 Task: Create a relationship between customer and passport.
Action: Mouse moved to (224, 109)
Screenshot: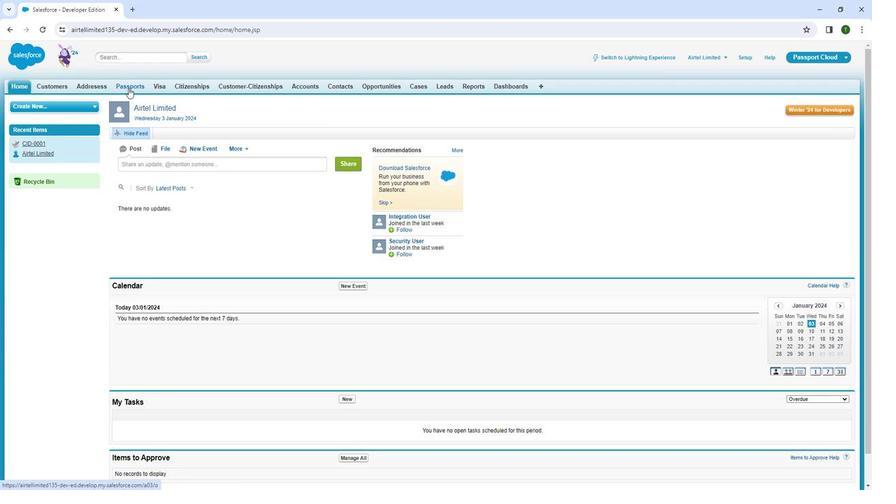 
Action: Mouse pressed left at (224, 109)
Screenshot: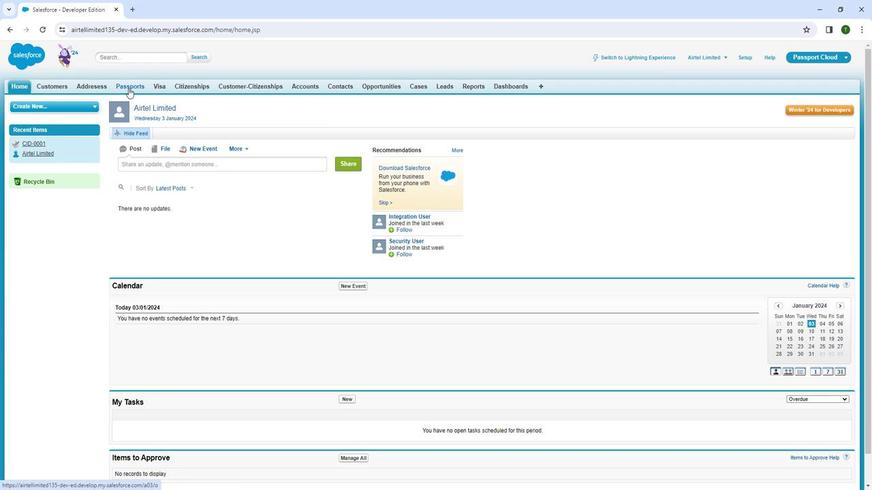 
Action: Mouse pressed left at (224, 109)
Screenshot: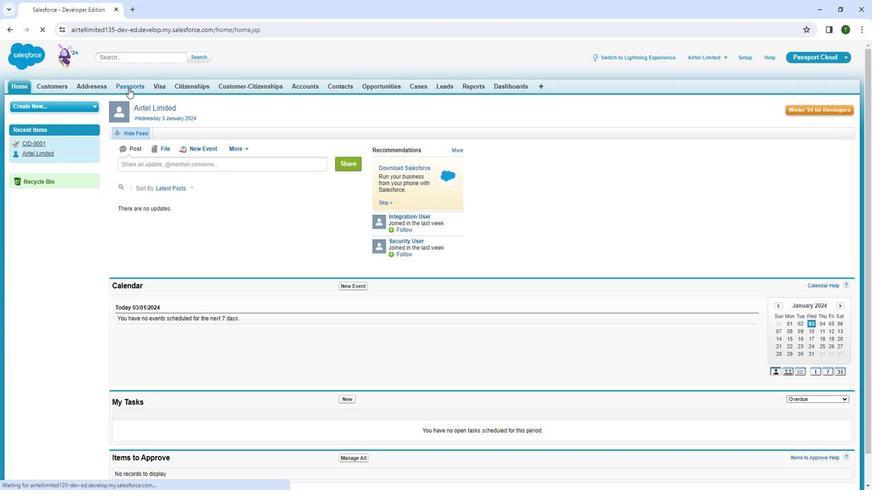 
Action: Mouse moved to (807, 139)
Screenshot: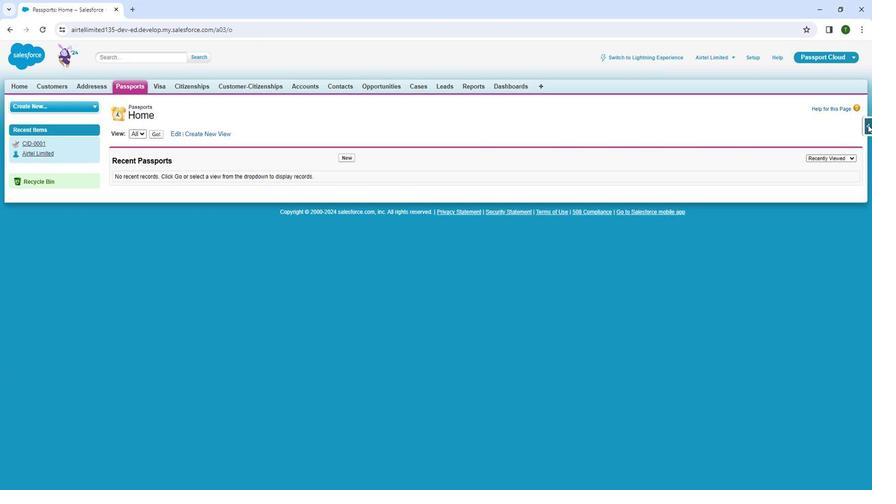 
Action: Mouse pressed left at (807, 139)
Screenshot: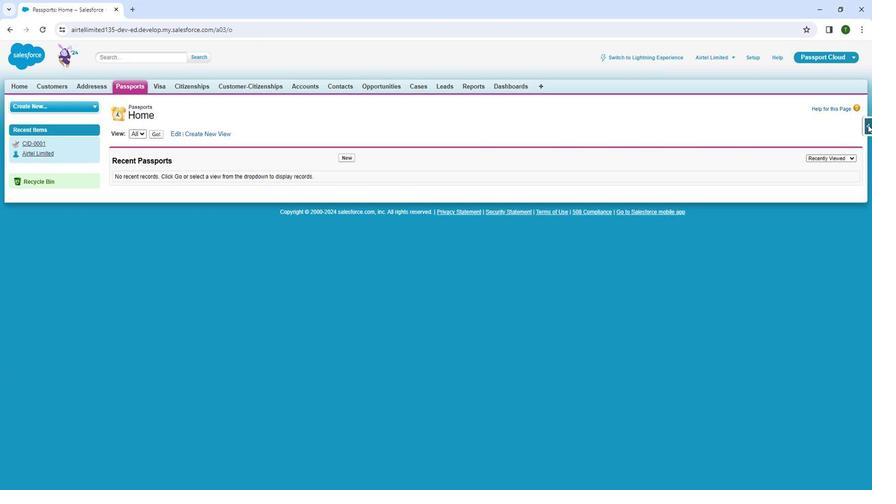 
Action: Mouse moved to (747, 154)
Screenshot: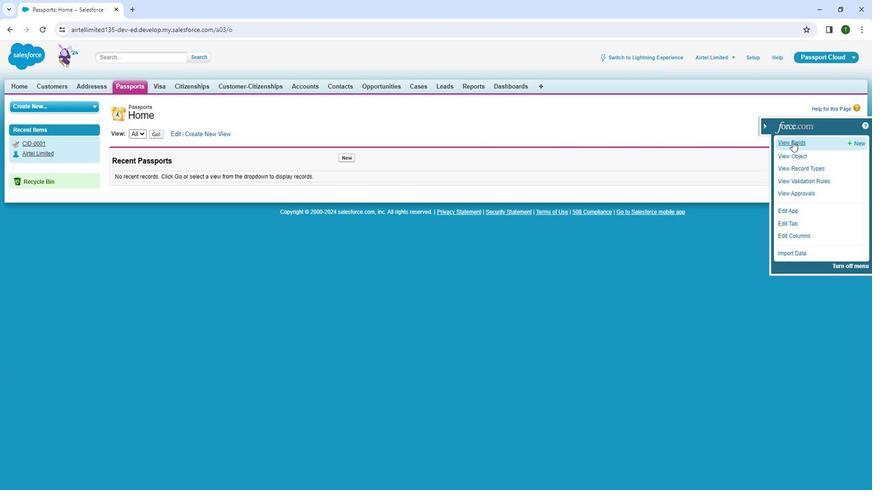 
Action: Mouse pressed left at (747, 154)
Screenshot: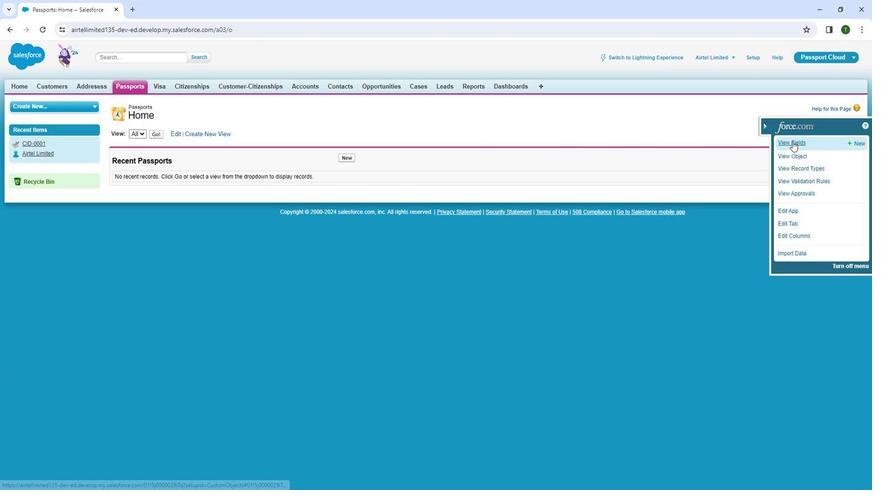 
Action: Mouse moved to (344, 126)
Screenshot: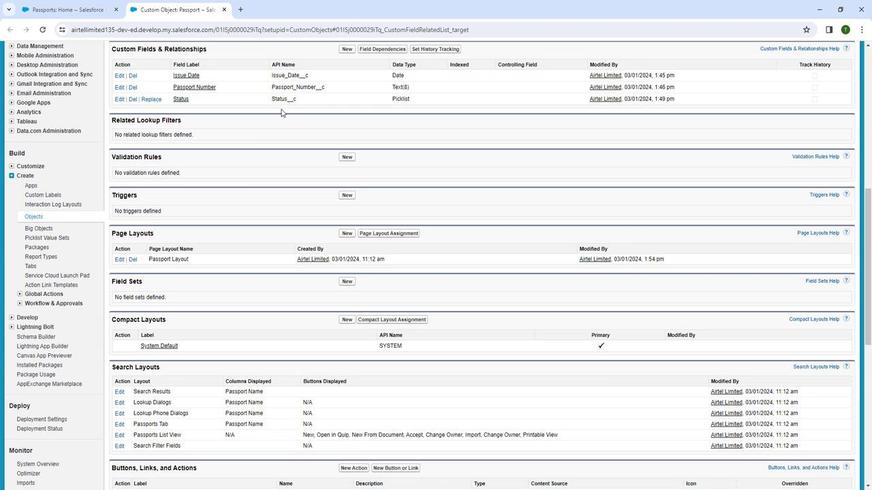 
Action: Mouse scrolled (344, 126) with delta (0, 0)
Screenshot: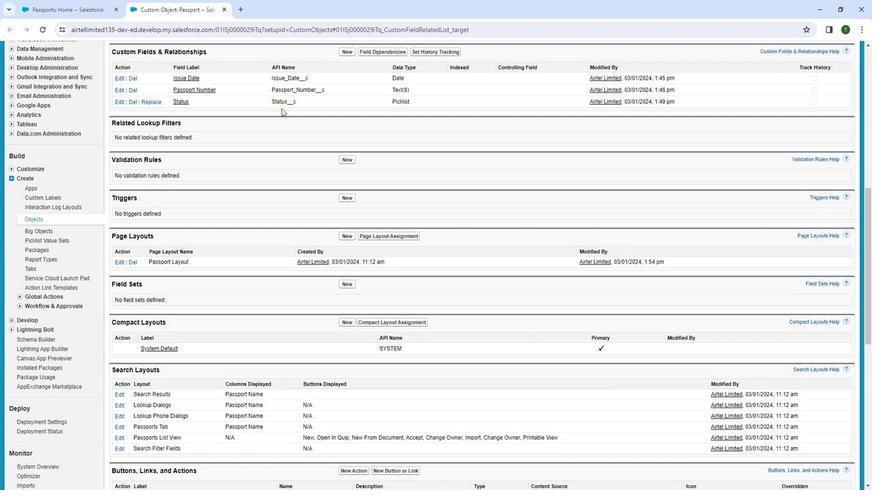 
Action: Mouse moved to (345, 125)
Screenshot: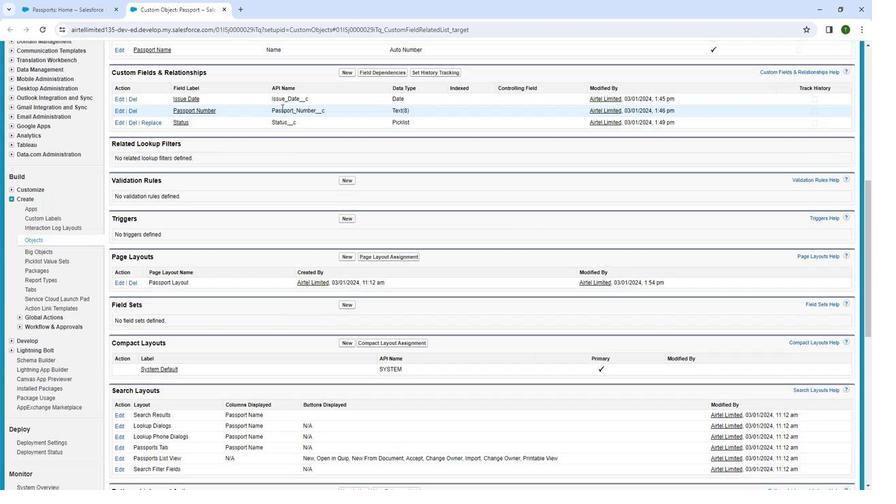 
Action: Mouse scrolled (345, 126) with delta (0, 0)
Screenshot: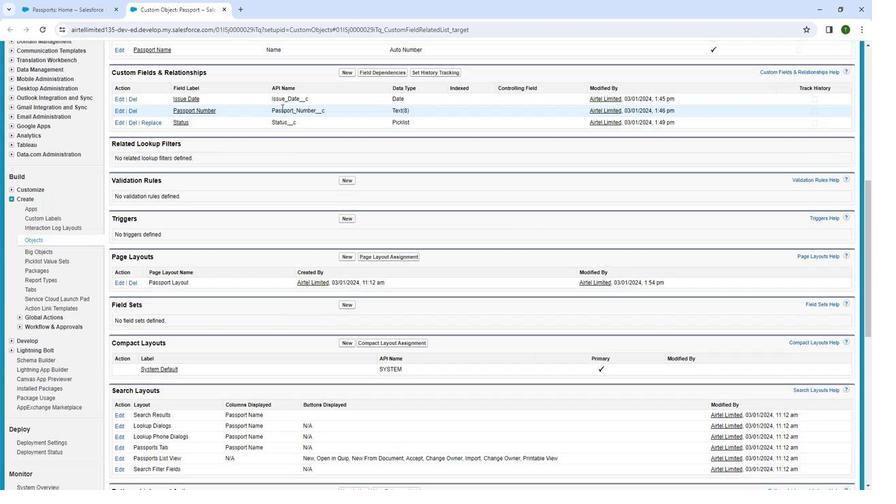 
Action: Mouse moved to (394, 154)
Screenshot: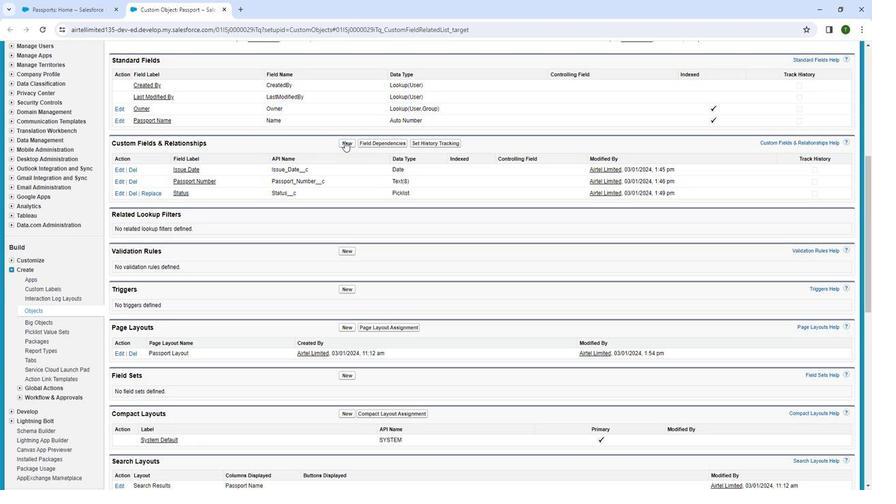 
Action: Mouse pressed left at (394, 154)
Screenshot: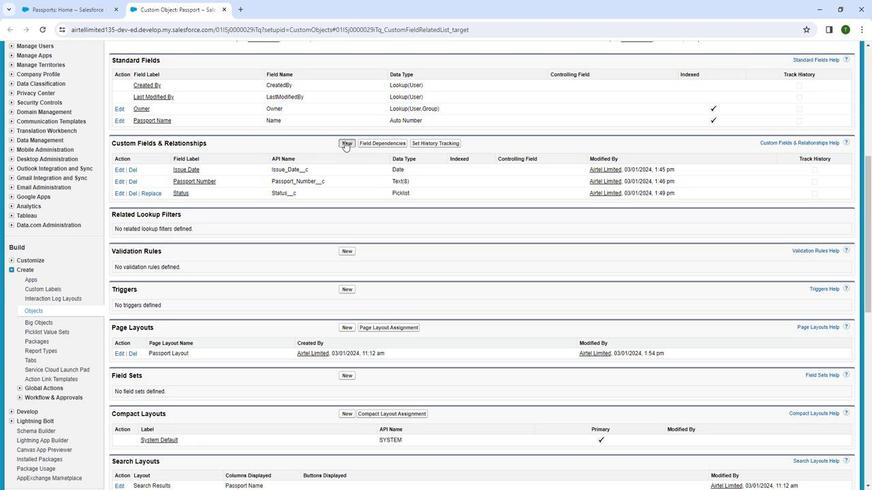 
Action: Mouse moved to (297, 94)
Screenshot: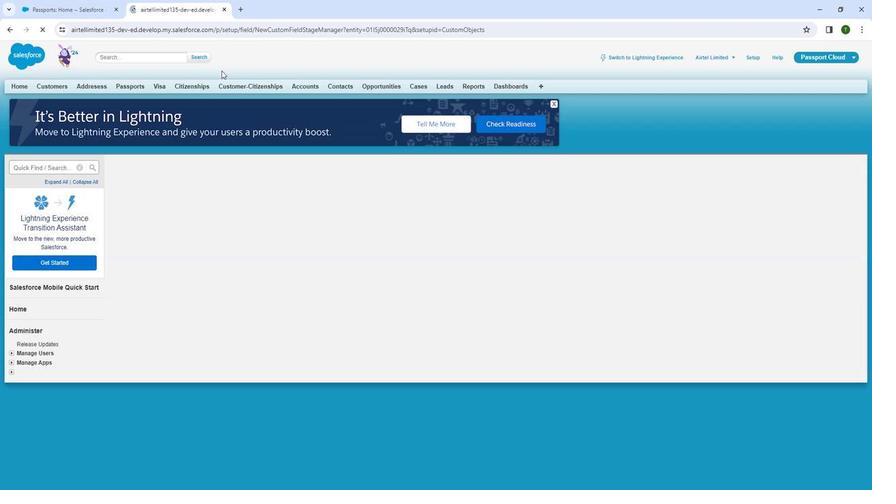 
Action: Mouse scrolled (297, 94) with delta (0, 0)
Screenshot: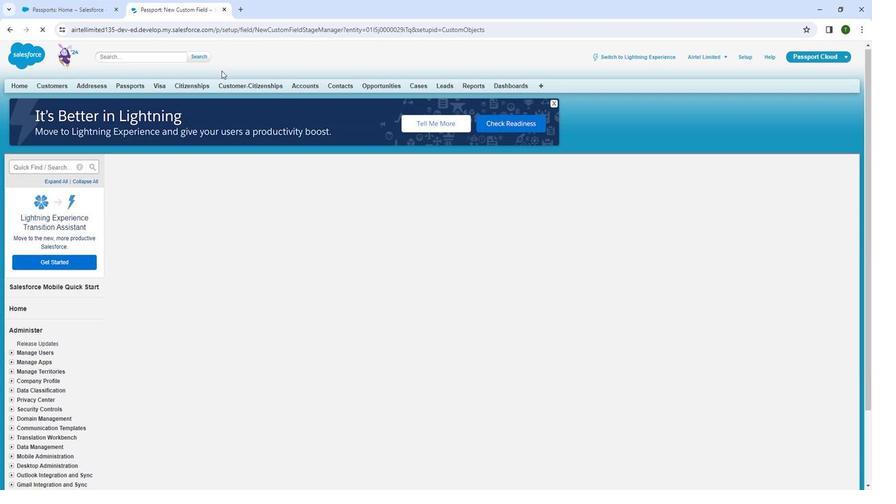 
Action: Mouse moved to (310, 92)
Screenshot: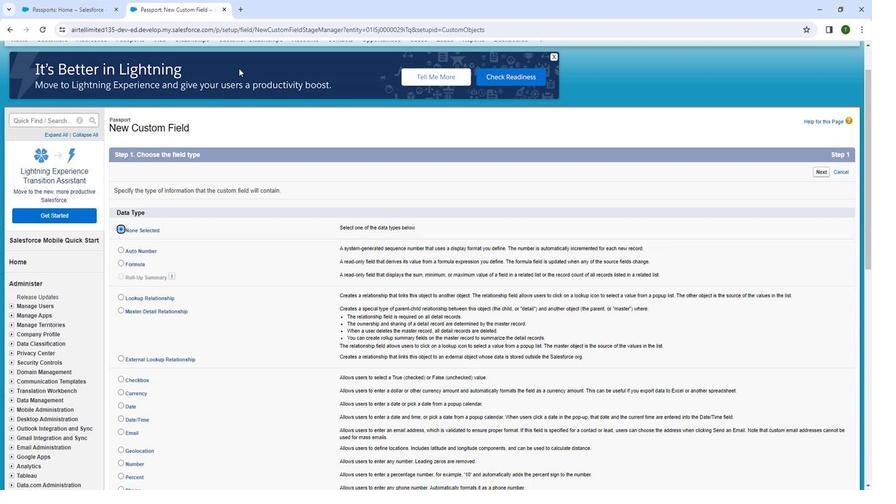 
Action: Mouse scrolled (310, 92) with delta (0, 0)
Screenshot: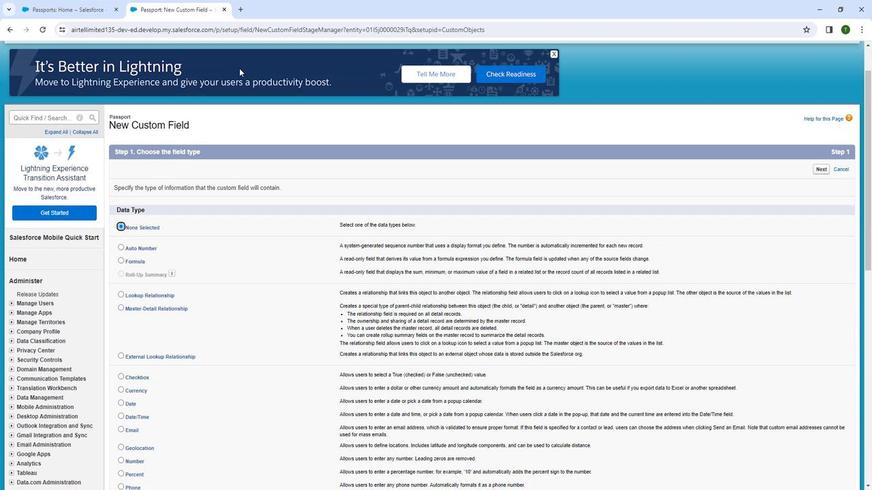 
Action: Mouse moved to (311, 92)
Screenshot: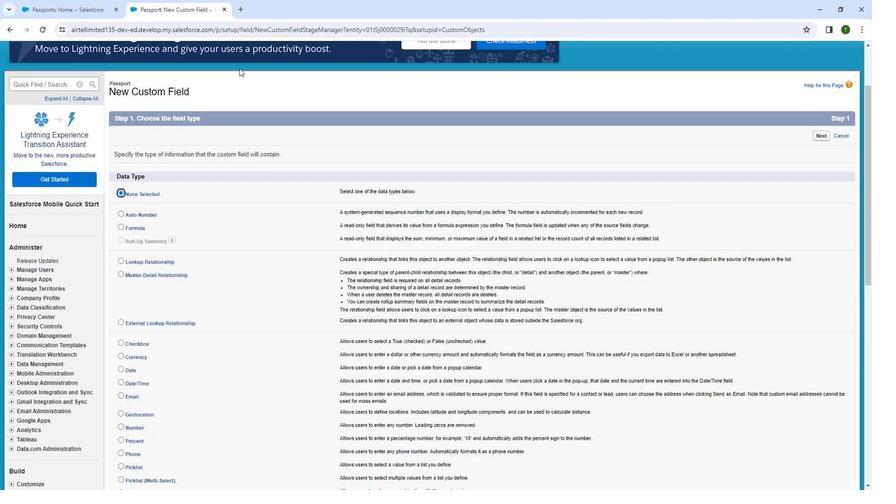 
Action: Mouse scrolled (311, 92) with delta (0, 0)
Screenshot: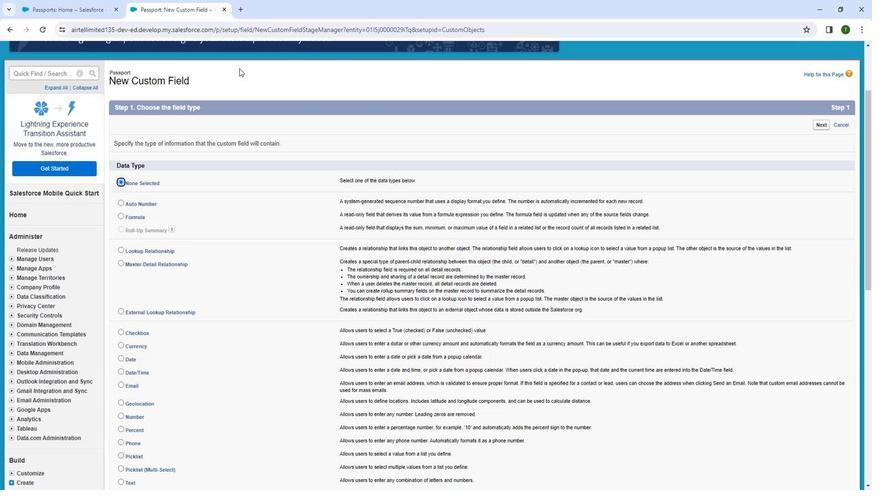 
Action: Mouse moved to (219, 204)
Screenshot: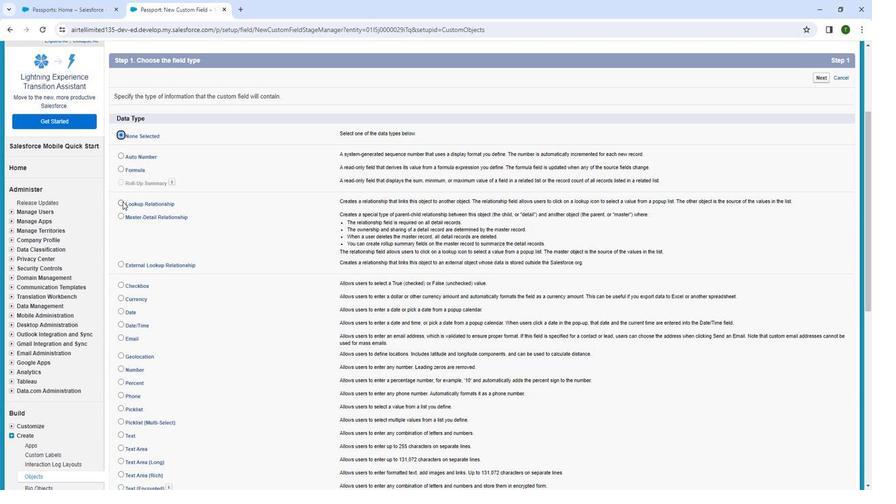 
Action: Mouse pressed left at (219, 204)
Screenshot: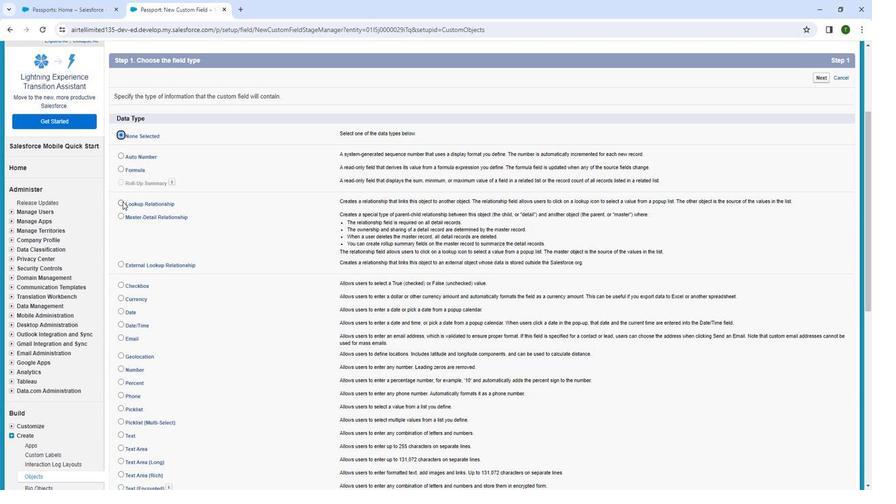 
Action: Mouse moved to (302, 174)
Screenshot: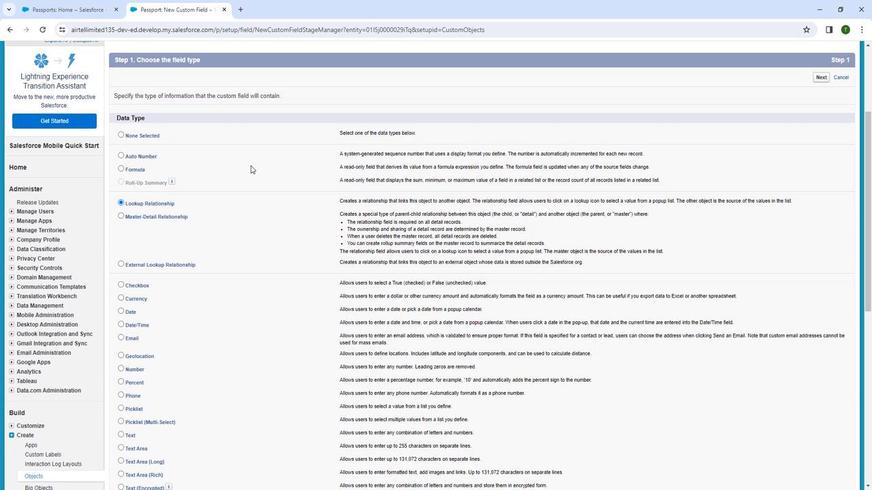 
Action: Mouse scrolled (302, 174) with delta (0, 0)
Screenshot: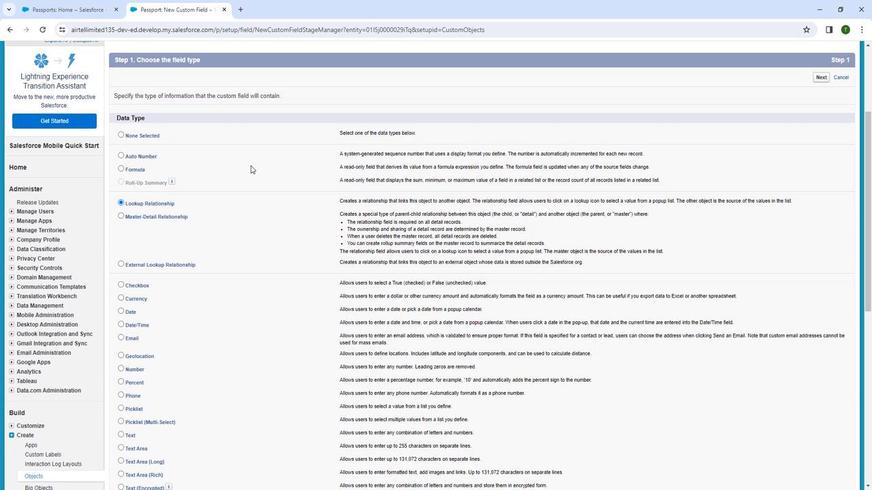 
Action: Mouse moved to (321, 173)
Screenshot: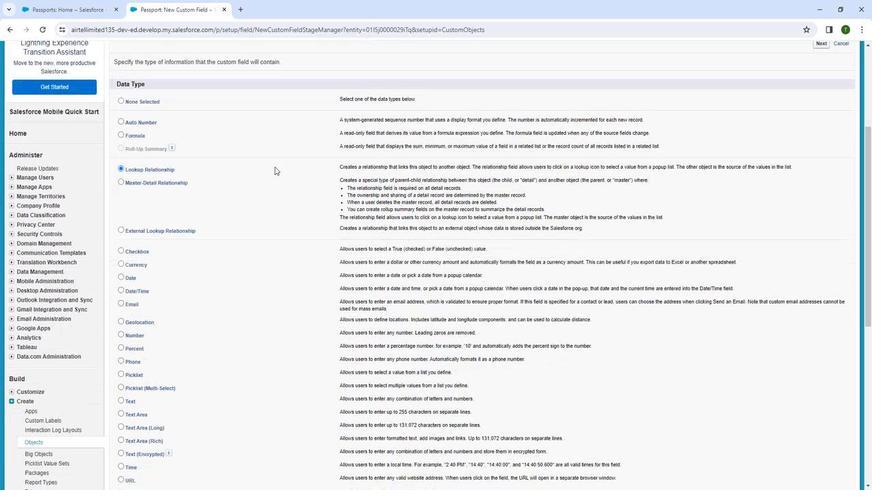 
Action: Mouse scrolled (321, 173) with delta (0, 0)
Screenshot: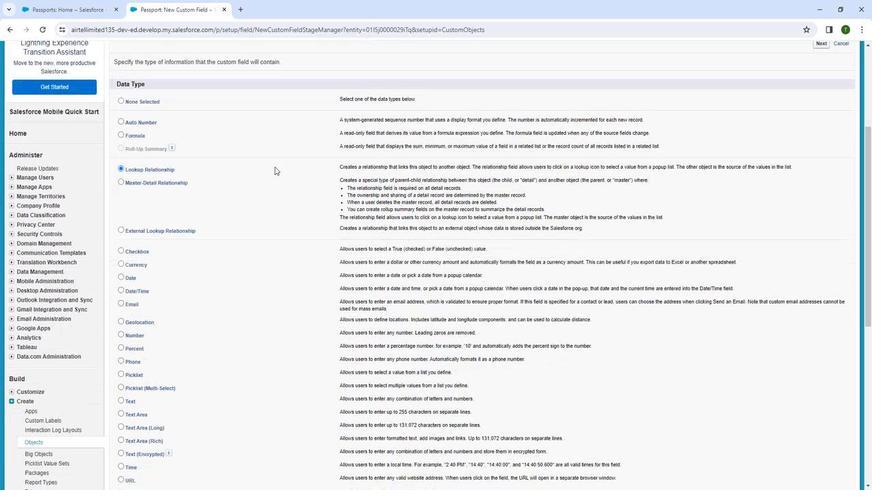 
Action: Mouse moved to (330, 173)
Screenshot: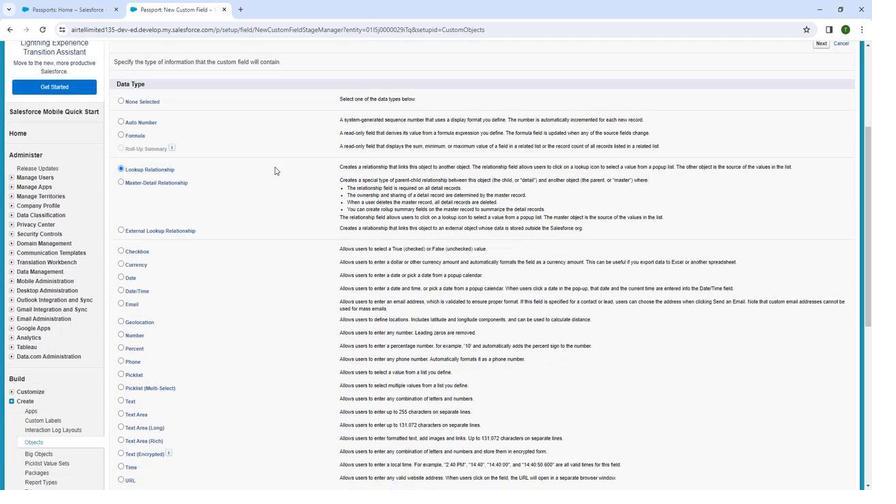 
Action: Mouse scrolled (330, 173) with delta (0, 0)
Screenshot: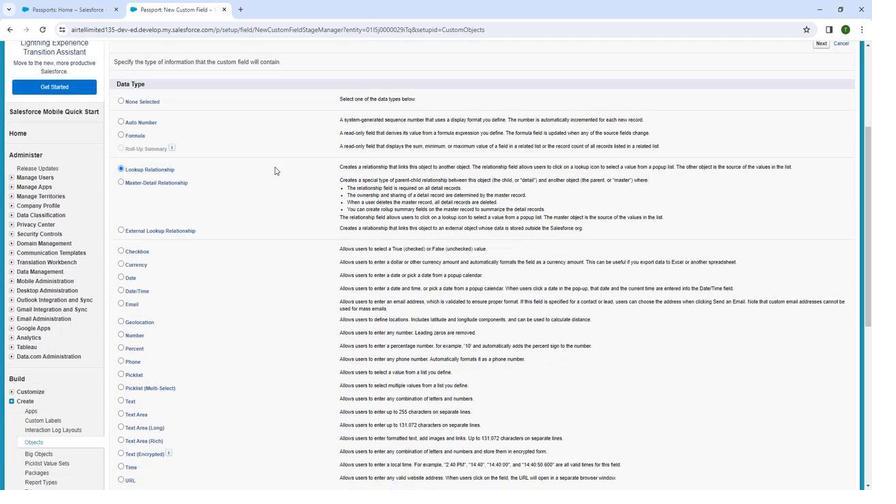 
Action: Mouse moved to (437, 203)
Screenshot: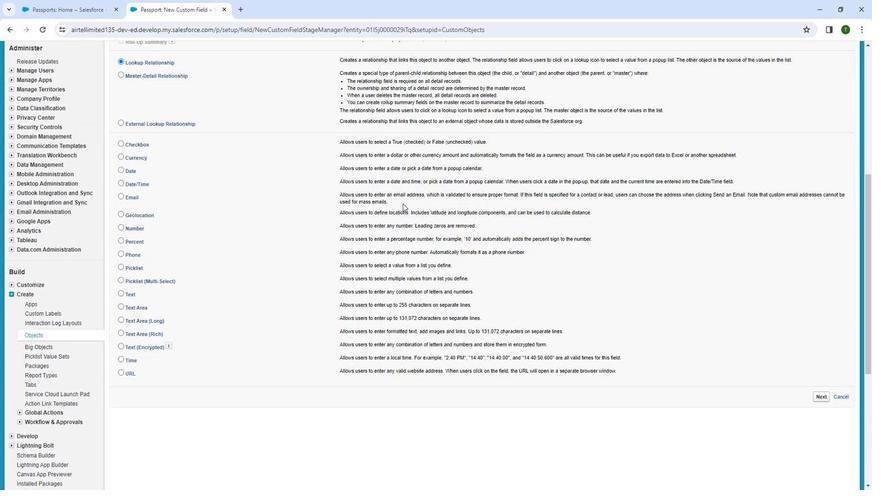 
Action: Mouse scrolled (437, 203) with delta (0, 0)
Screenshot: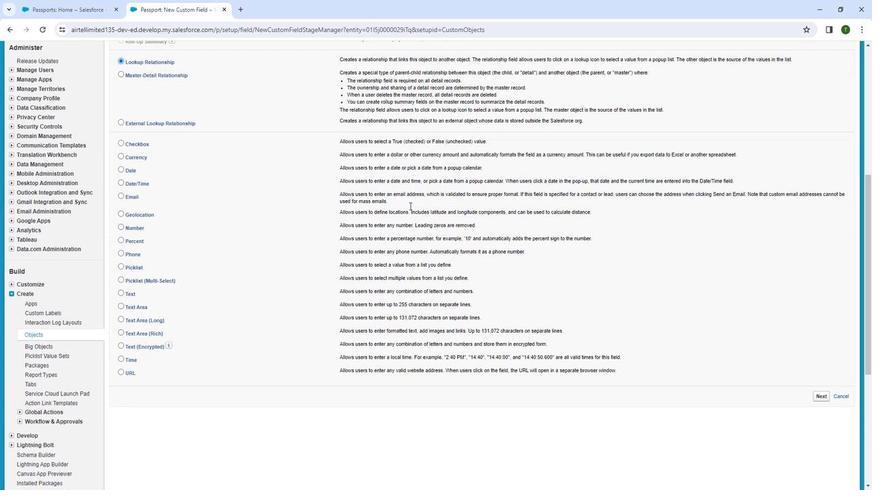 
Action: Mouse moved to (445, 207)
Screenshot: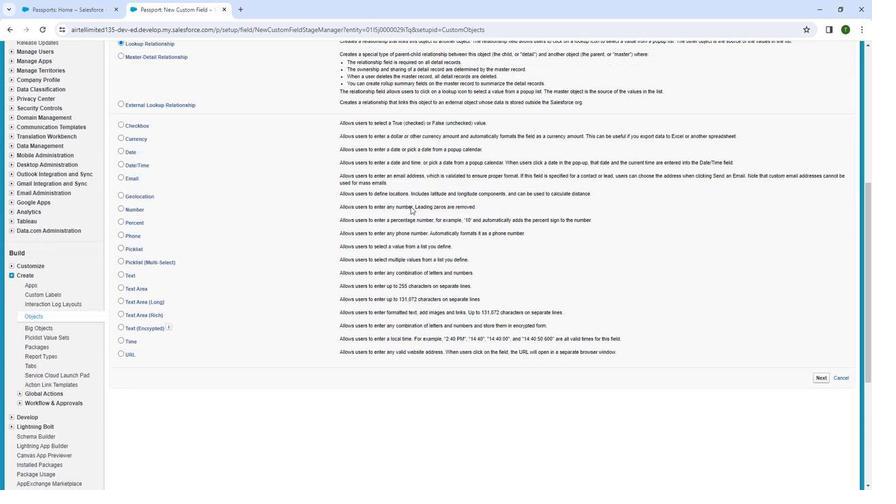 
Action: Mouse scrolled (445, 207) with delta (0, 0)
Screenshot: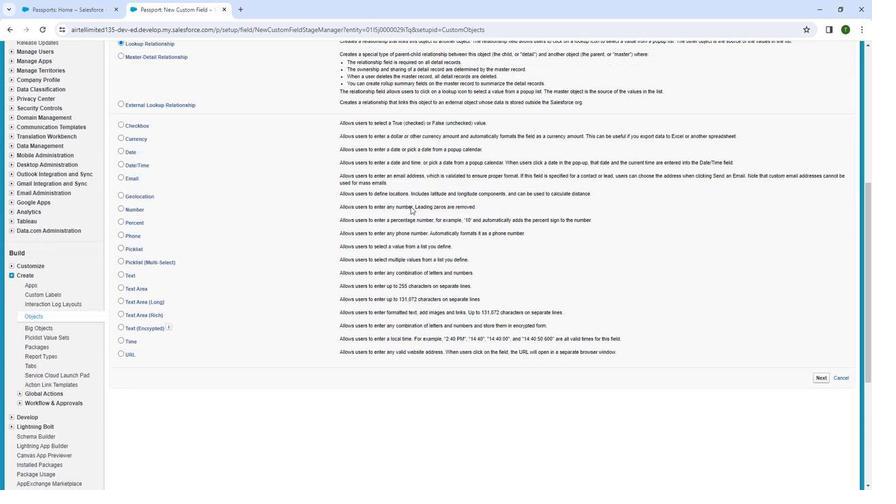 
Action: Mouse moved to (773, 289)
Screenshot: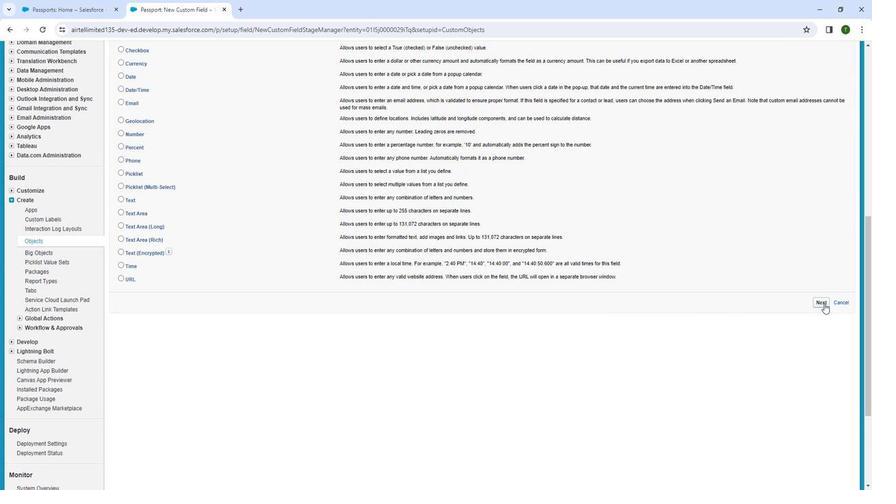 
Action: Mouse pressed left at (773, 289)
Screenshot: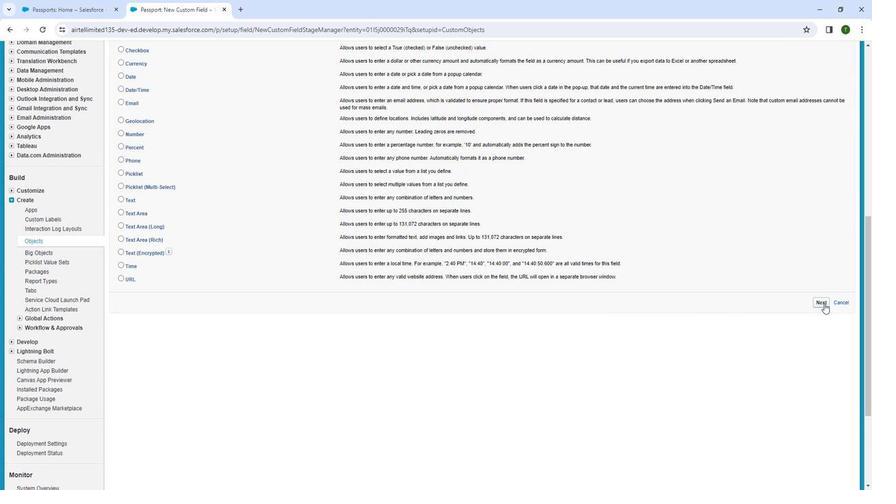 
Action: Mouse moved to (339, 252)
Screenshot: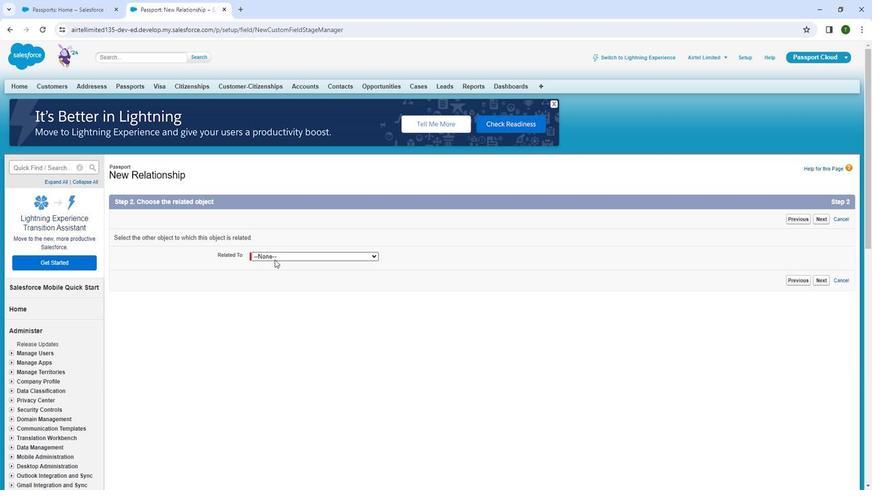 
Action: Mouse pressed left at (339, 252)
Screenshot: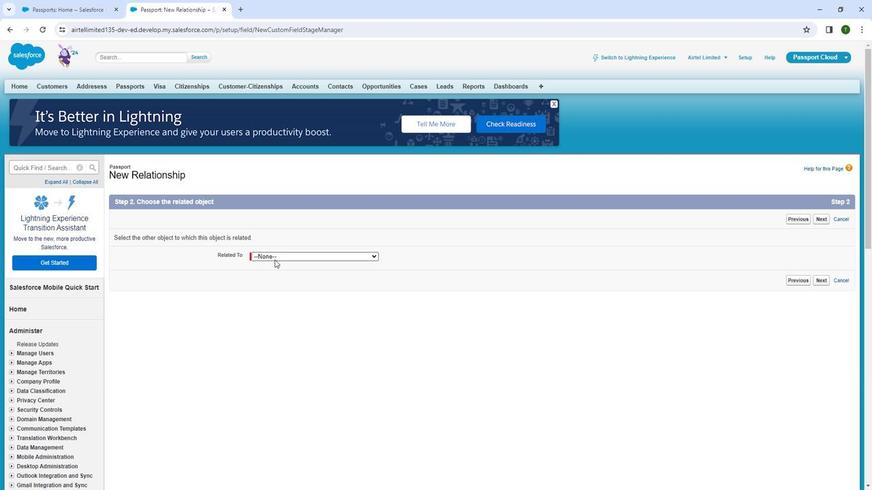 
Action: Mouse moved to (337, 338)
Screenshot: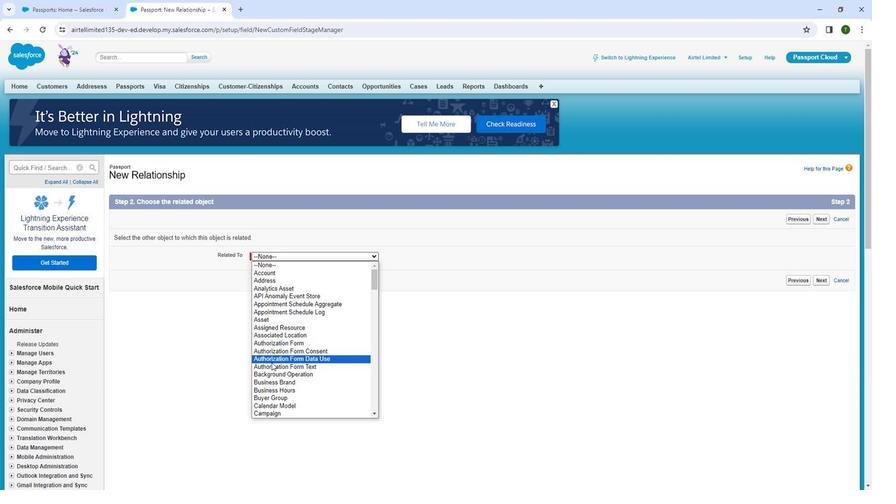 
Action: Mouse scrolled (337, 338) with delta (0, 0)
Screenshot: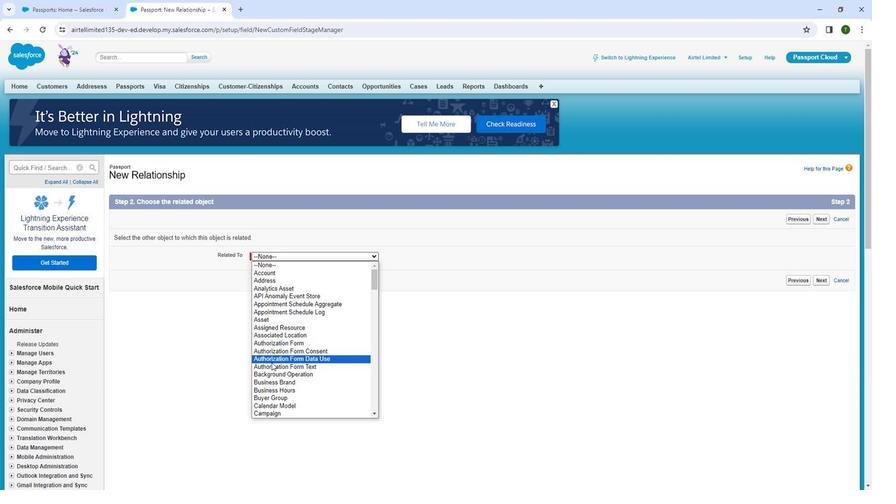 
Action: Mouse moved to (335, 338)
Screenshot: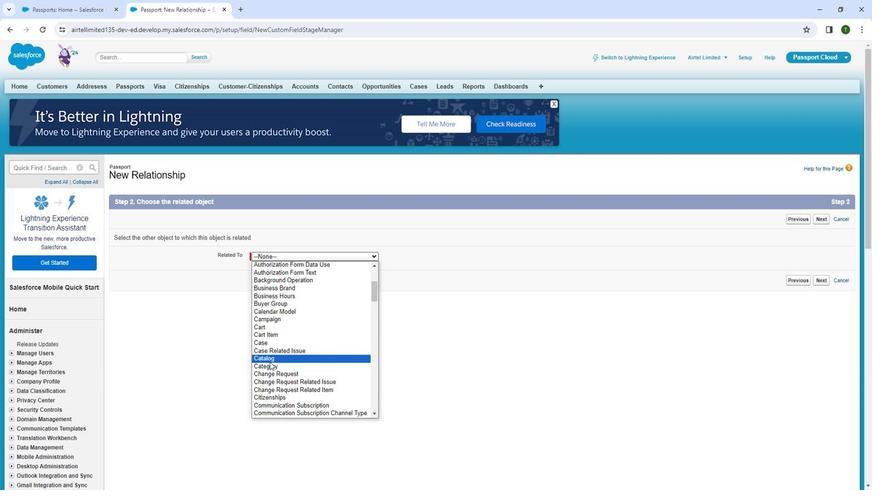 
Action: Mouse scrolled (335, 338) with delta (0, 0)
Screenshot: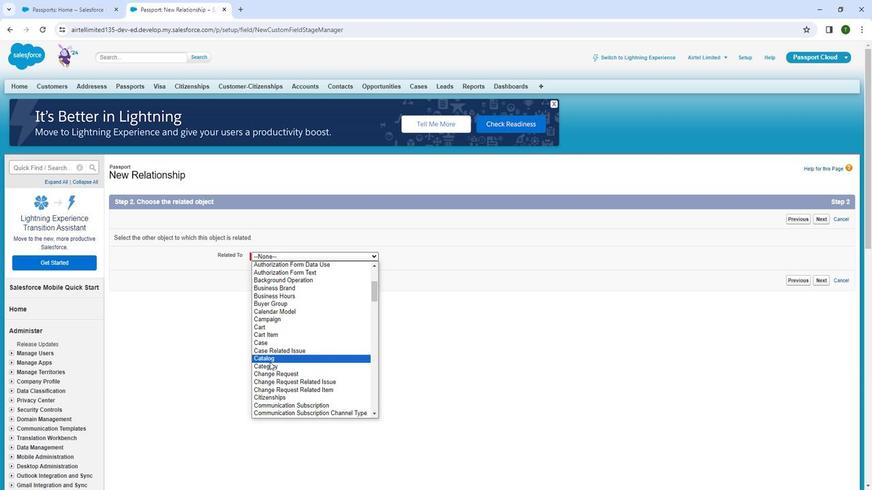 
Action: Mouse moved to (325, 331)
Screenshot: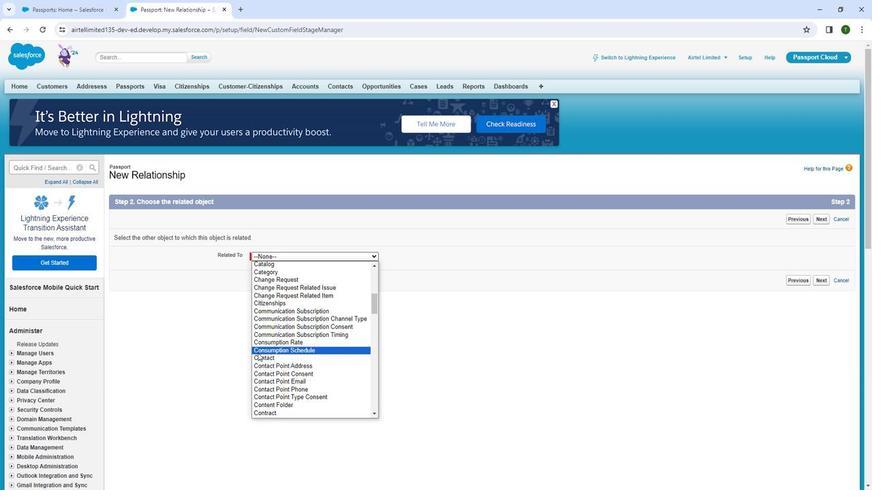 
Action: Mouse scrolled (325, 331) with delta (0, 0)
Screenshot: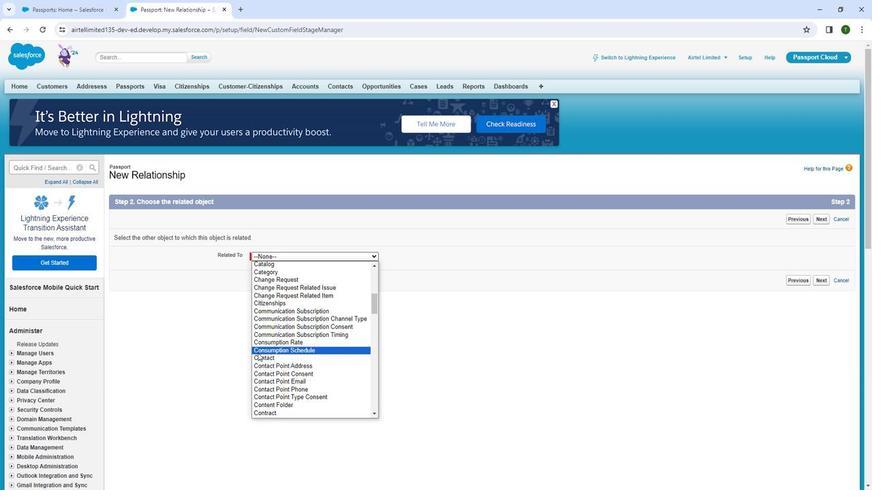 
Action: Mouse moved to (334, 285)
Screenshot: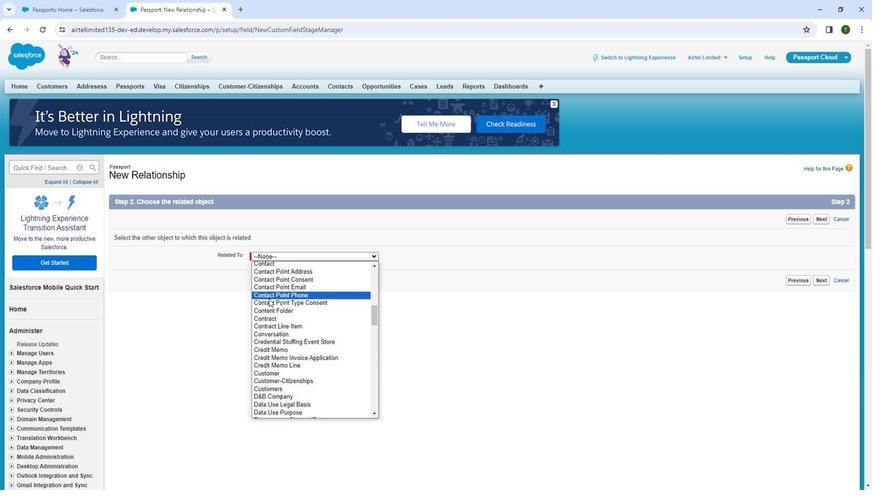 
Action: Mouse scrolled (334, 285) with delta (0, 0)
Screenshot: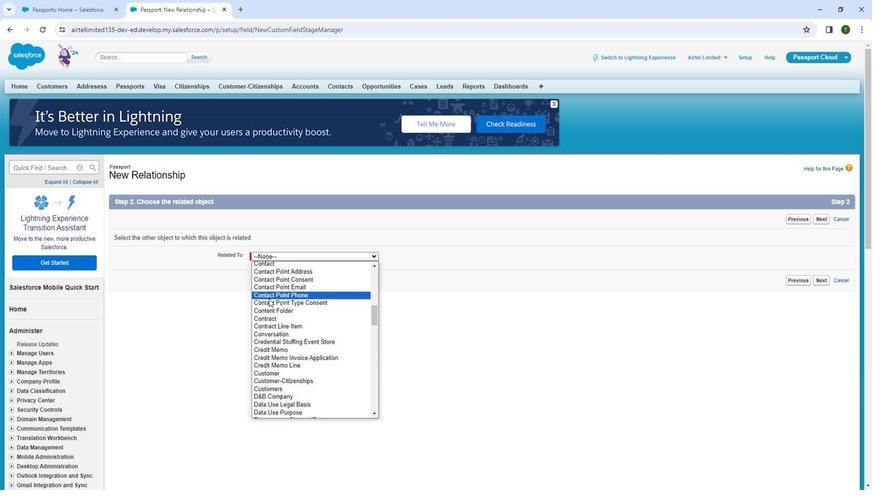 
Action: Mouse moved to (340, 280)
Screenshot: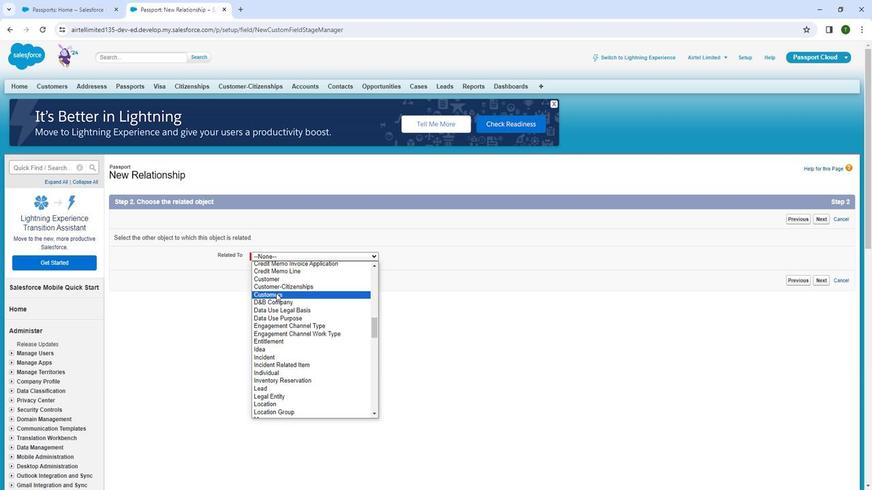 
Action: Mouse pressed left at (340, 280)
Screenshot: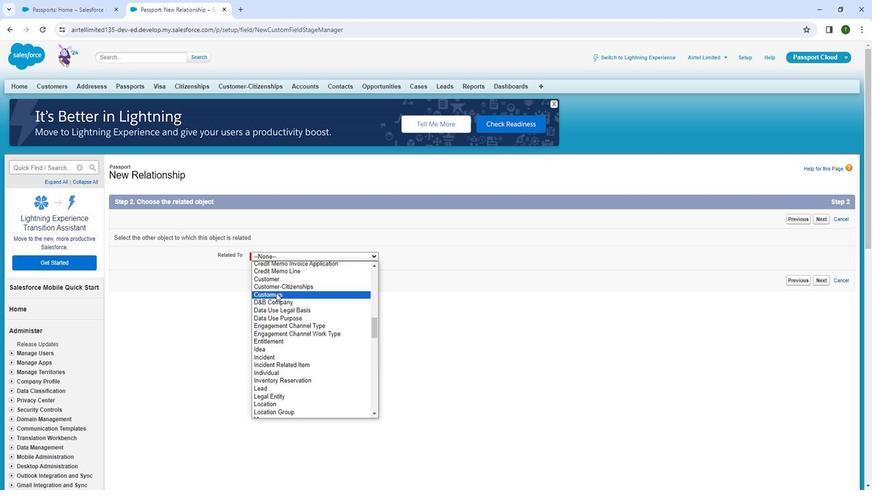 
Action: Mouse moved to (489, 308)
Screenshot: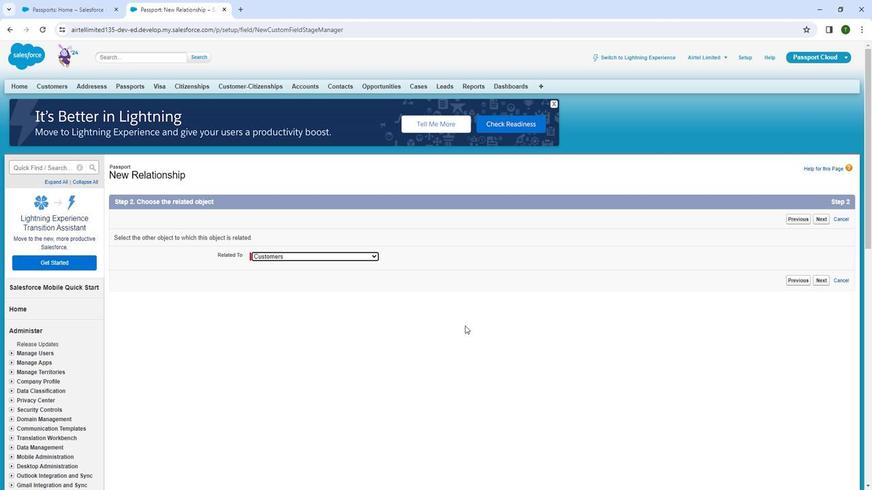 
Action: Mouse pressed left at (489, 308)
Screenshot: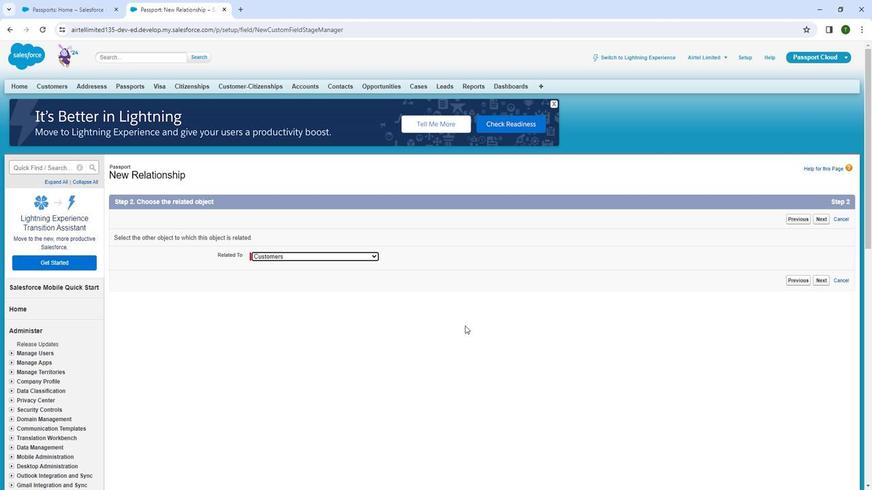 
Action: Mouse moved to (768, 269)
Screenshot: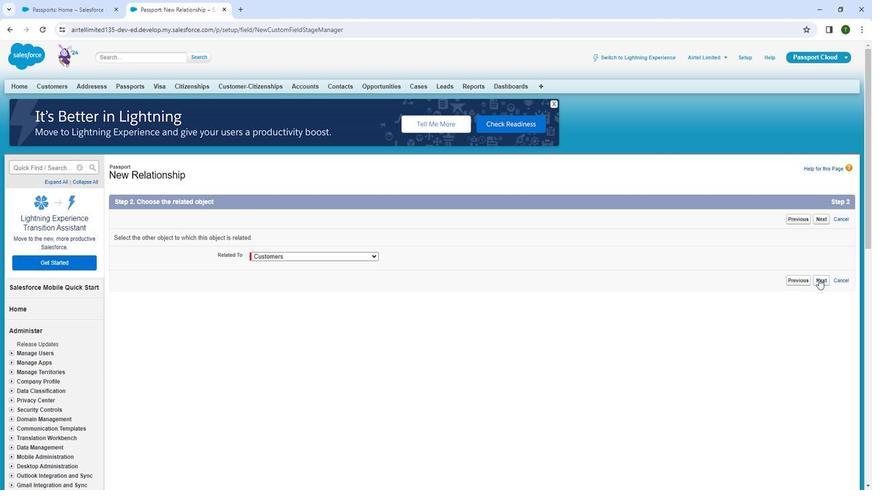 
Action: Mouse pressed left at (768, 269)
Screenshot: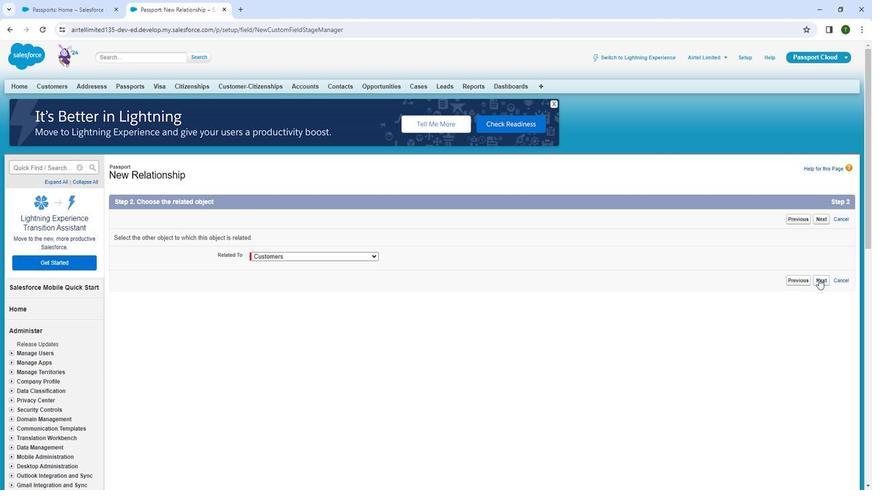 
Action: Mouse moved to (337, 255)
Screenshot: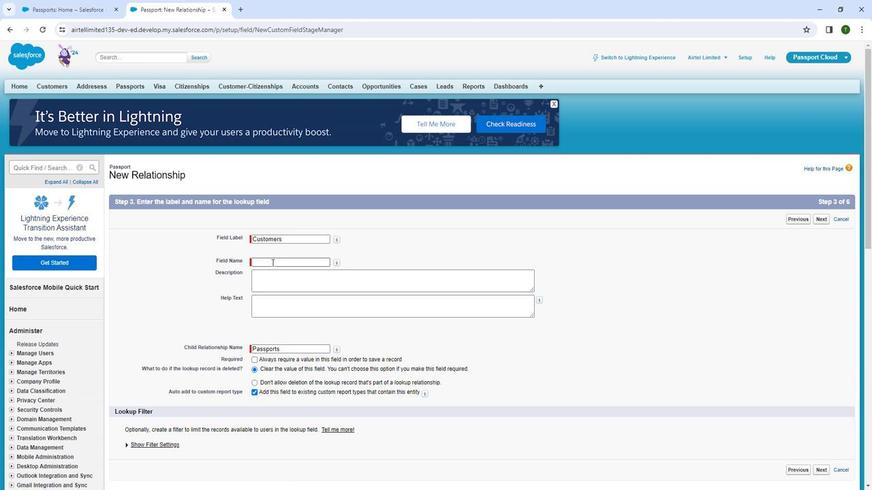 
Action: Mouse pressed left at (337, 255)
Screenshot: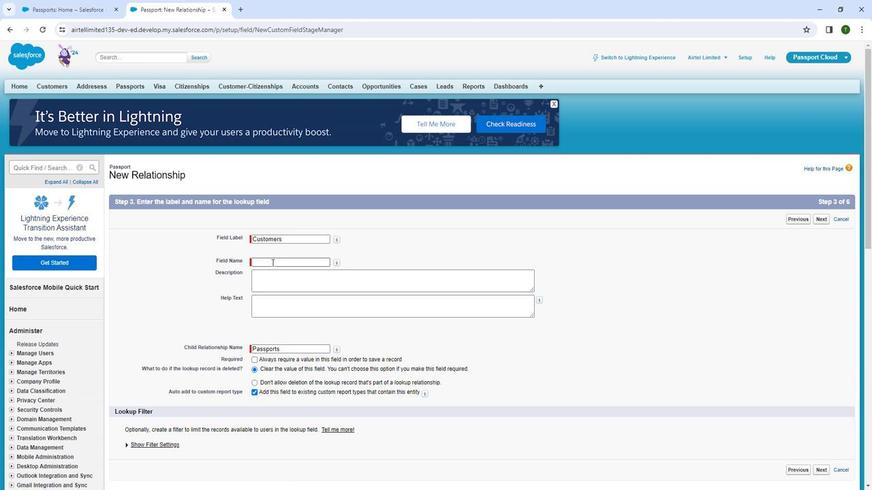 
Action: Mouse moved to (349, 233)
Screenshot: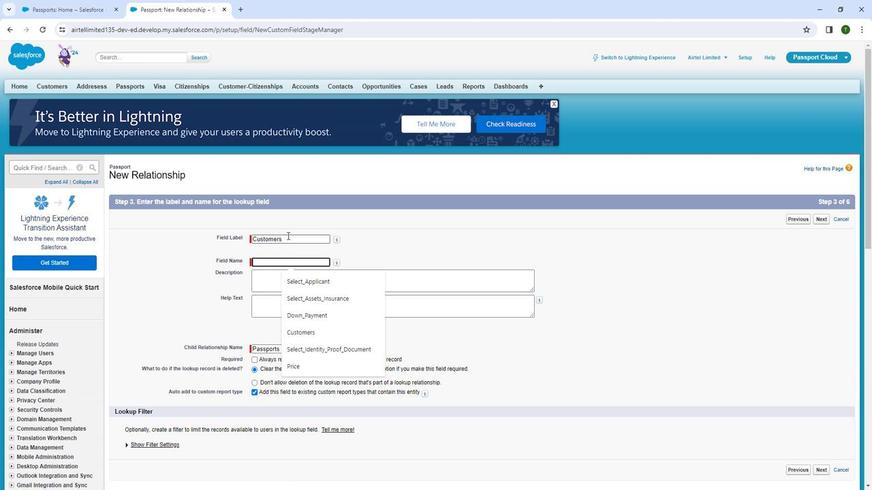 
Action: Mouse pressed left at (349, 233)
Screenshot: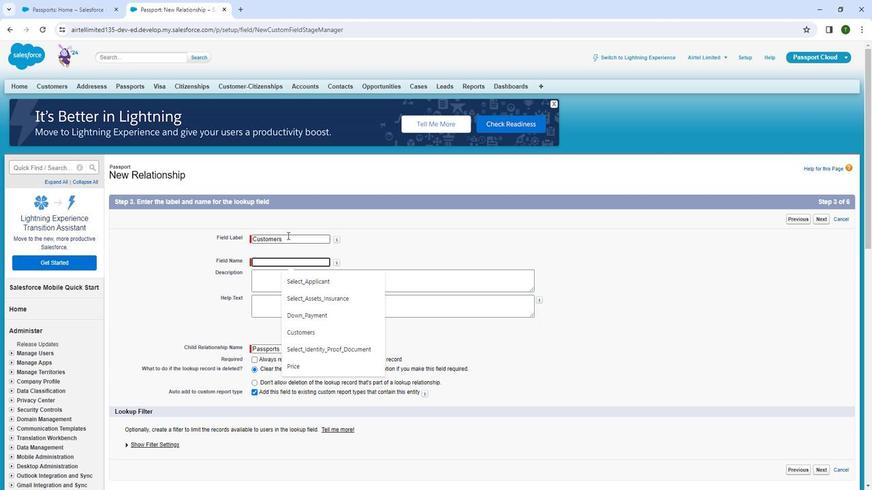 
Action: Mouse moved to (334, 255)
Screenshot: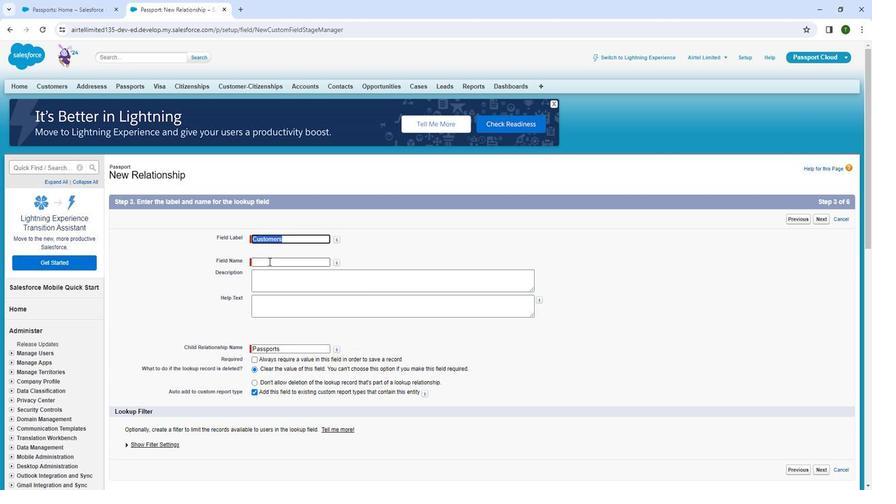
Action: Mouse pressed left at (334, 255)
Screenshot: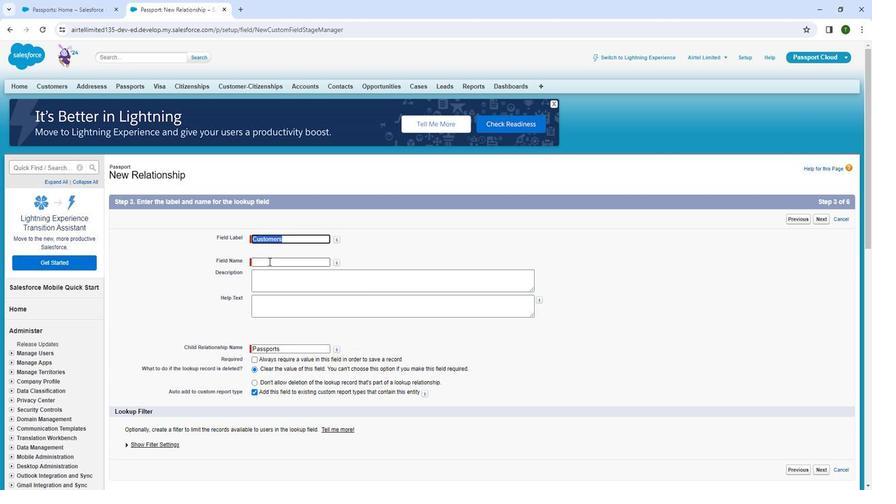 
Action: Mouse moved to (430, 273)
Screenshot: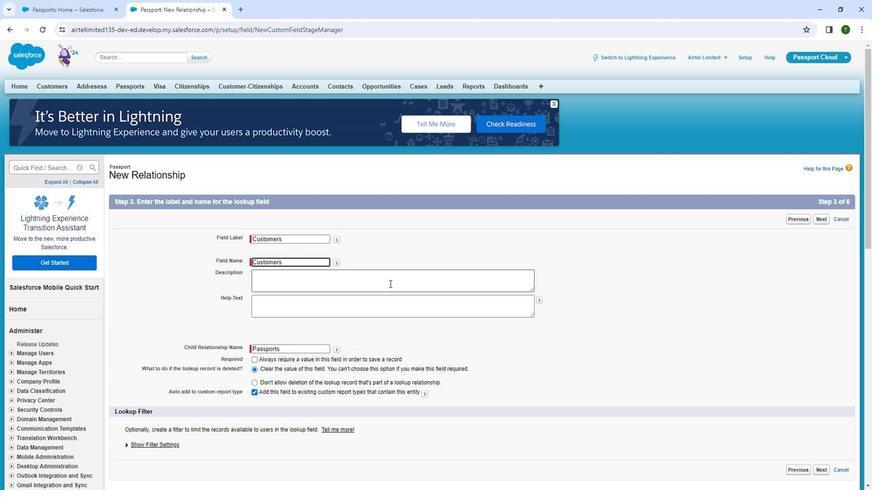 
Action: Mouse scrolled (430, 272) with delta (0, 0)
Screenshot: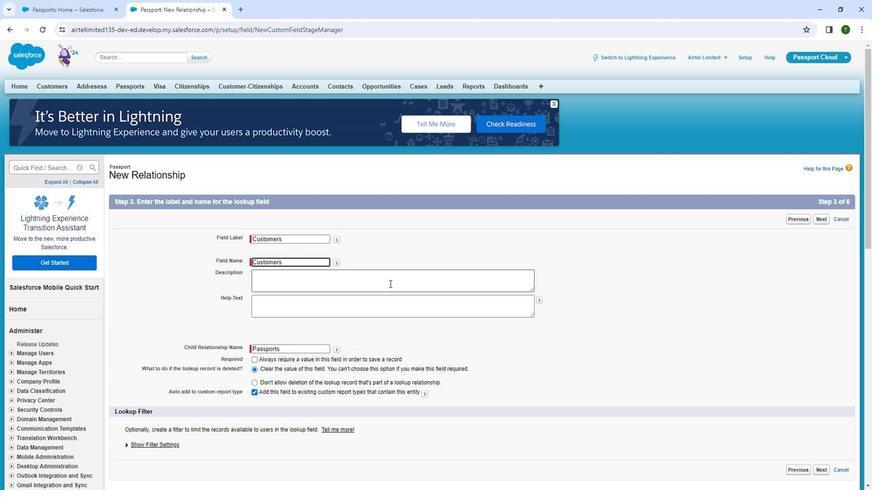 
Action: Mouse moved to (430, 273)
Screenshot: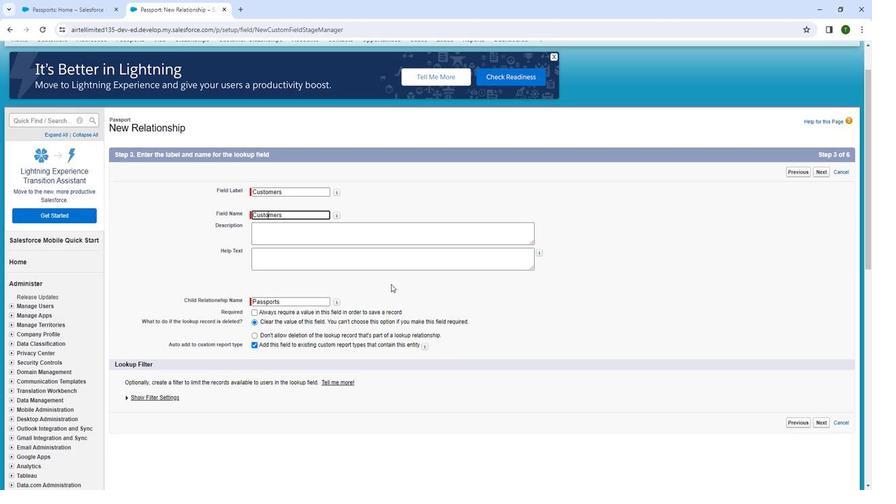 
Action: Mouse scrolled (430, 273) with delta (0, 0)
Screenshot: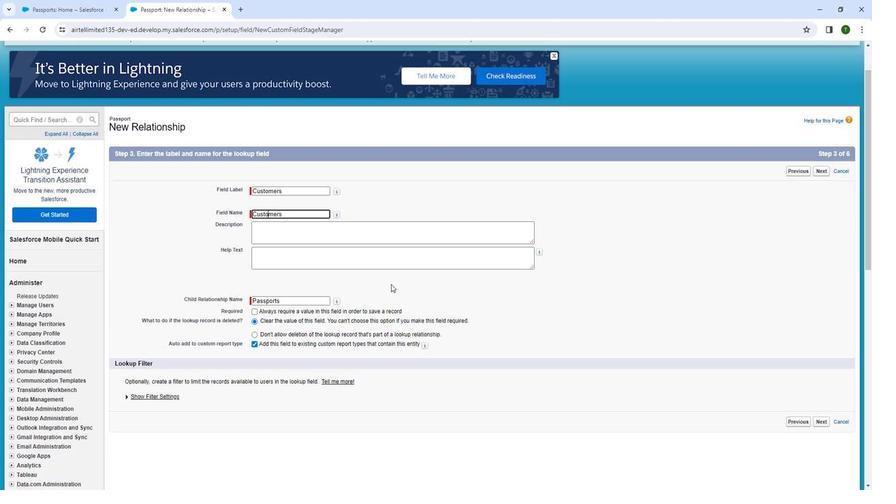 
Action: Mouse moved to (773, 353)
Screenshot: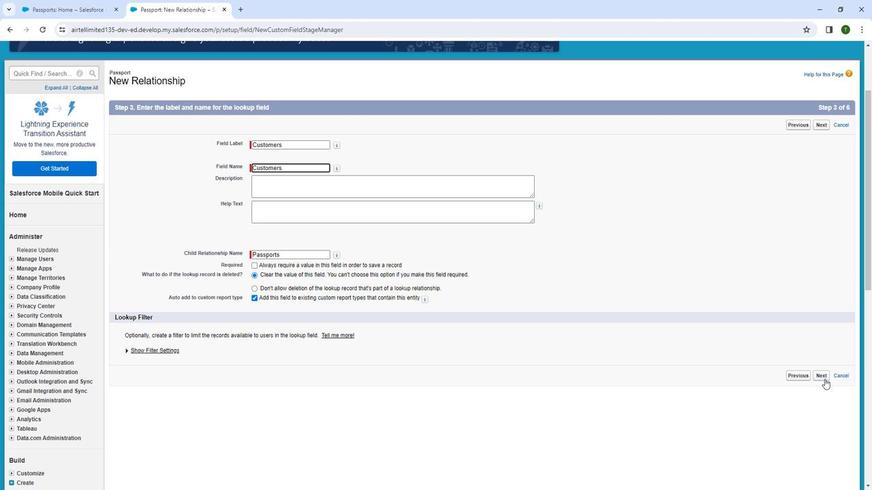 
Action: Mouse pressed left at (773, 353)
Screenshot: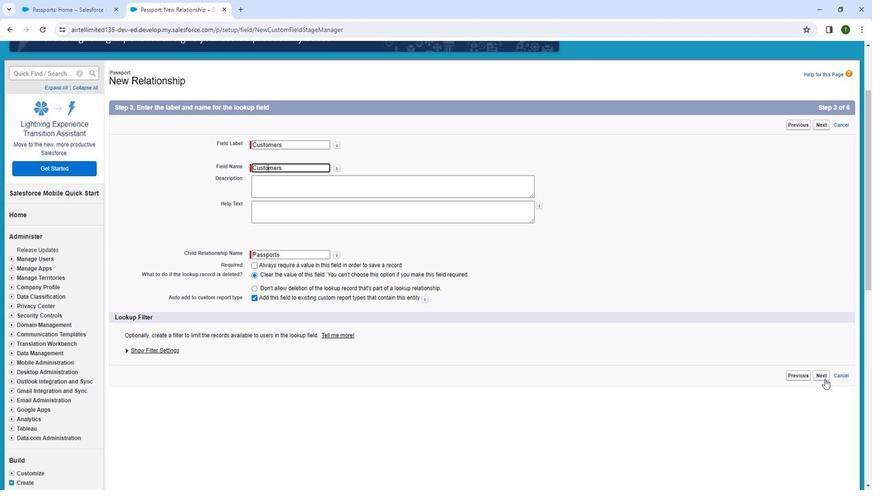 
Action: Mouse moved to (518, 201)
Screenshot: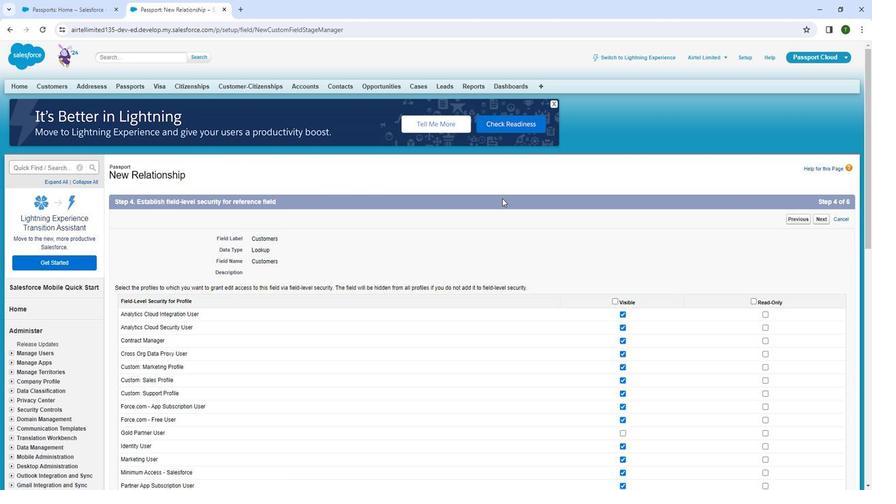 
Action: Mouse scrolled (518, 201) with delta (0, 0)
Screenshot: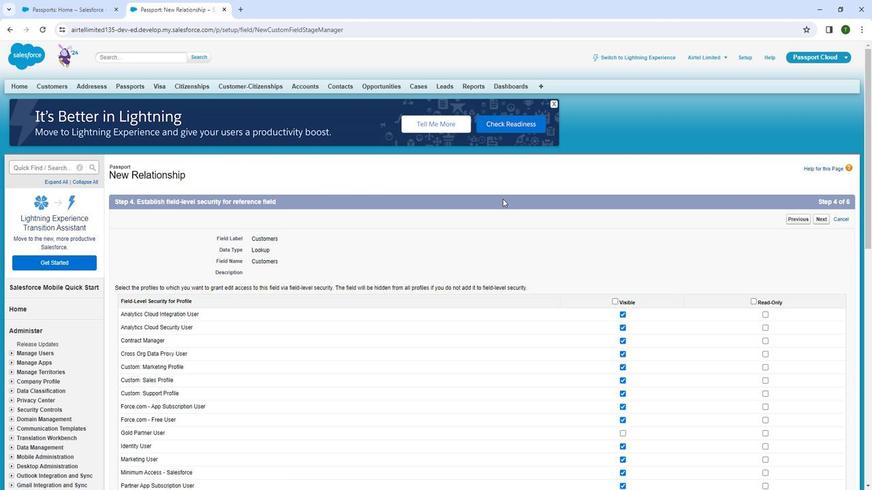 
Action: Mouse moved to (522, 205)
Screenshot: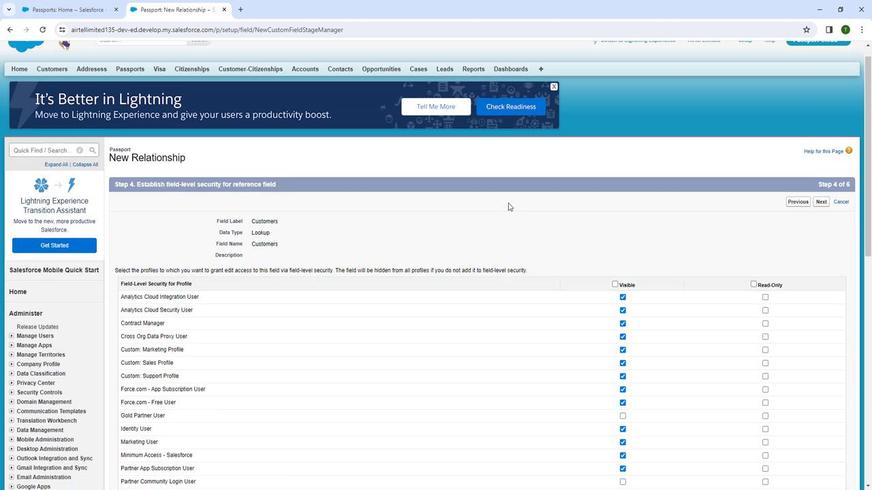 
Action: Mouse scrolled (522, 204) with delta (0, 0)
Screenshot: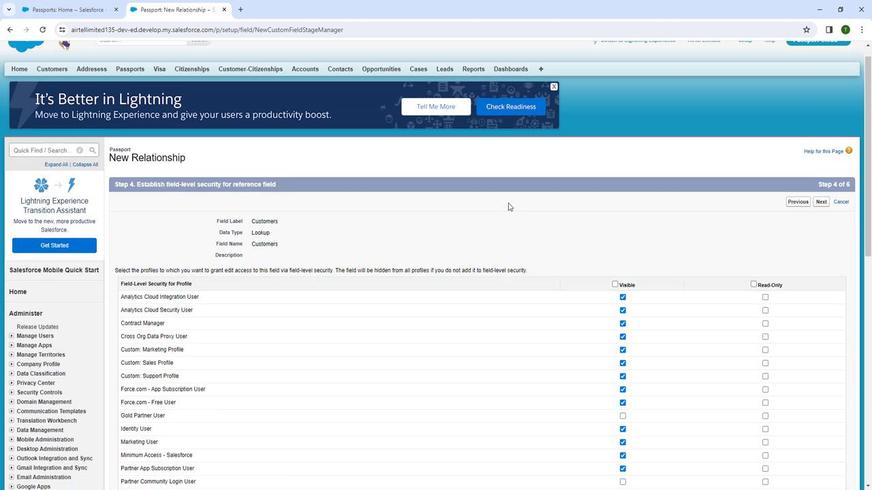 
Action: Mouse moved to (766, 138)
Screenshot: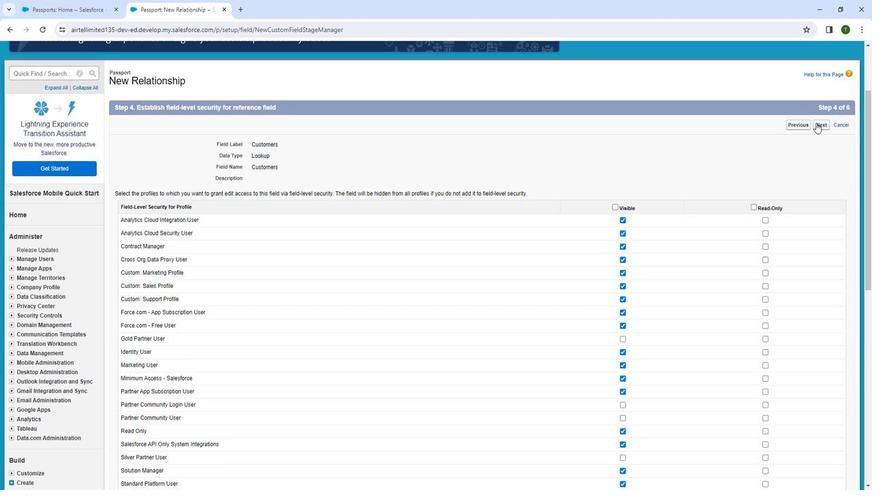 
Action: Mouse pressed left at (766, 138)
Screenshot: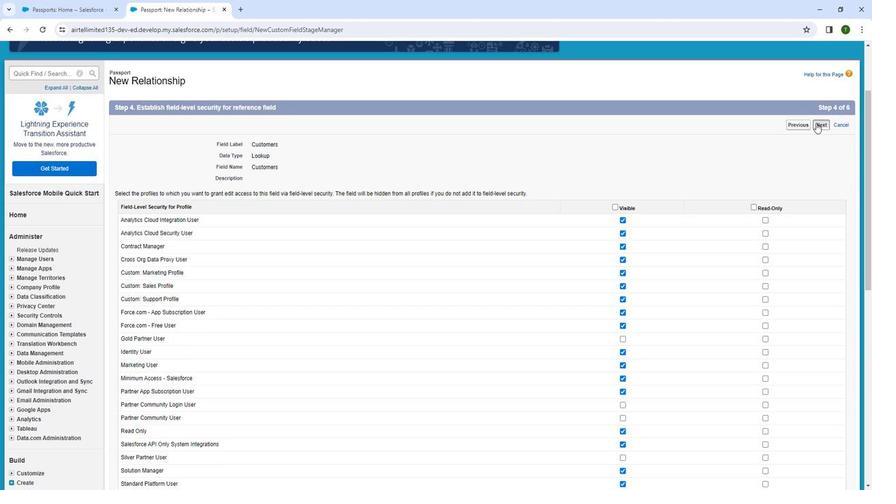 
Action: Mouse moved to (524, 176)
Screenshot: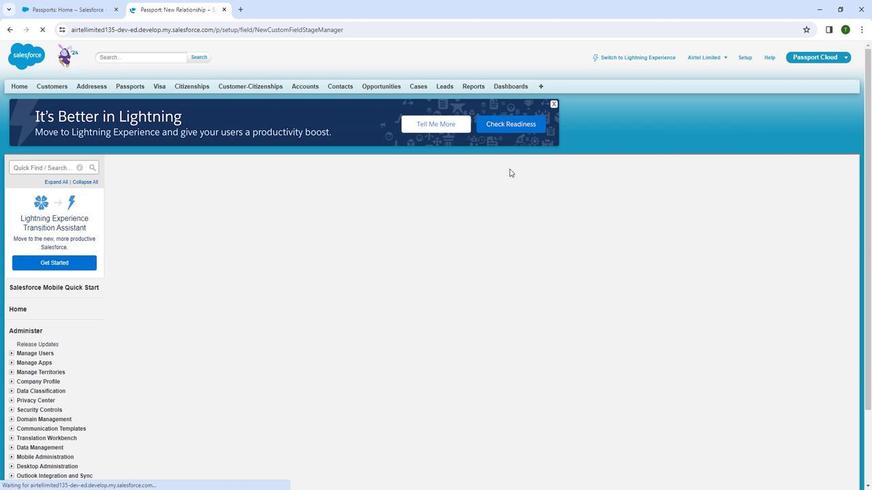 
Action: Mouse scrolled (524, 176) with delta (0, 0)
Screenshot: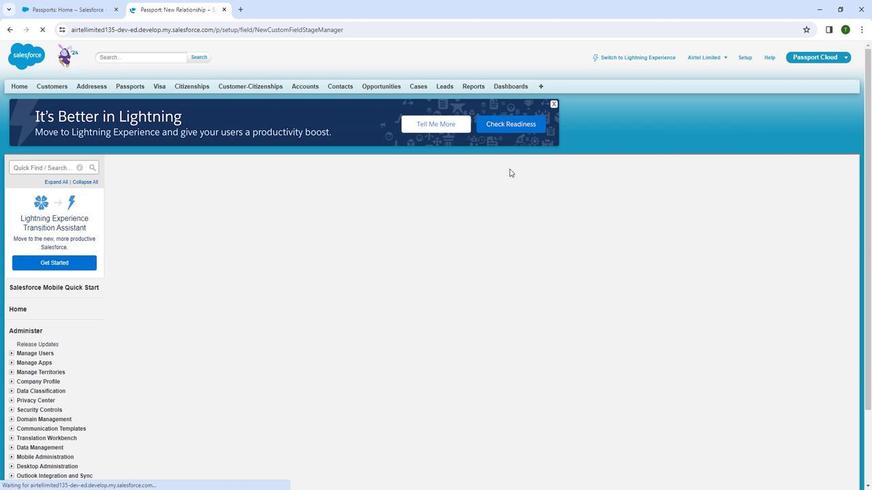 
Action: Mouse moved to (333, 192)
Screenshot: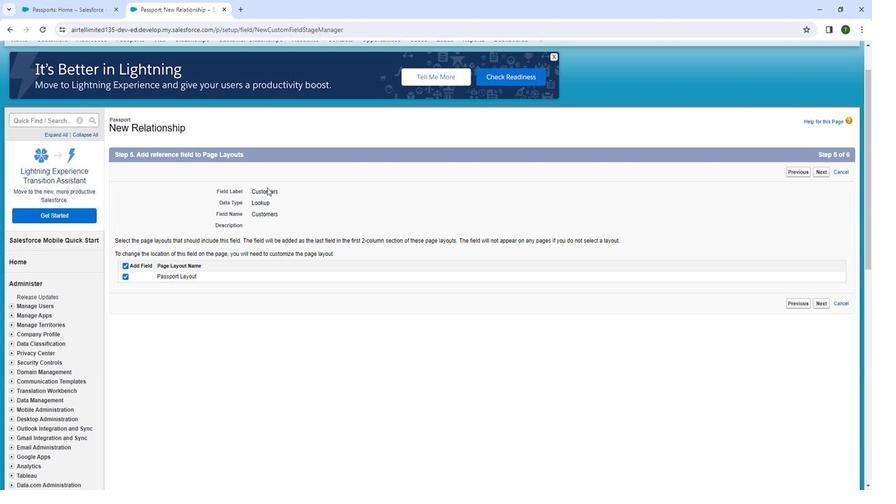 
Action: Mouse scrolled (333, 192) with delta (0, 0)
Screenshot: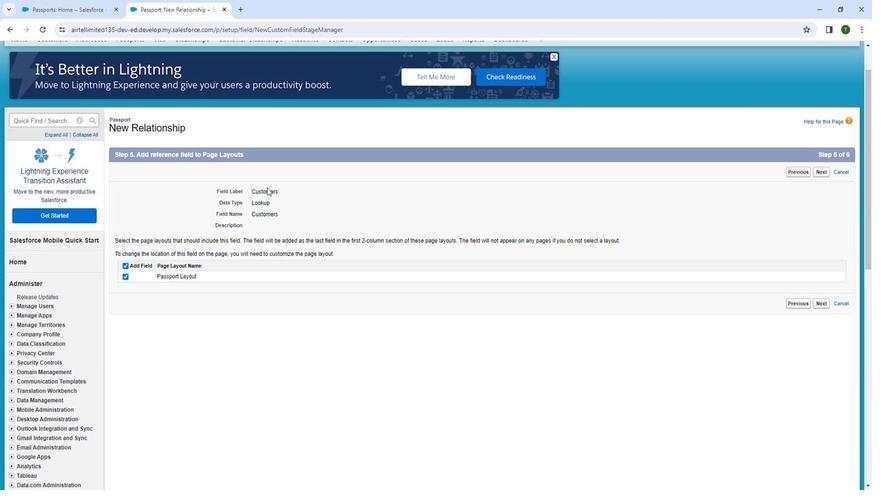 
Action: Mouse moved to (771, 252)
Screenshot: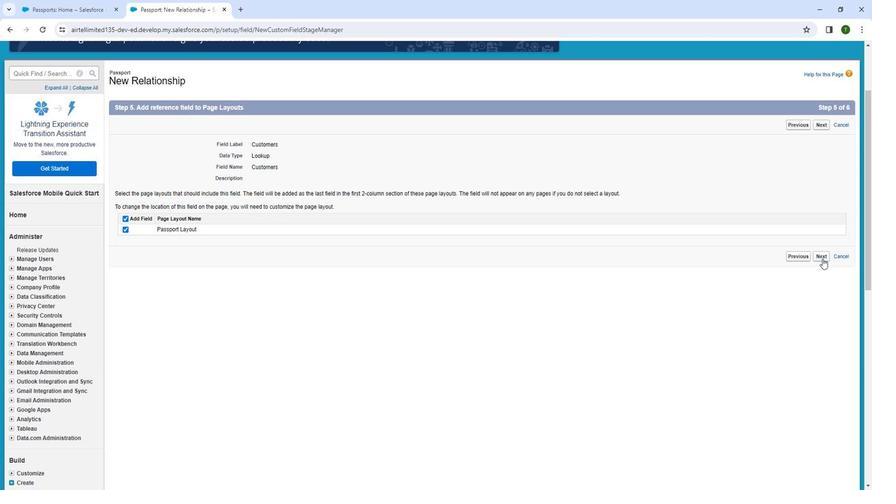 
Action: Mouse pressed left at (771, 252)
Screenshot: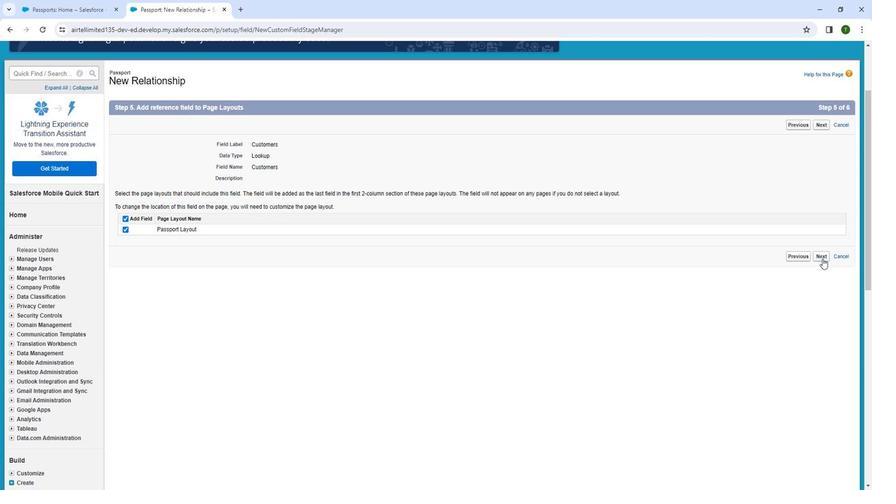 
Action: Mouse moved to (768, 220)
Screenshot: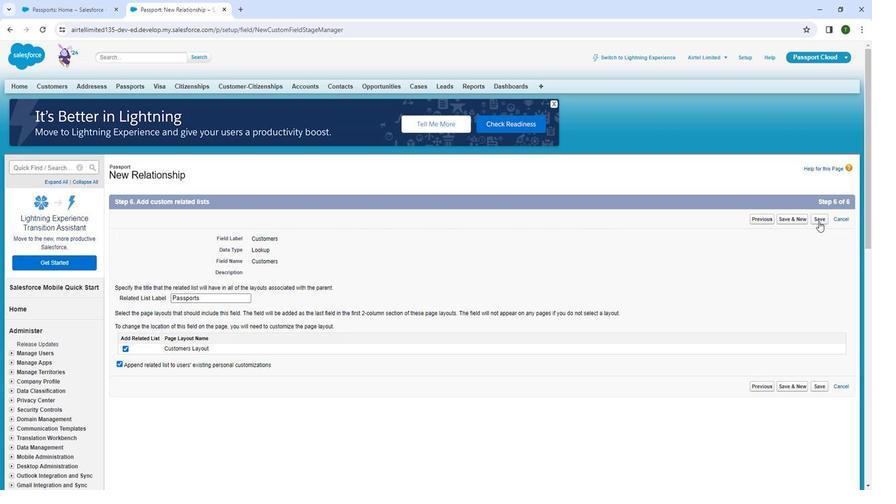 
Action: Mouse pressed left at (768, 220)
Screenshot: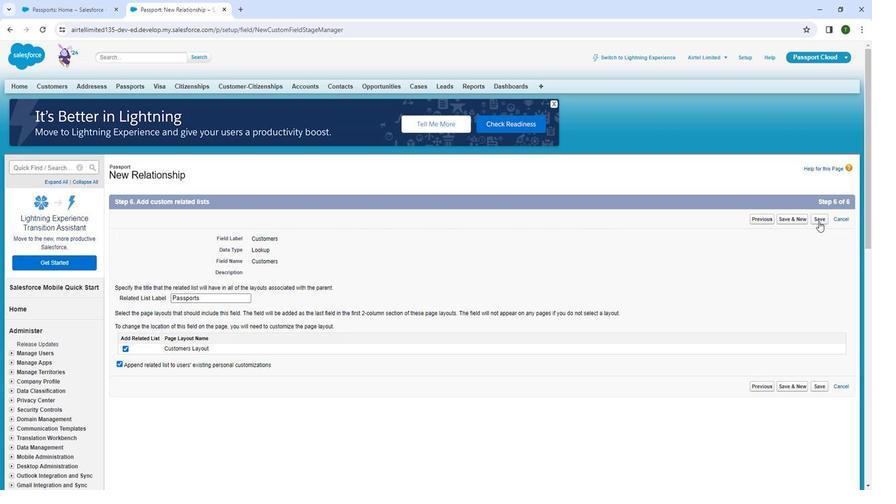 
Action: Mouse moved to (394, 188)
Screenshot: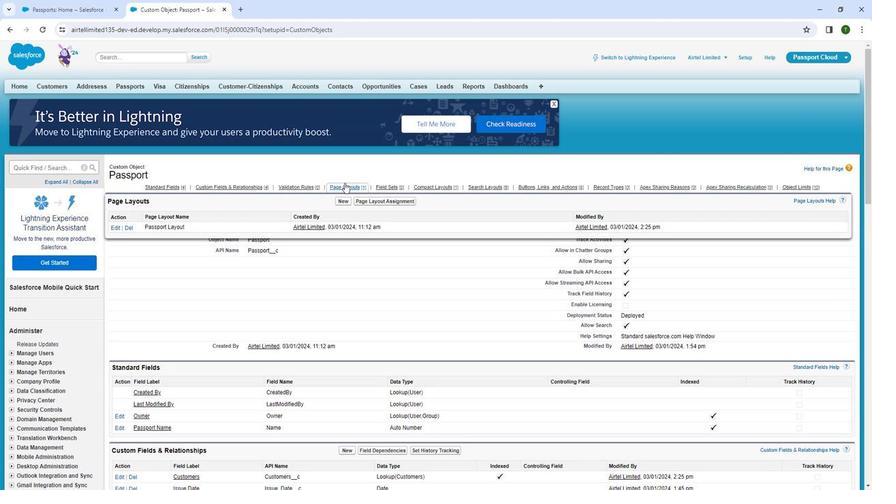 
Action: Mouse scrolled (394, 188) with delta (0, 0)
Screenshot: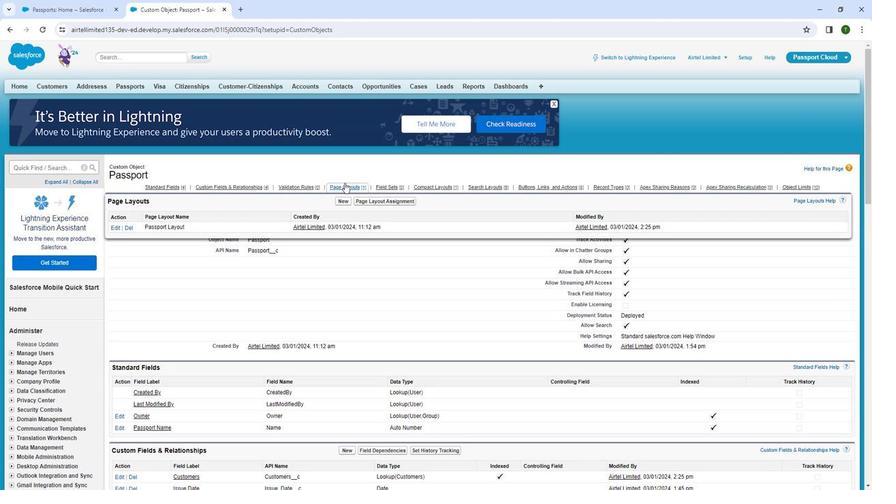 
Action: Mouse moved to (393, 188)
Screenshot: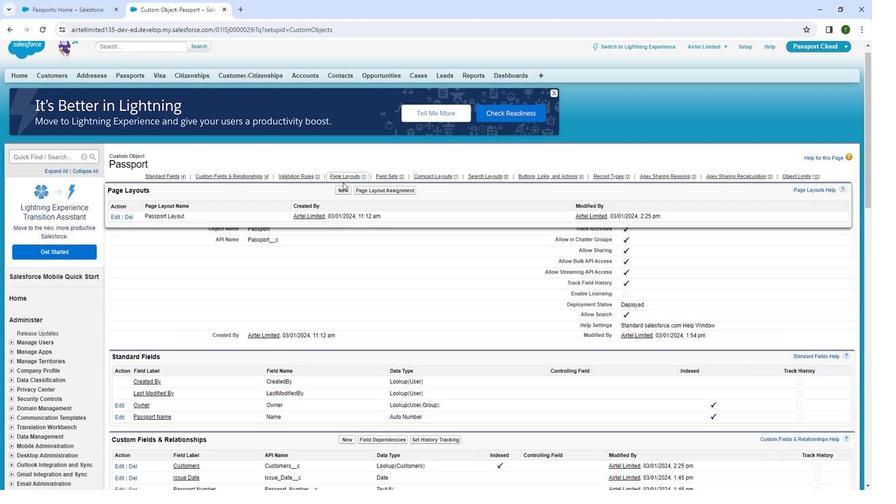 
Action: Mouse scrolled (393, 188) with delta (0, 0)
Screenshot: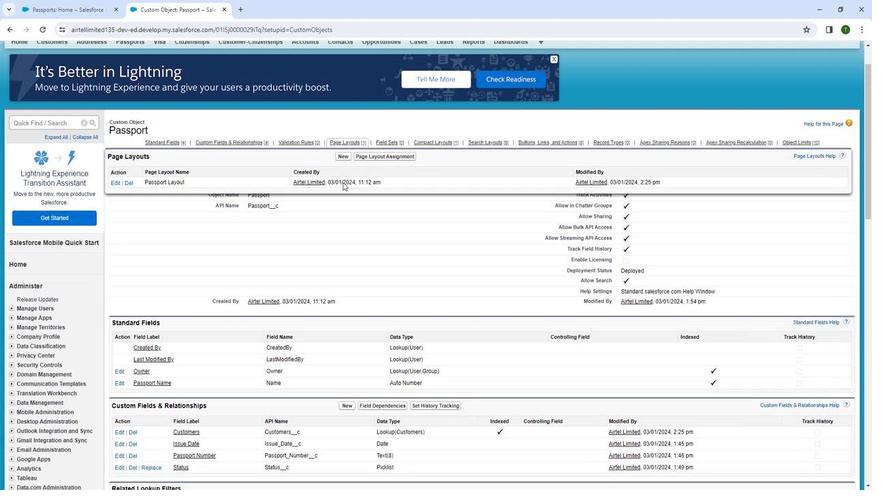 
Action: Mouse moved to (377, 139)
Screenshot: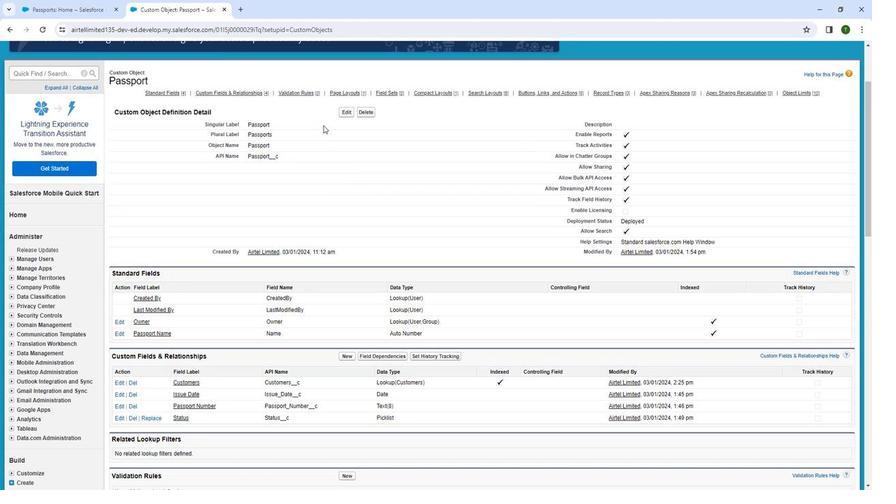 
Action: Mouse scrolled (377, 139) with delta (0, 0)
Screenshot: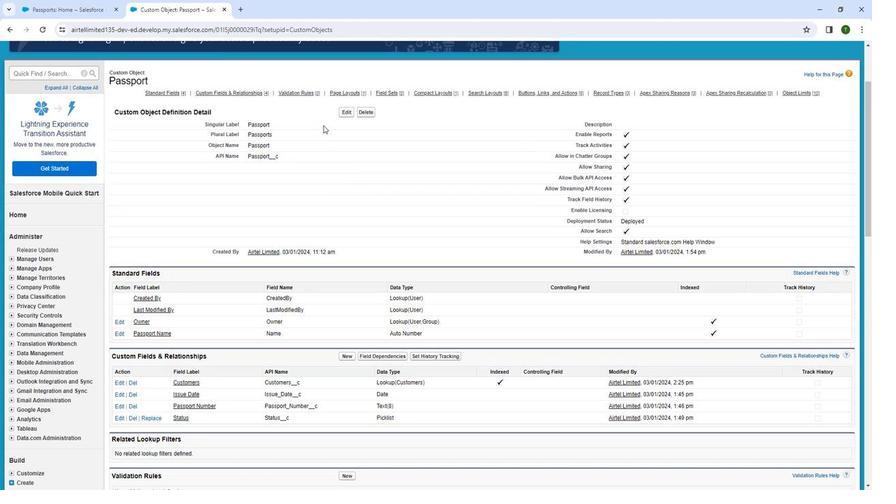 
Action: Mouse moved to (375, 134)
Screenshot: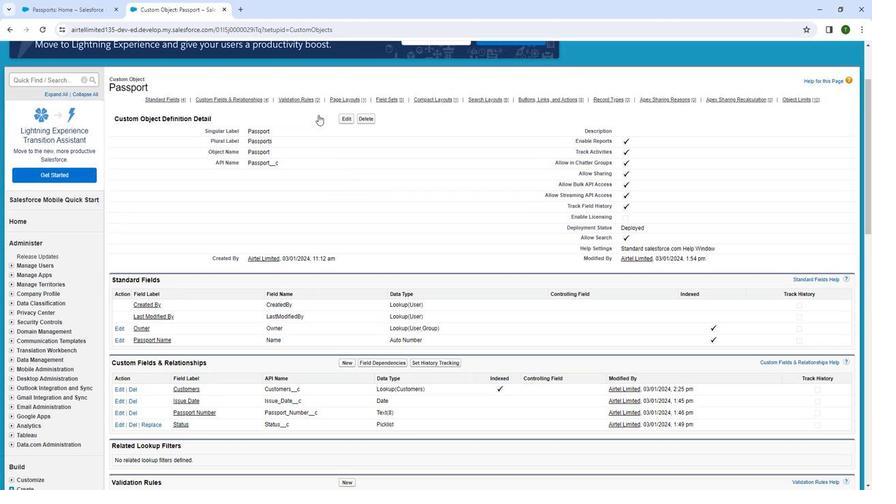 
Action: Mouse scrolled (375, 134) with delta (0, 0)
Screenshot: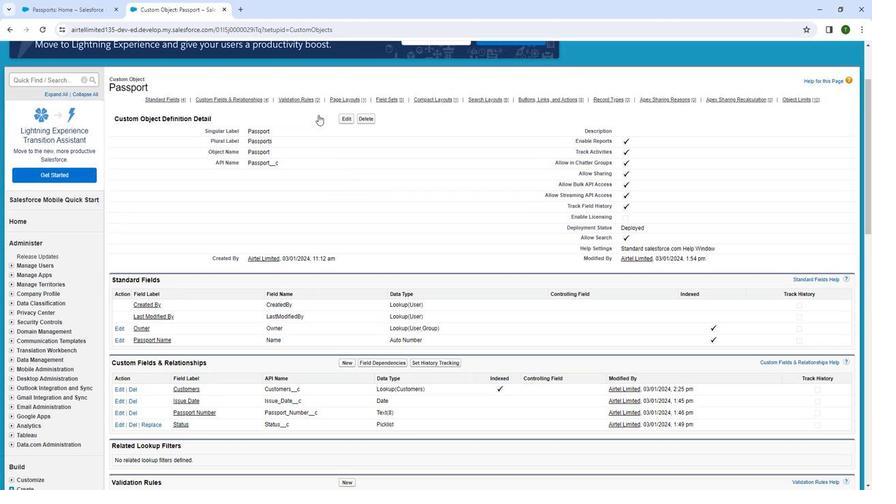 
Action: Mouse moved to (373, 130)
Screenshot: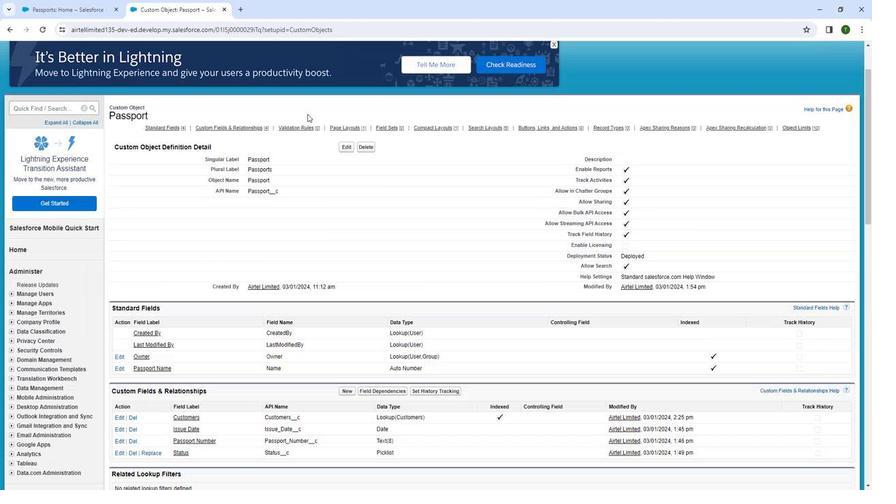 
Action: Mouse scrolled (373, 131) with delta (0, 0)
Screenshot: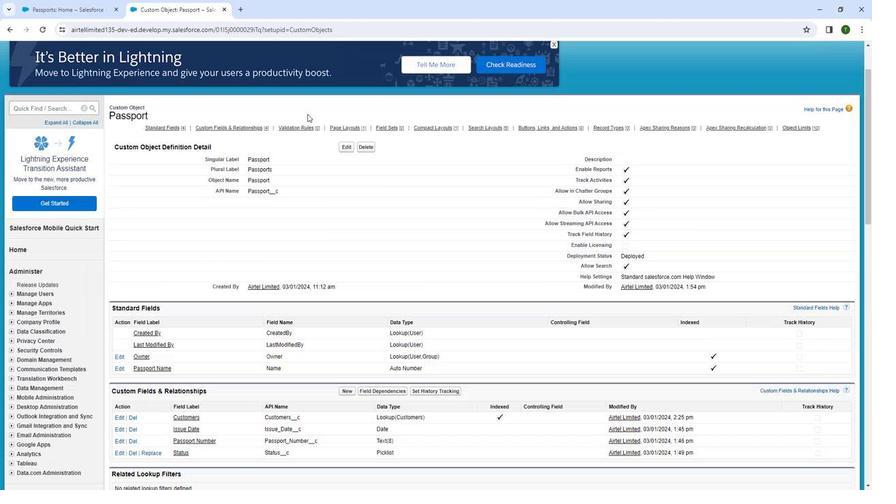 
Action: Mouse moved to (221, 105)
Screenshot: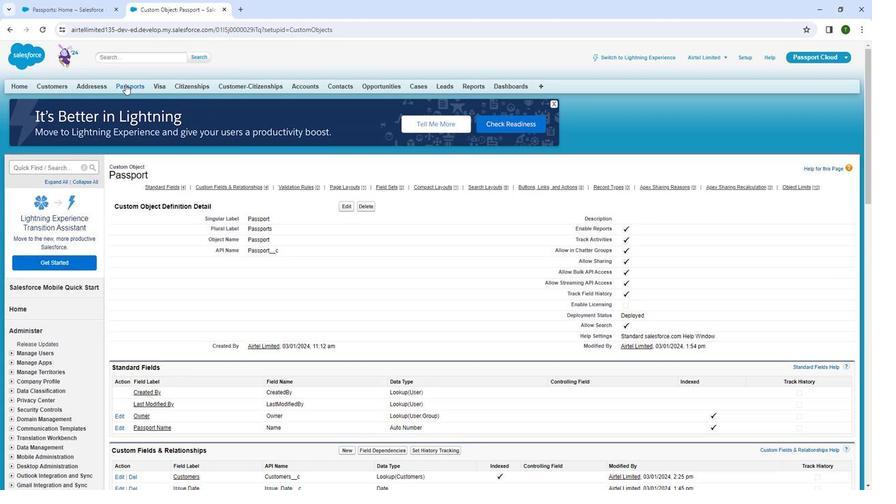 
Action: Mouse pressed left at (221, 105)
Screenshot: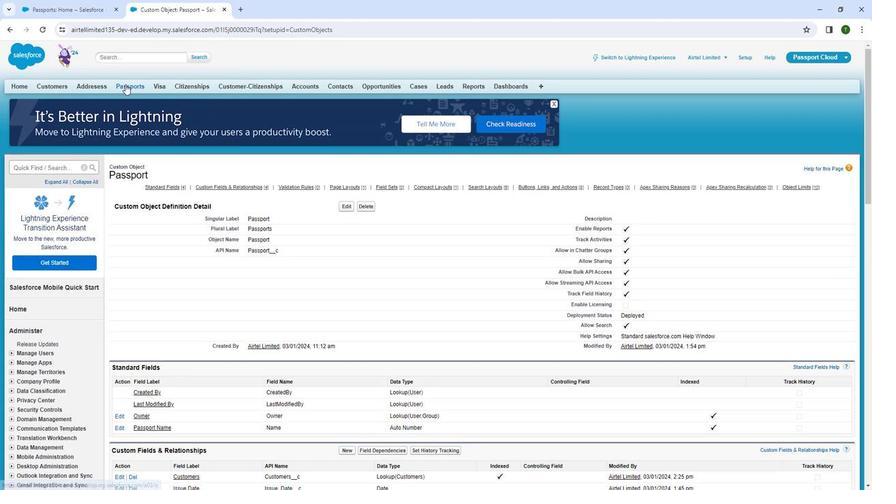 
Action: Mouse pressed left at (221, 105)
Screenshot: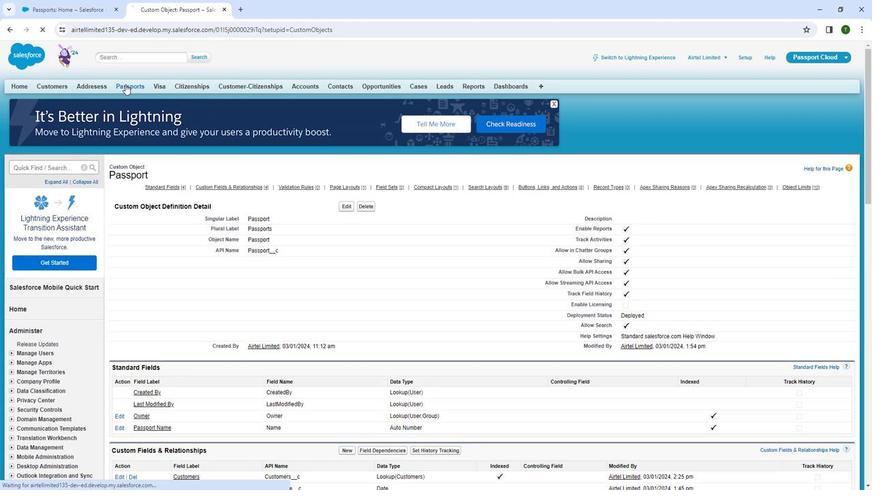 
Action: Mouse moved to (391, 165)
Screenshot: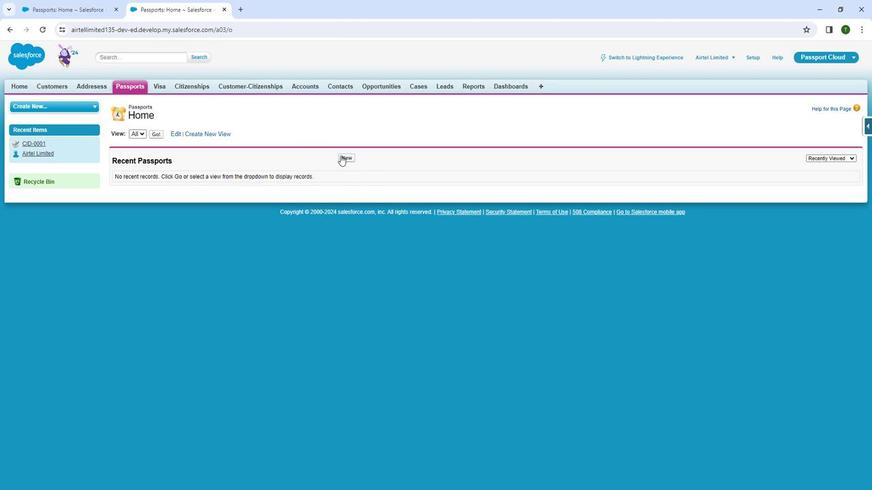 
Action: Mouse pressed left at (391, 165)
Screenshot: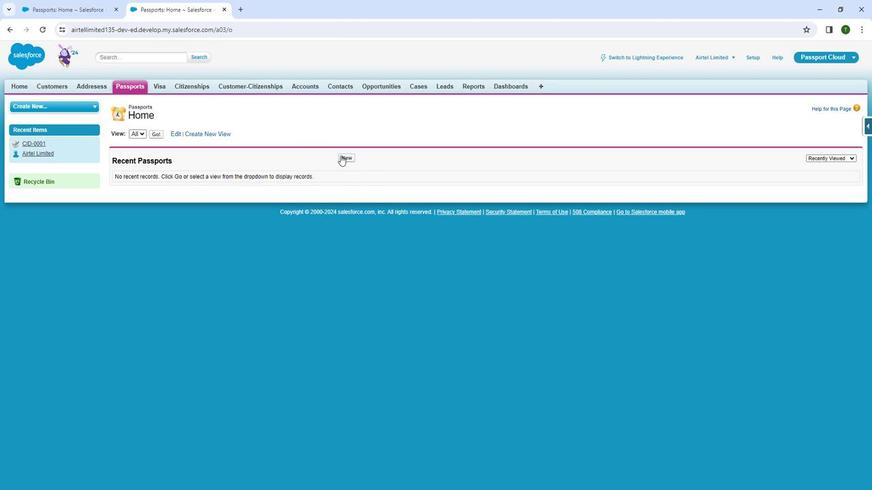 
Action: Mouse moved to (255, 263)
Screenshot: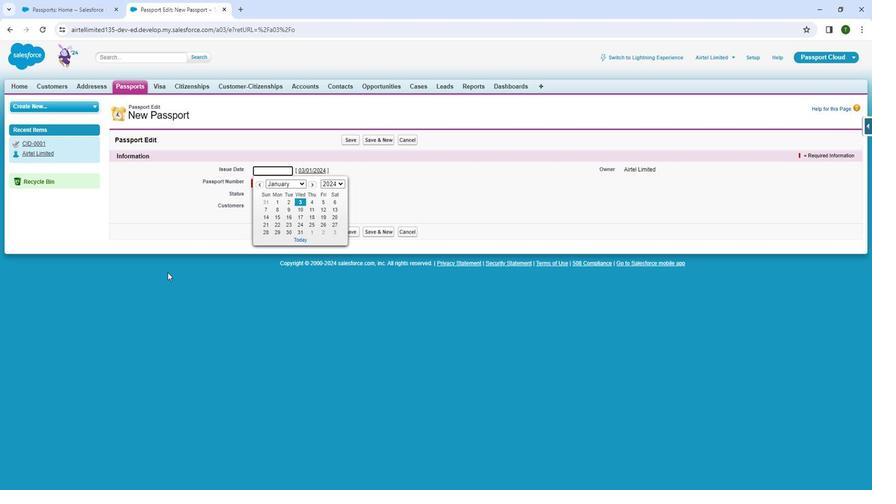 
Action: Mouse pressed left at (255, 263)
Screenshot: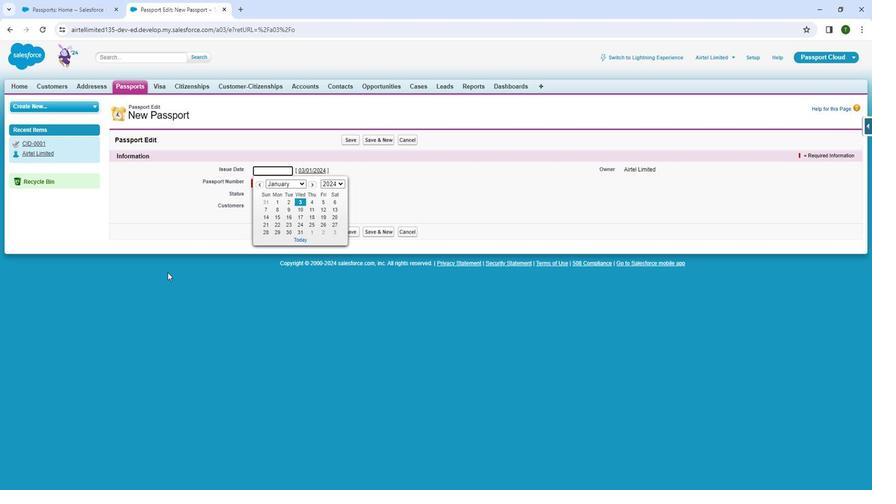 
Action: Mouse moved to (392, 211)
Screenshot: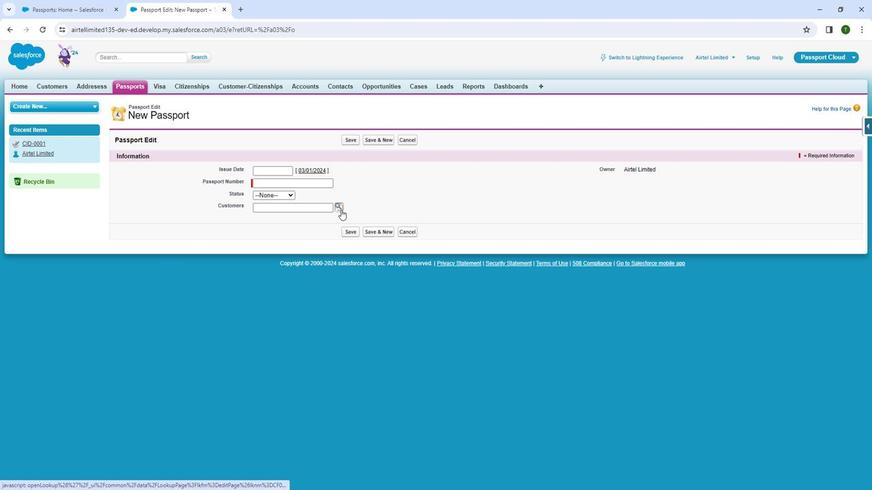 
Action: Mouse pressed left at (392, 211)
Screenshot: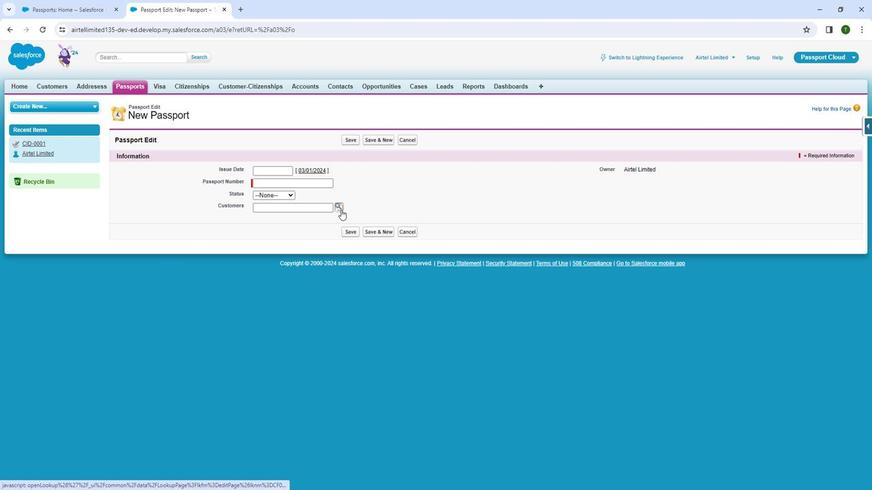 
Action: Mouse moved to (801, 222)
Screenshot: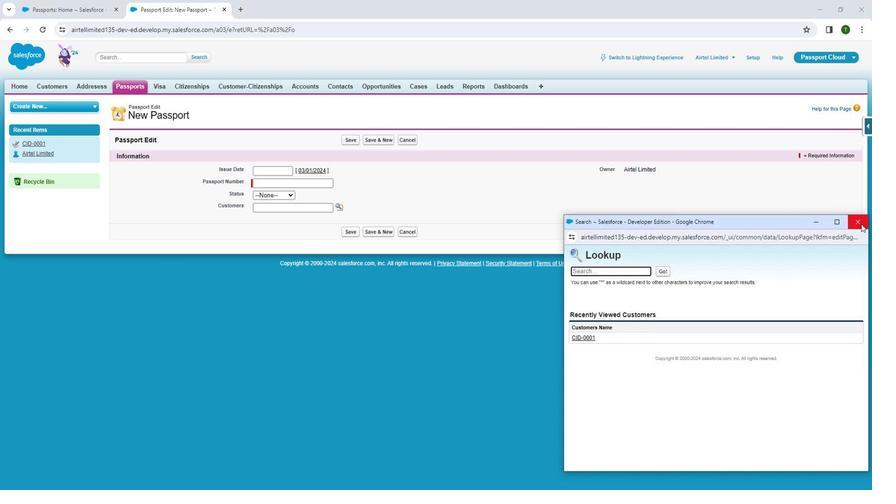 
Action: Mouse pressed left at (801, 222)
Screenshot: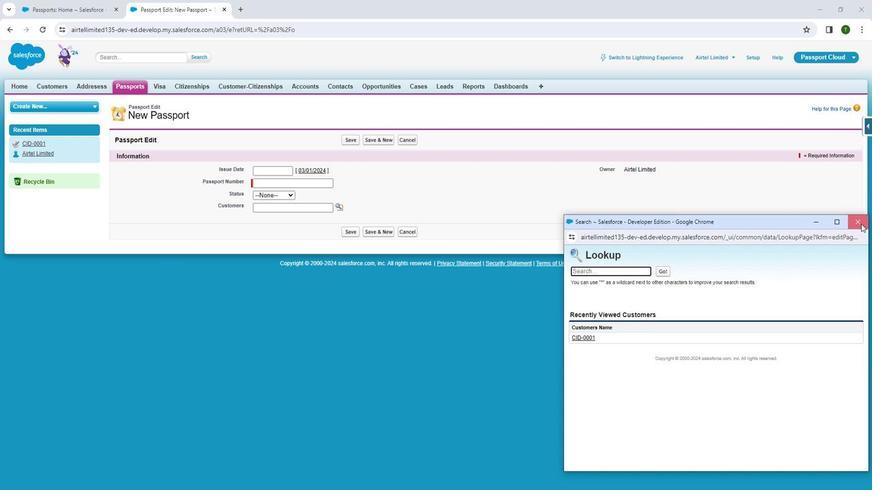
Action: Mouse moved to (242, 255)
Screenshot: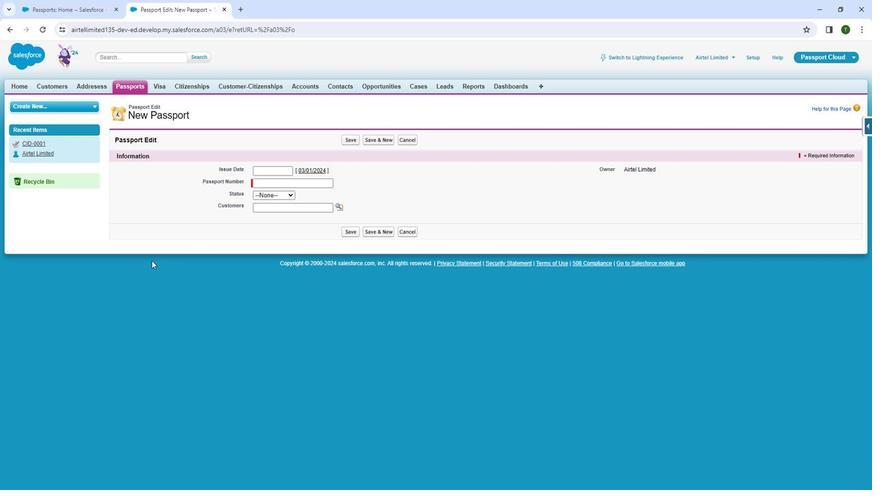 
Action: Mouse pressed left at (242, 255)
Screenshot: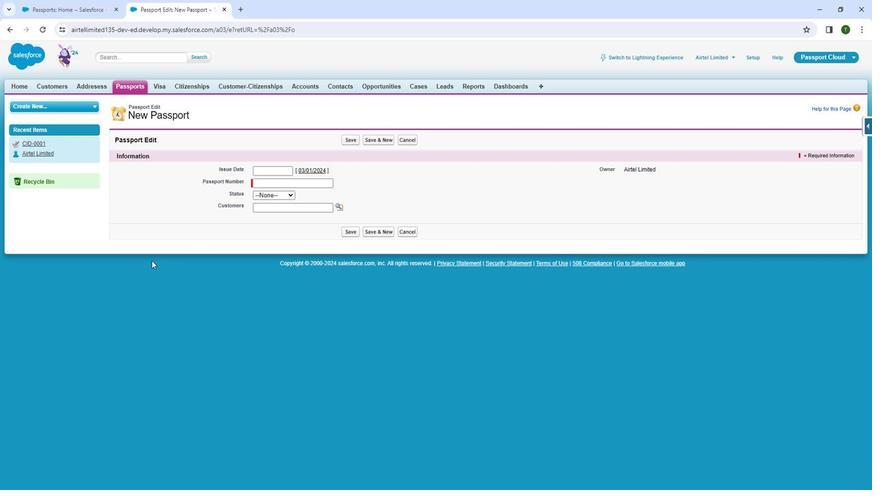 
Action: Mouse moved to (157, 107)
Screenshot: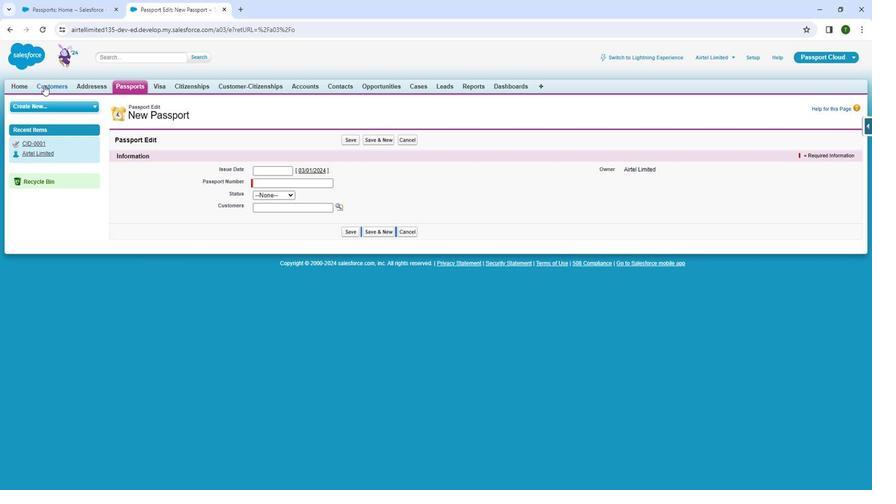 
Action: Mouse pressed left at (157, 107)
Screenshot: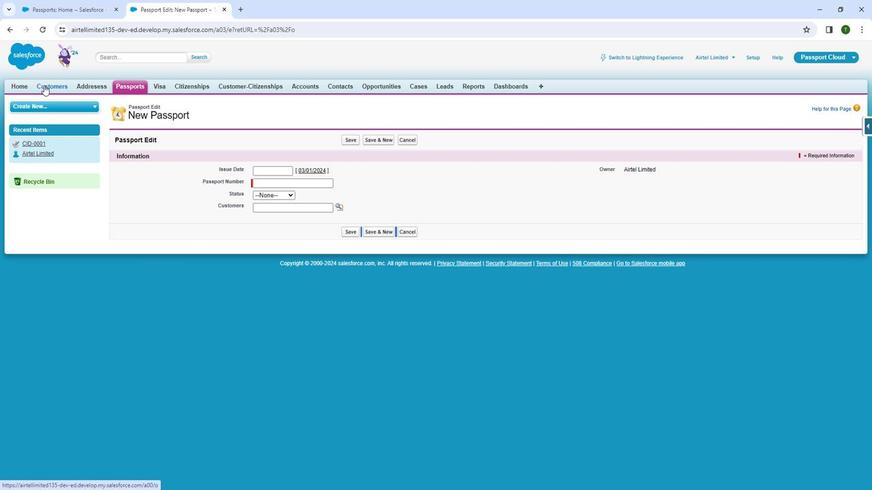
Action: Mouse pressed left at (157, 107)
Screenshot: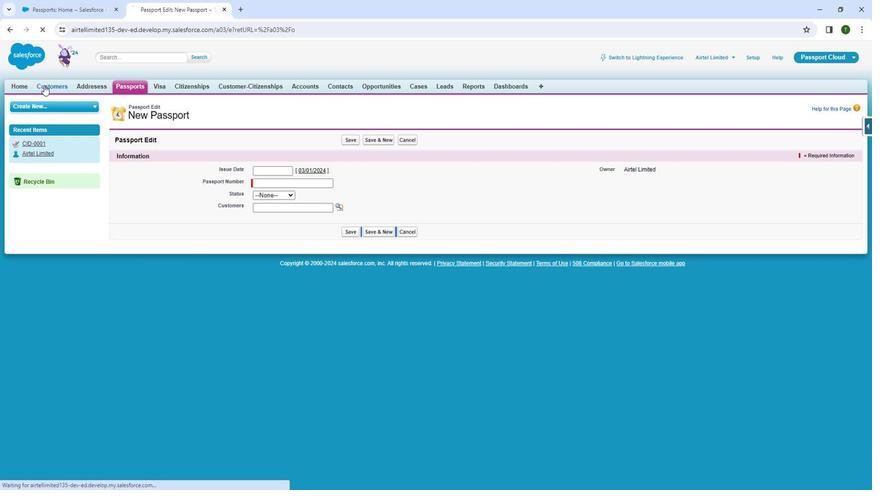 
Action: Mouse moved to (806, 141)
Screenshot: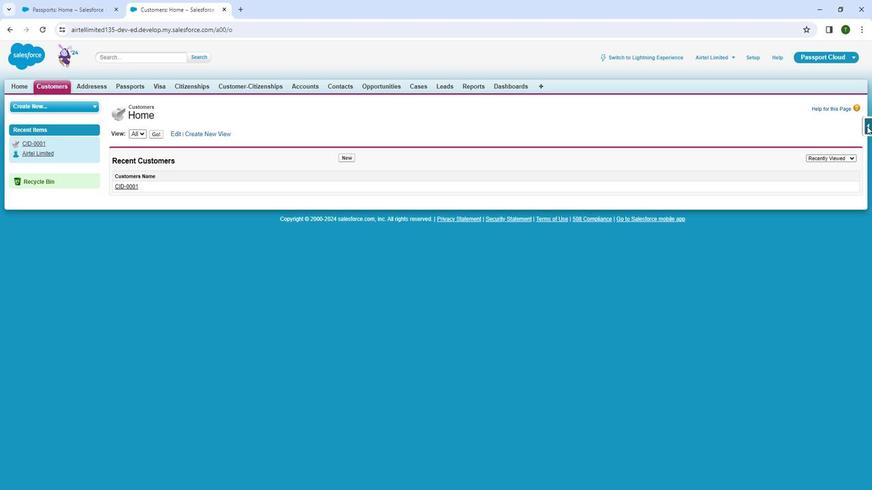 
Action: Mouse pressed left at (806, 141)
Screenshot: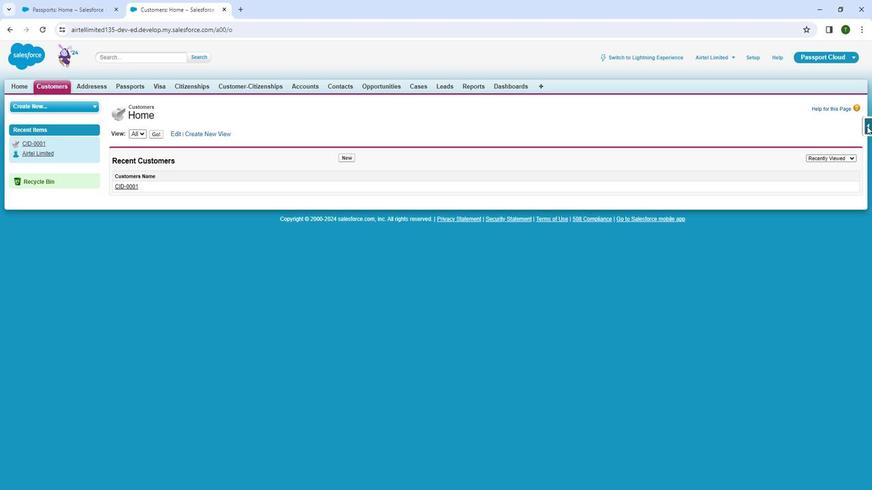 
Action: Mouse moved to (748, 152)
Screenshot: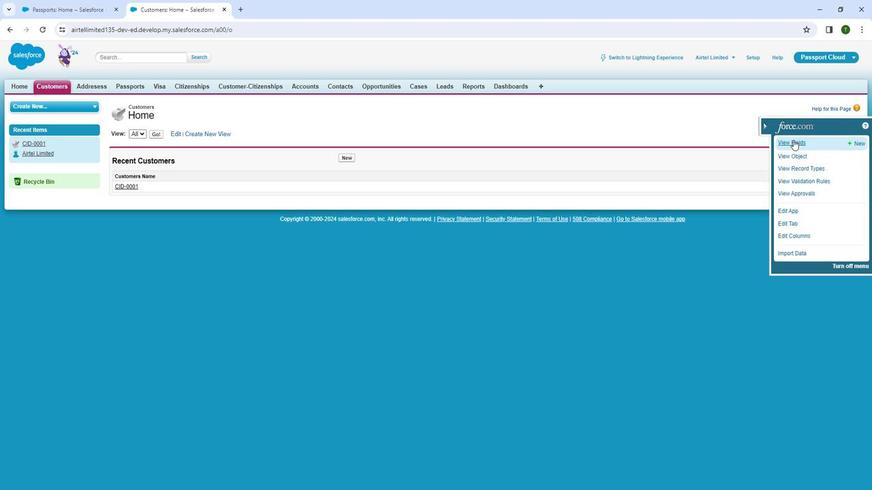 
Action: Mouse pressed left at (748, 152)
Screenshot: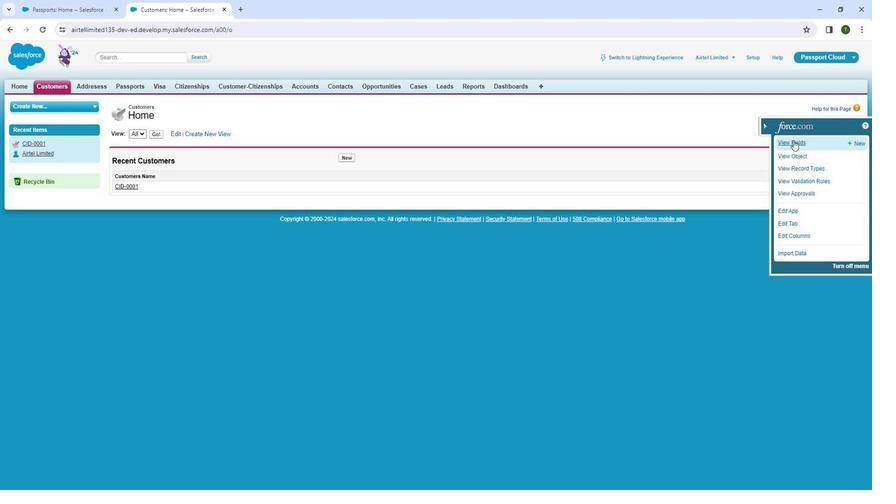 
Action: Mouse moved to (217, 207)
Screenshot: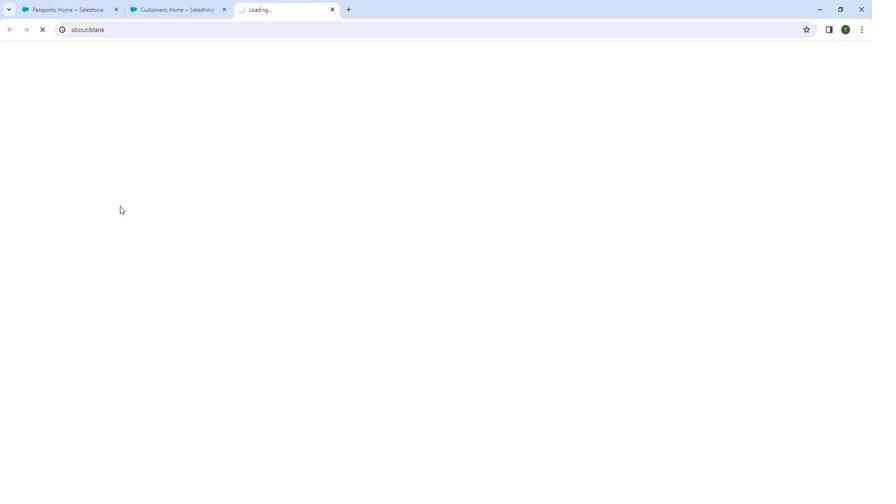 
Action: Mouse scrolled (217, 207) with delta (0, 0)
Screenshot: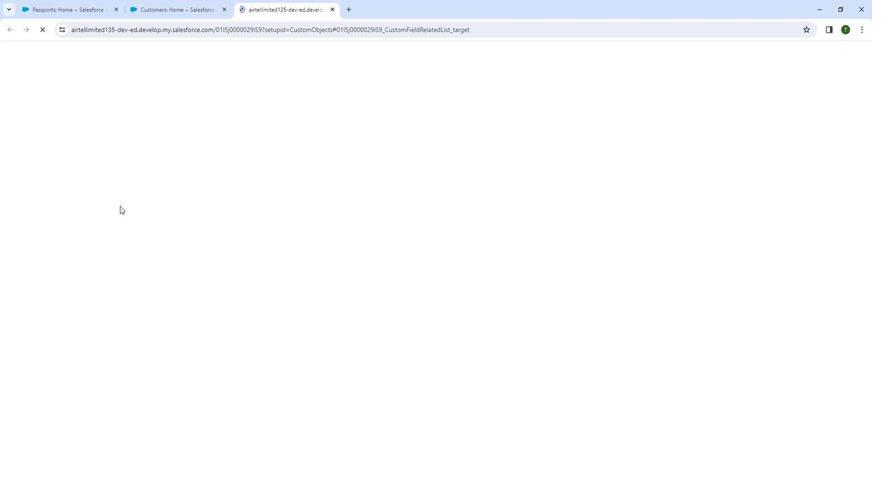 
Action: Mouse moved to (252, 209)
Screenshot: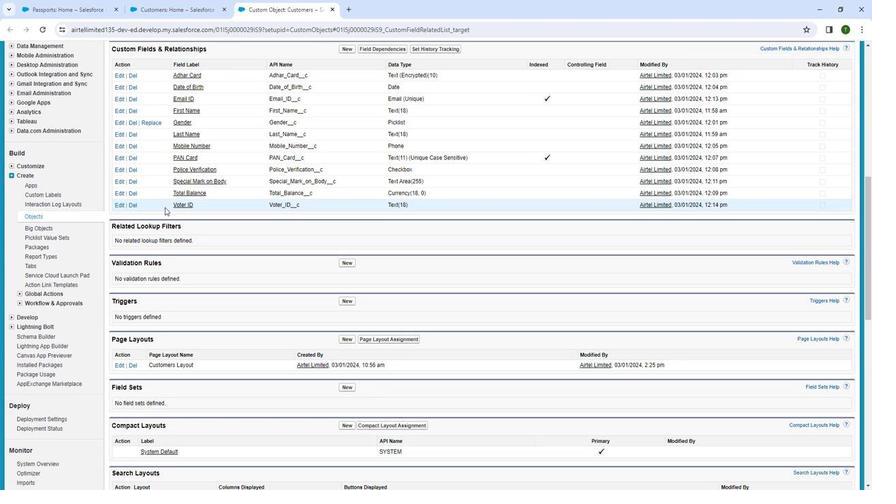 
Action: Mouse scrolled (252, 208) with delta (0, 0)
Screenshot: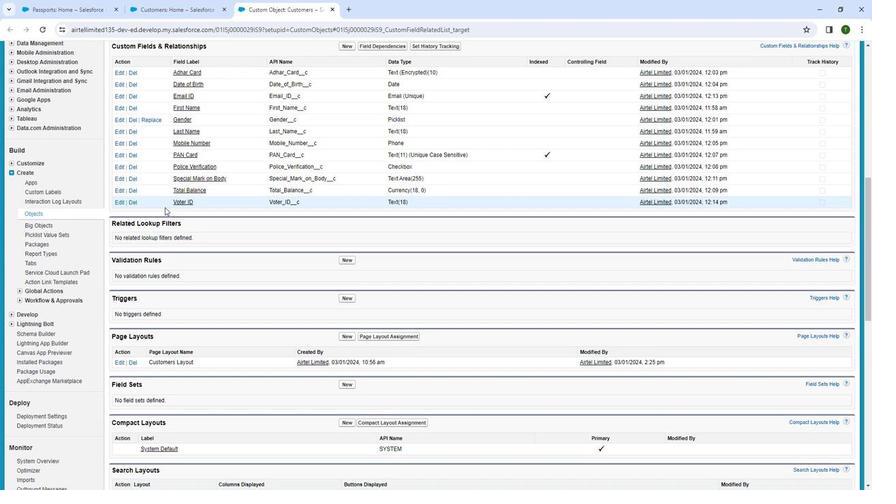 
Action: Mouse scrolled (252, 208) with delta (0, 0)
Screenshot: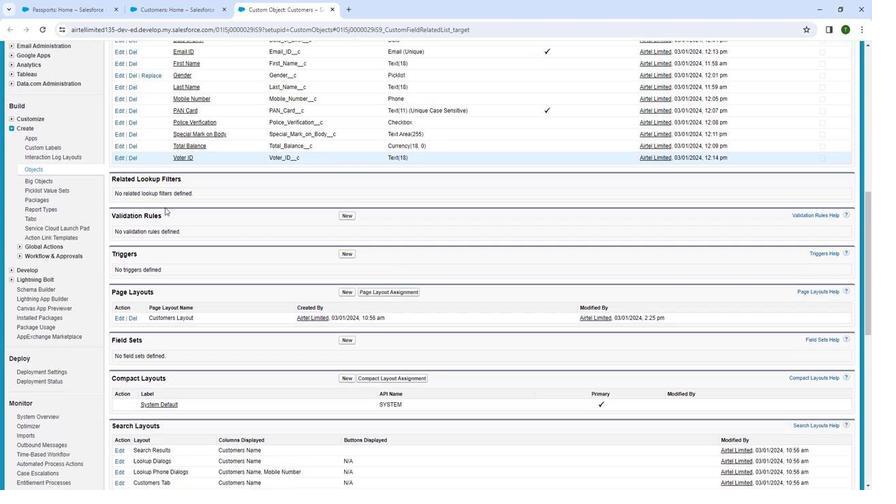 
Action: Mouse moved to (252, 209)
Screenshot: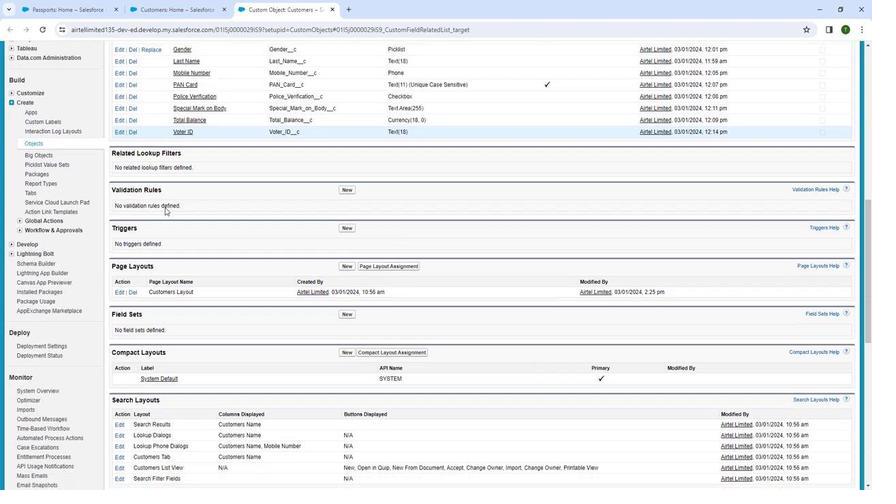 
Action: Mouse scrolled (252, 208) with delta (0, 0)
Screenshot: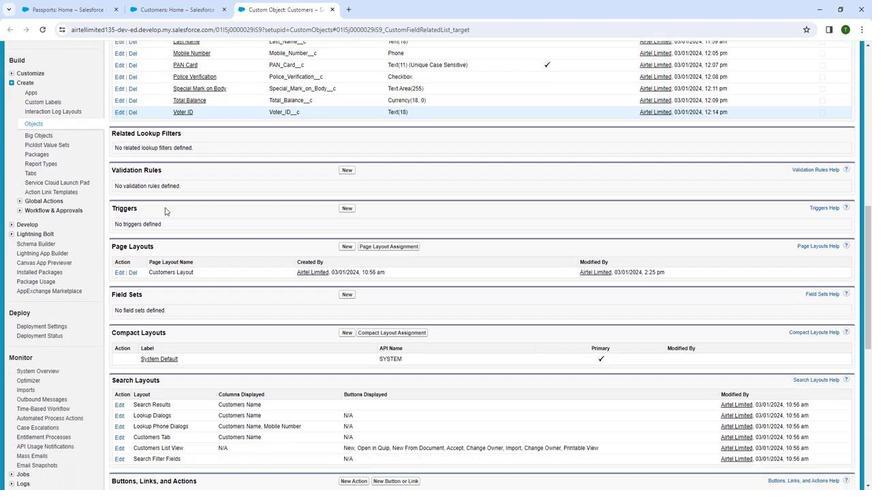
Action: Mouse moved to (253, 209)
Screenshot: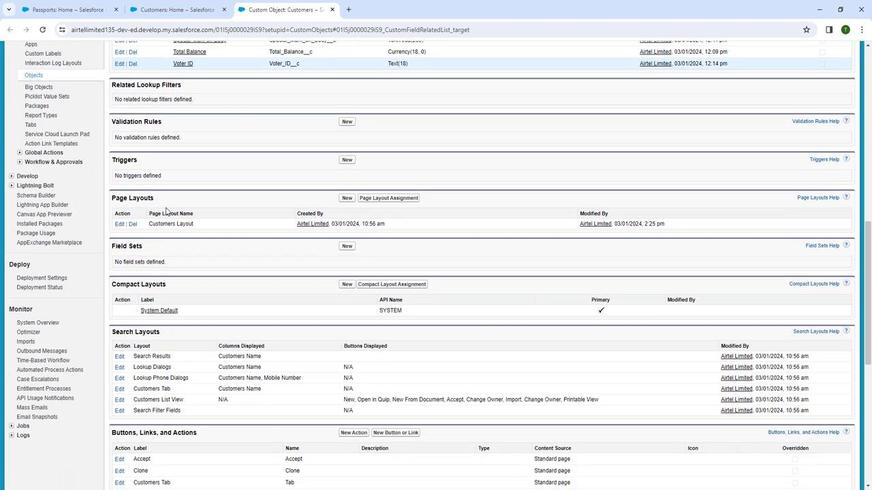 
Action: Mouse scrolled (253, 208) with delta (0, 0)
Screenshot: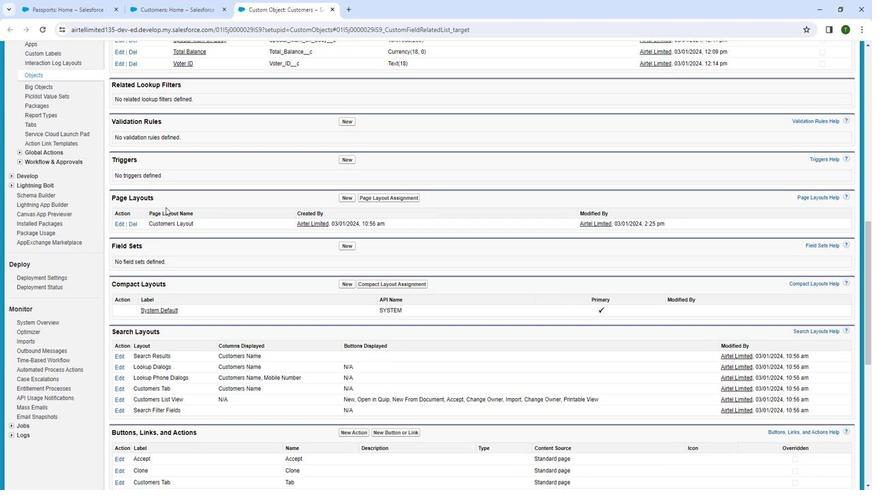 
Action: Mouse scrolled (253, 208) with delta (0, 0)
Screenshot: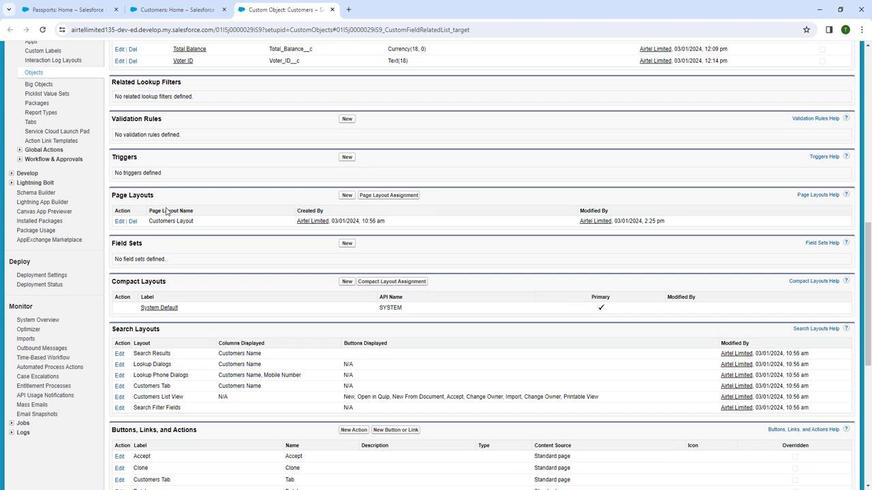
Action: Mouse scrolled (253, 208) with delta (0, 0)
Screenshot: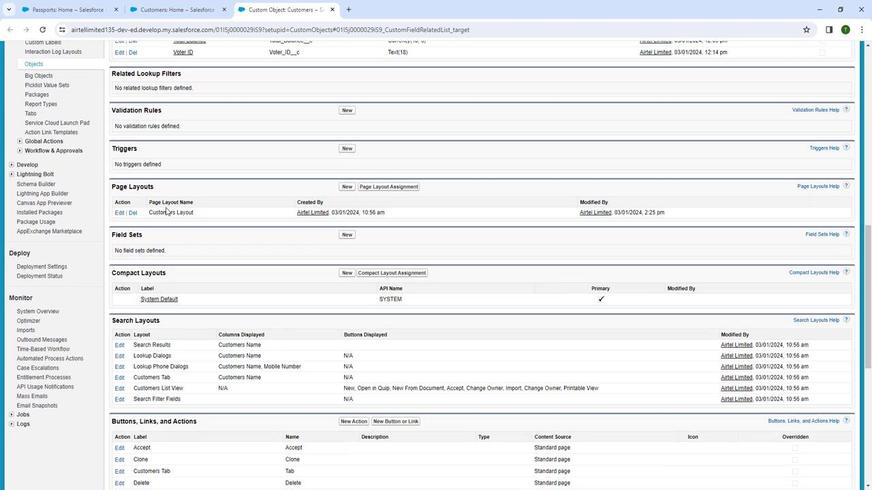 
Action: Mouse moved to (252, 199)
Screenshot: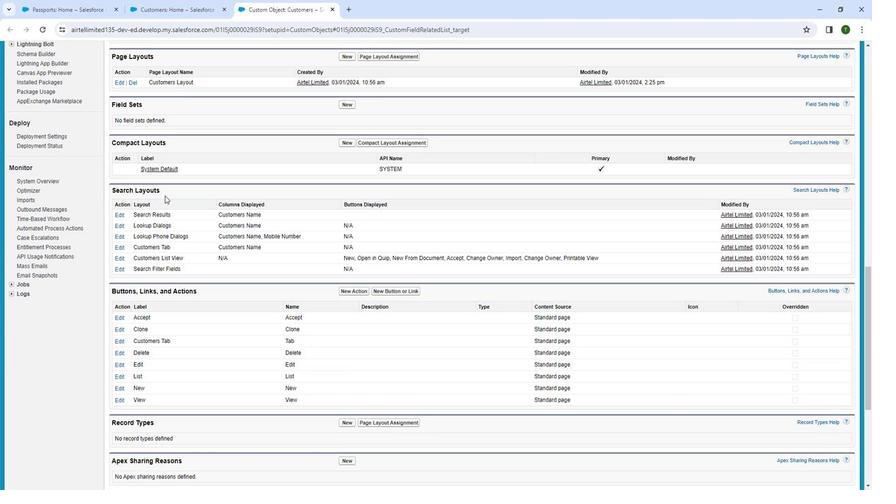 
Action: Mouse scrolled (252, 199) with delta (0, 0)
Screenshot: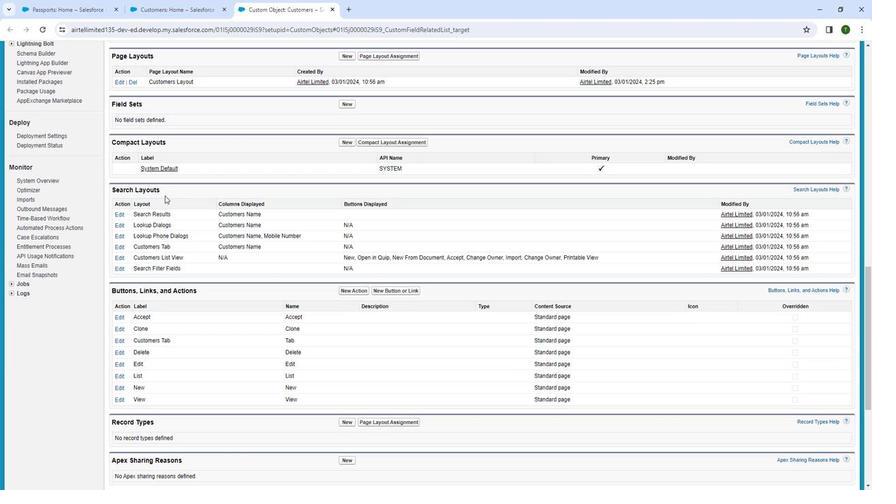 
Action: Mouse scrolled (252, 199) with delta (0, 0)
Screenshot: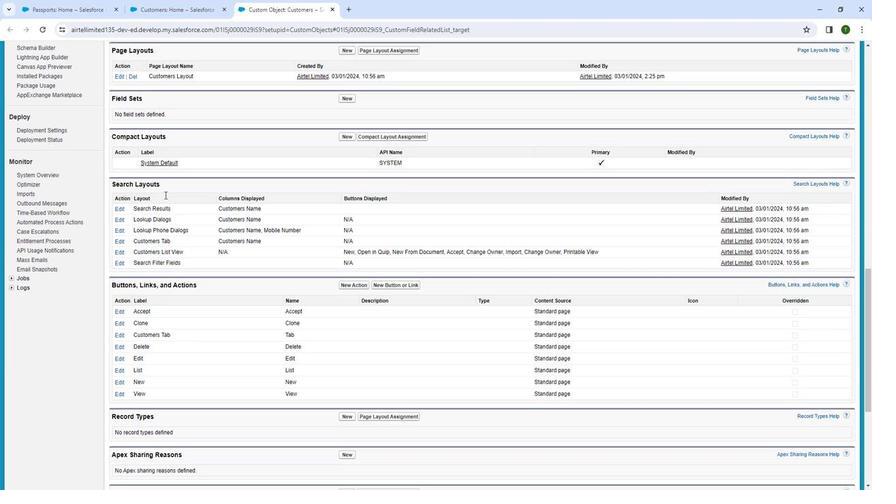 
Action: Mouse scrolled (252, 199) with delta (0, 0)
Screenshot: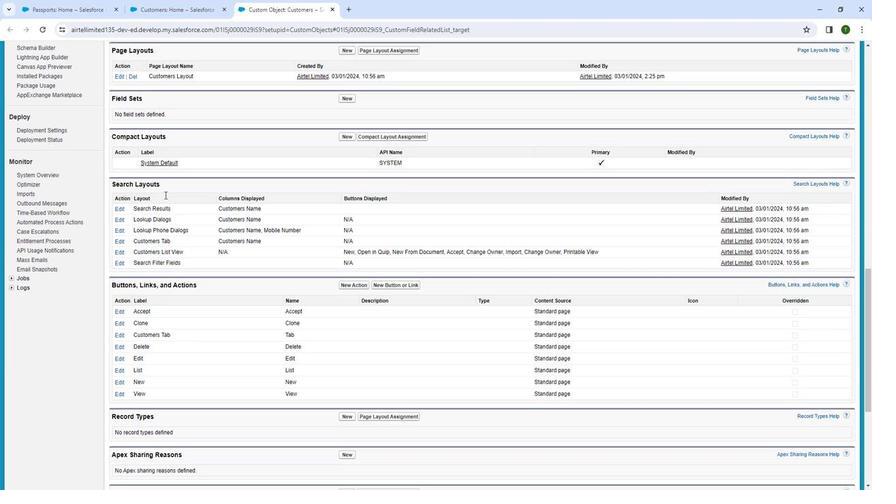 
Action: Mouse moved to (252, 199)
Screenshot: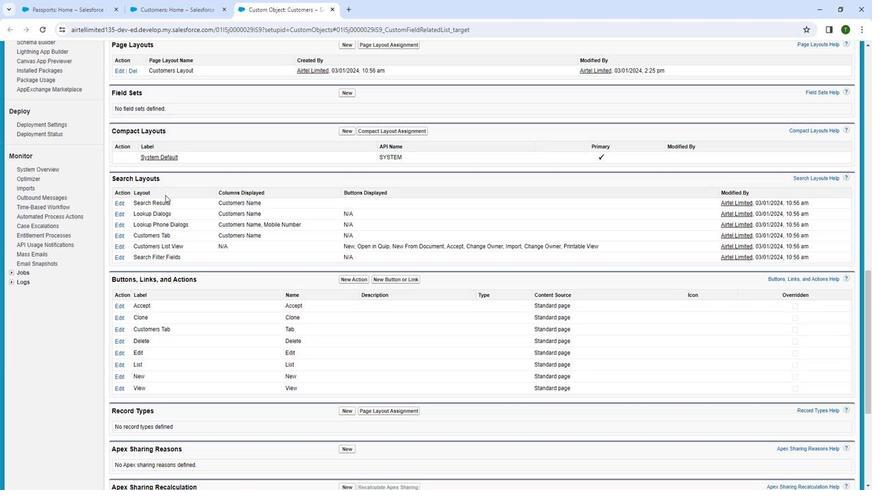 
Action: Mouse scrolled (252, 198) with delta (0, 0)
Screenshot: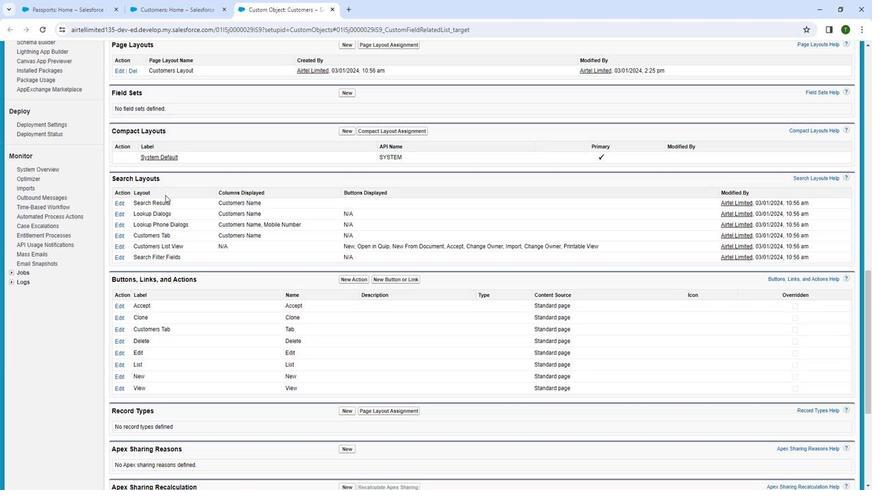 
Action: Mouse moved to (254, 197)
Screenshot: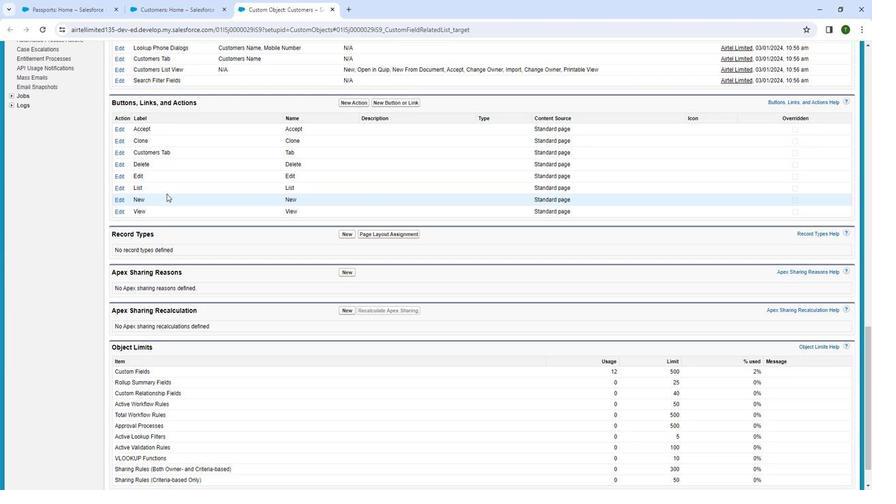 
Action: Mouse scrolled (254, 197) with delta (0, 0)
Screenshot: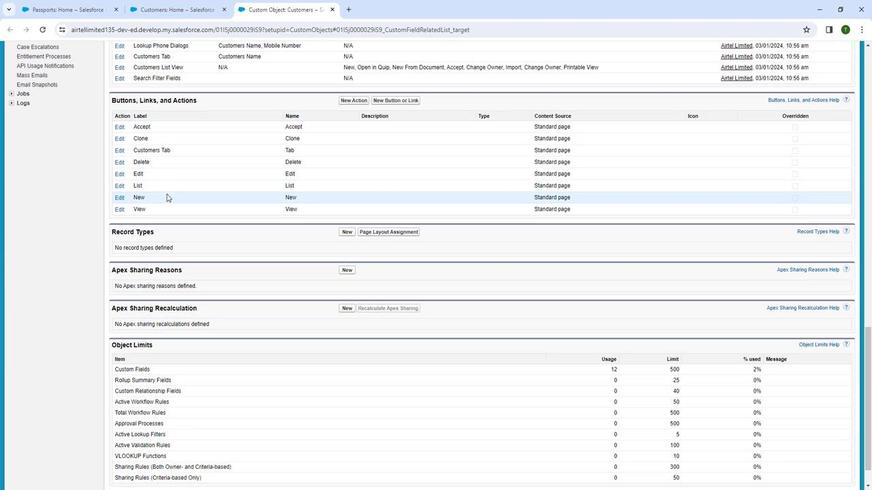 
Action: Mouse scrolled (254, 197) with delta (0, 0)
Screenshot: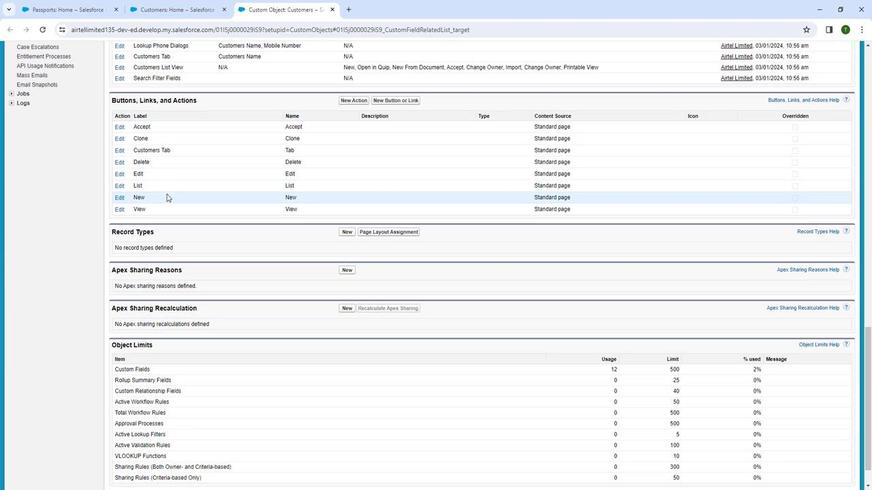 
Action: Mouse scrolled (254, 197) with delta (0, 0)
Screenshot: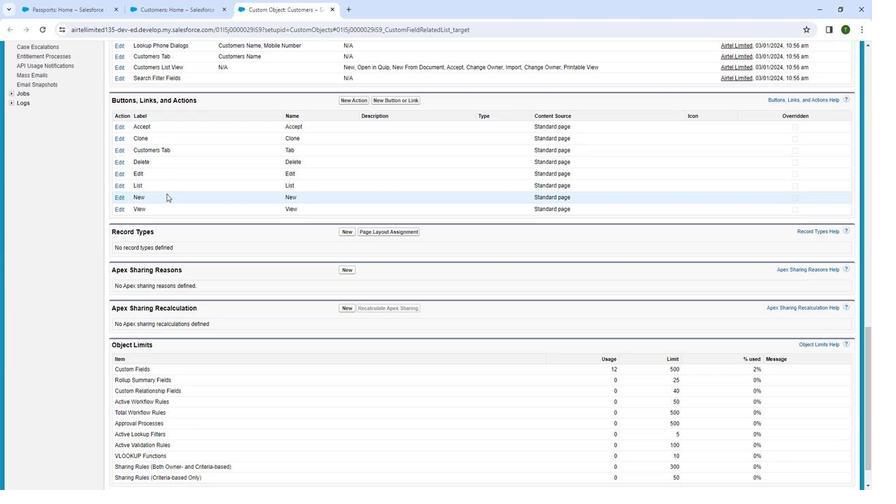 
Action: Mouse moved to (257, 194)
Screenshot: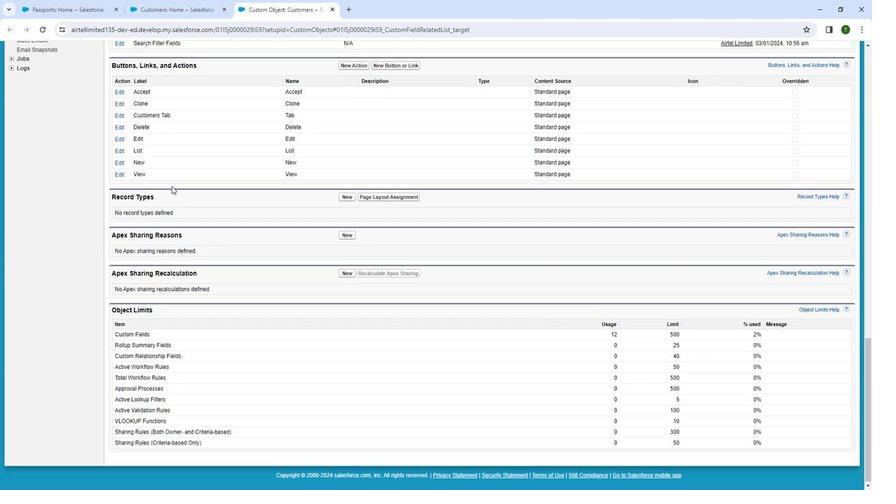 
Action: Mouse scrolled (257, 195) with delta (0, 0)
Screenshot: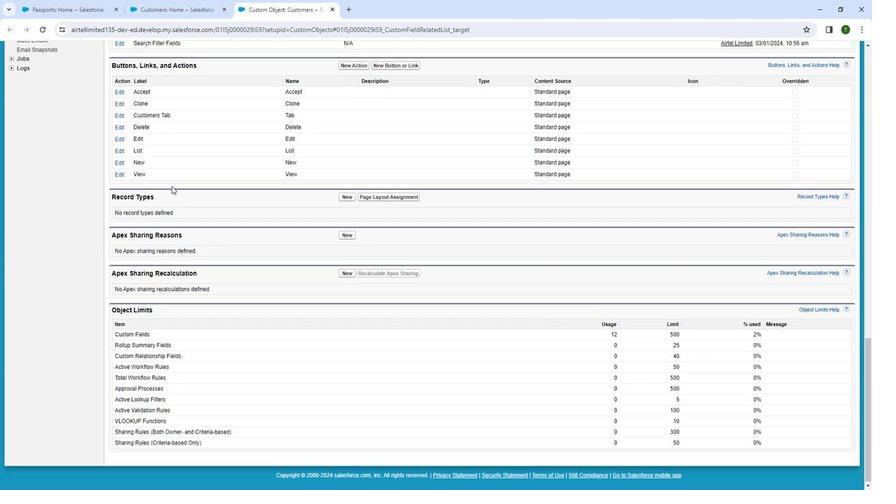 
Action: Mouse moved to (257, 191)
Screenshot: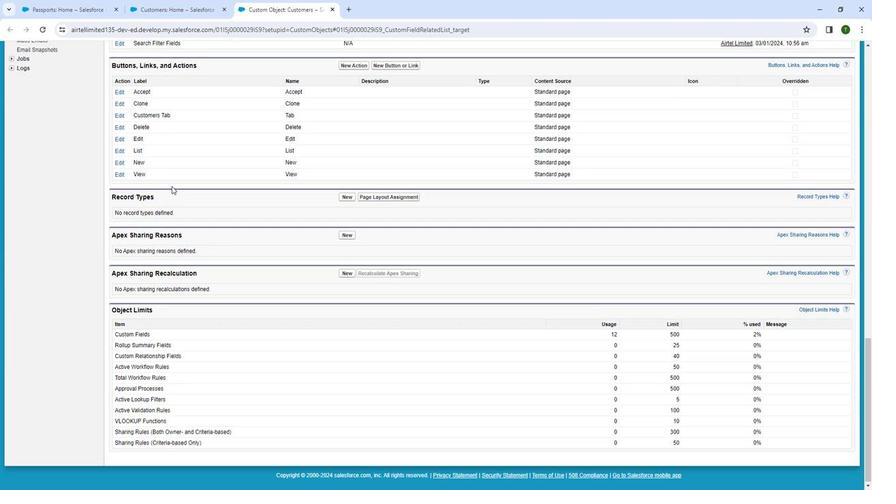 
Action: Mouse scrolled (257, 192) with delta (0, 0)
Screenshot: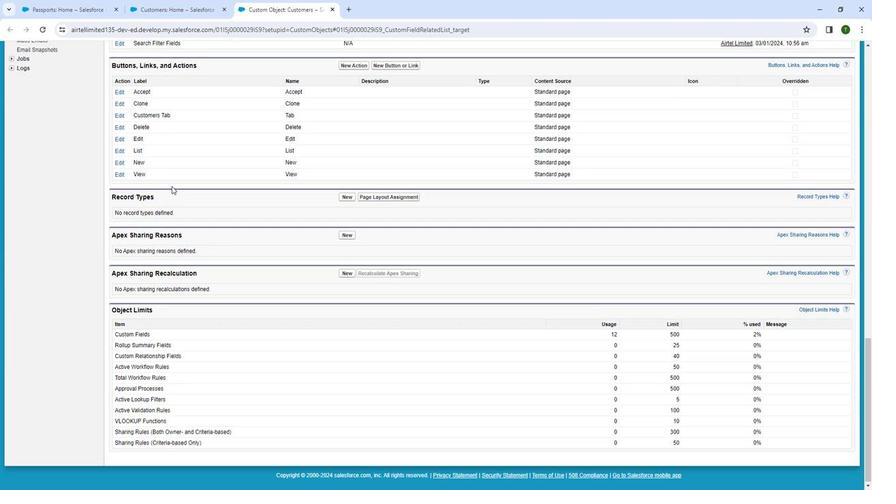 
Action: Mouse moved to (257, 191)
Screenshot: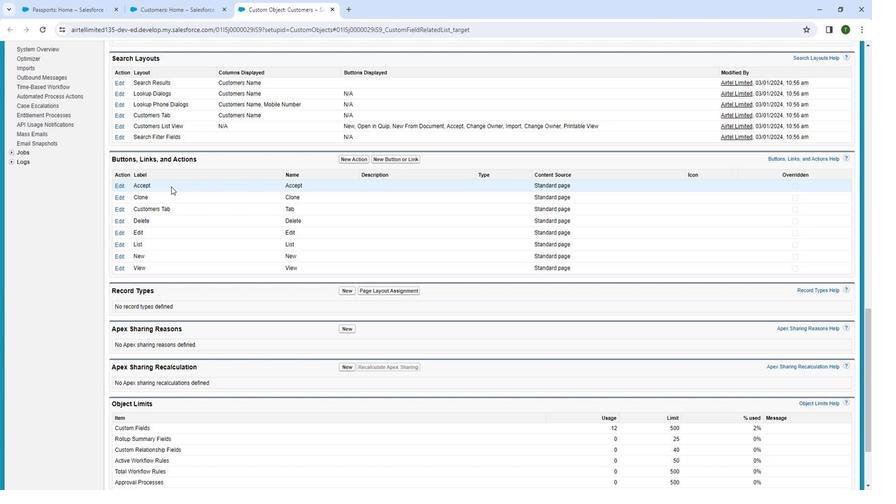 
Action: Mouse scrolled (257, 192) with delta (0, 0)
Screenshot: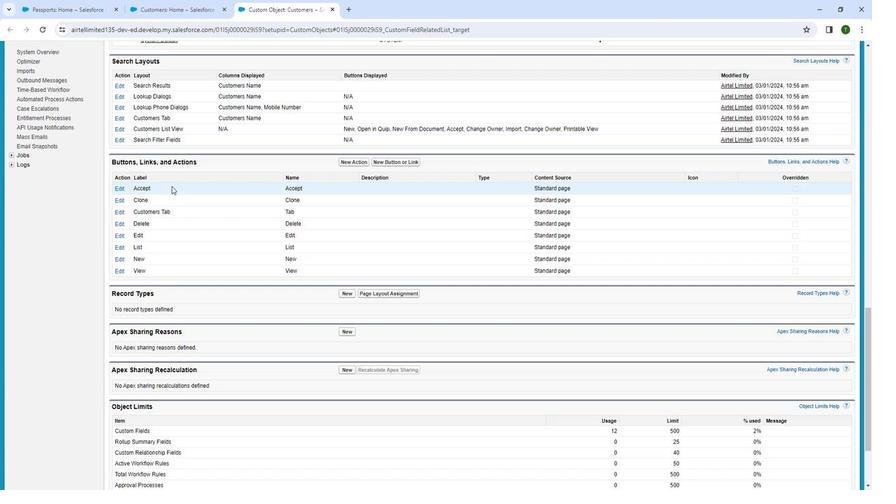
Action: Mouse moved to (257, 191)
Screenshot: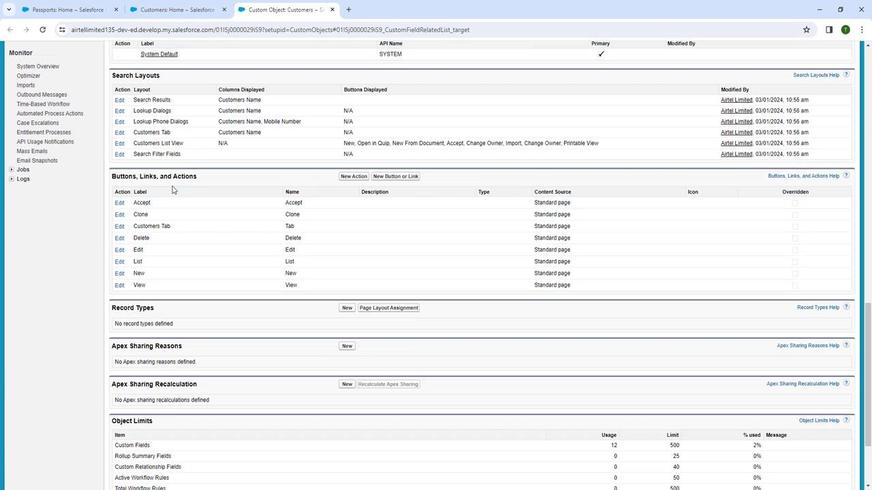 
Action: Mouse scrolled (257, 192) with delta (0, 0)
Screenshot: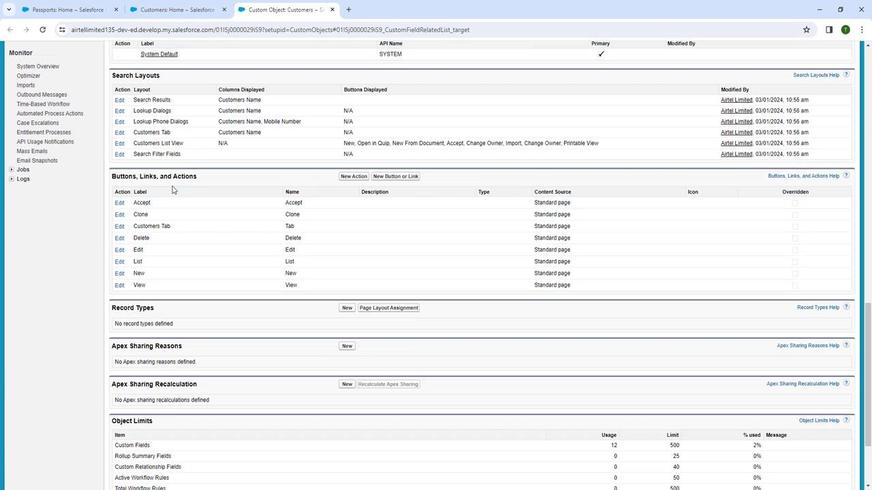 
Action: Mouse moved to (277, 195)
Screenshot: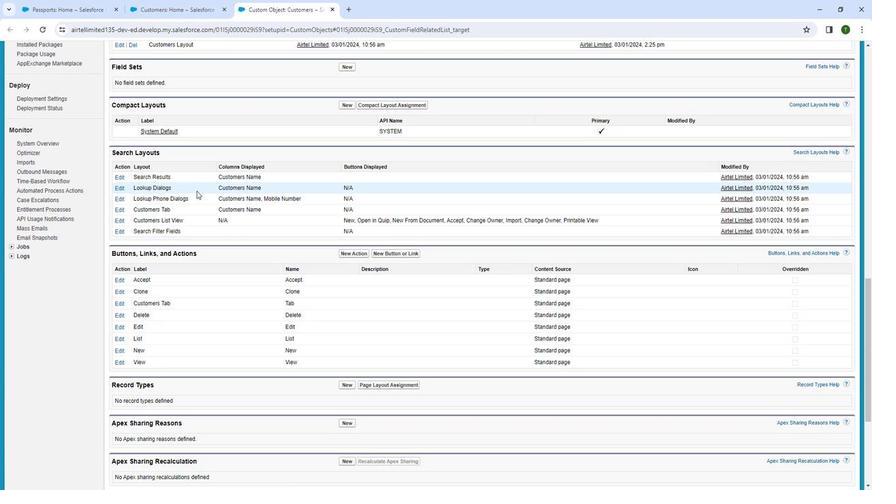 
Action: Mouse scrolled (277, 195) with delta (0, 0)
Screenshot: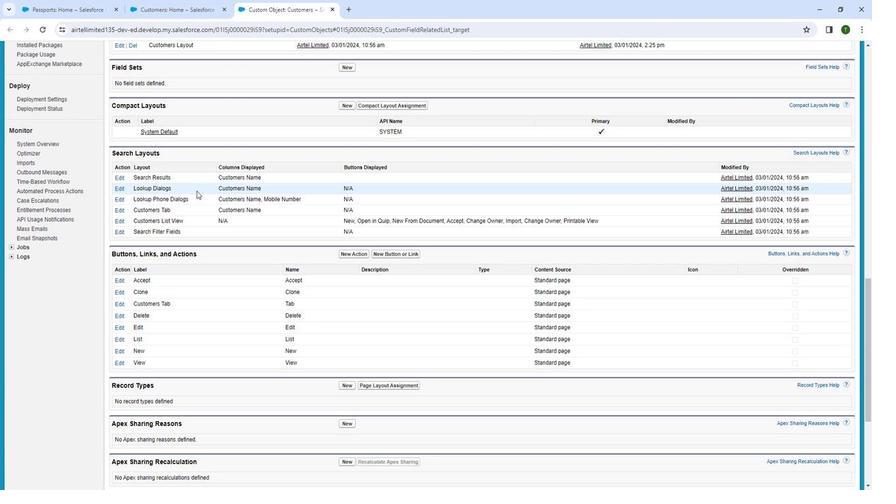 
Action: Mouse scrolled (277, 195) with delta (0, 0)
Screenshot: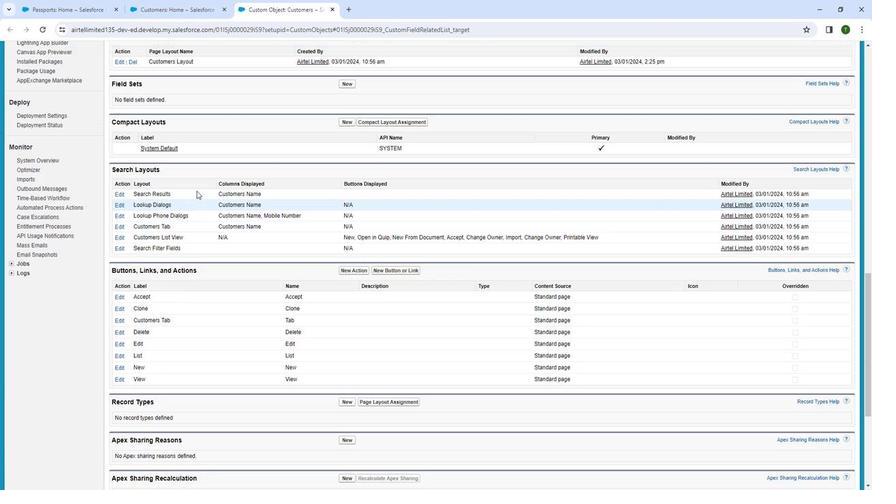 
Action: Mouse moved to (278, 195)
Screenshot: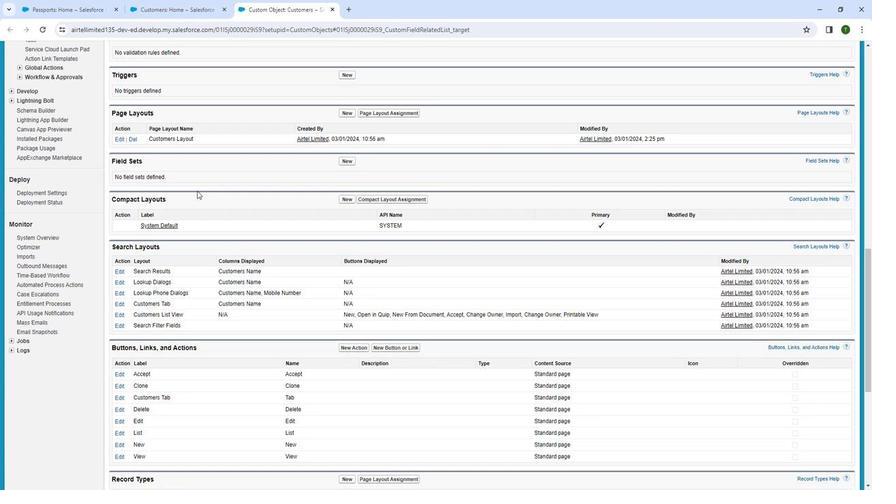 
Action: Mouse scrolled (278, 195) with delta (0, 0)
Screenshot: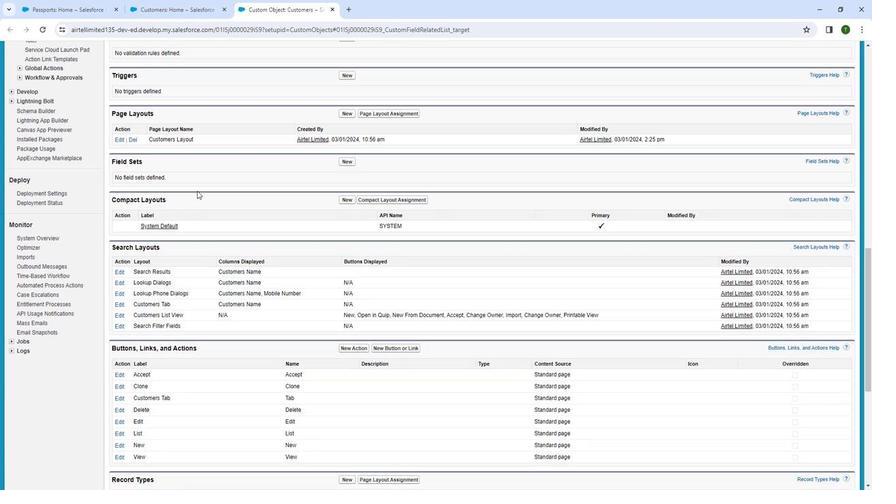 
Action: Mouse scrolled (278, 195) with delta (0, 0)
Screenshot: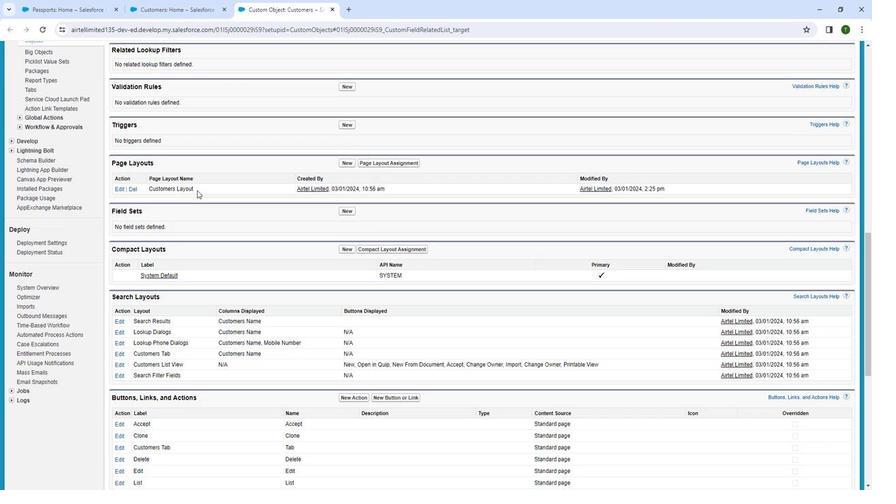 
Action: Mouse moved to (278, 195)
Screenshot: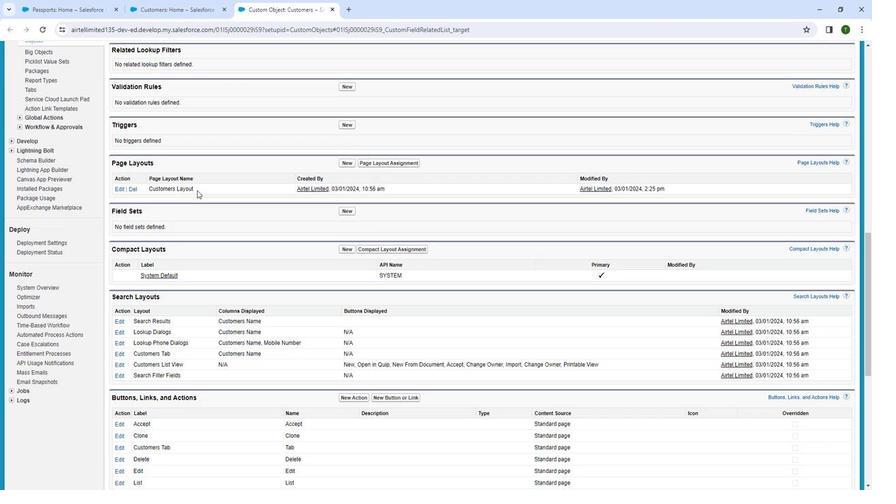 
Action: Mouse scrolled (278, 195) with delta (0, 0)
Screenshot: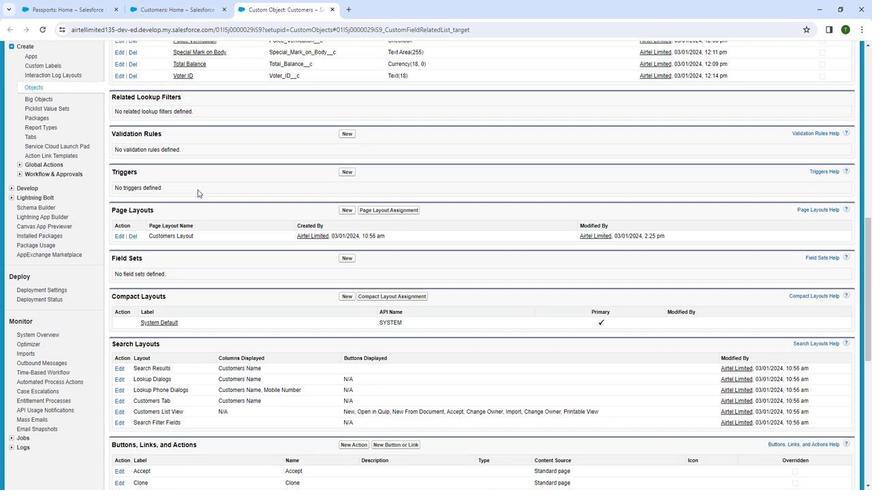 
Action: Mouse scrolled (278, 195) with delta (0, 0)
Screenshot: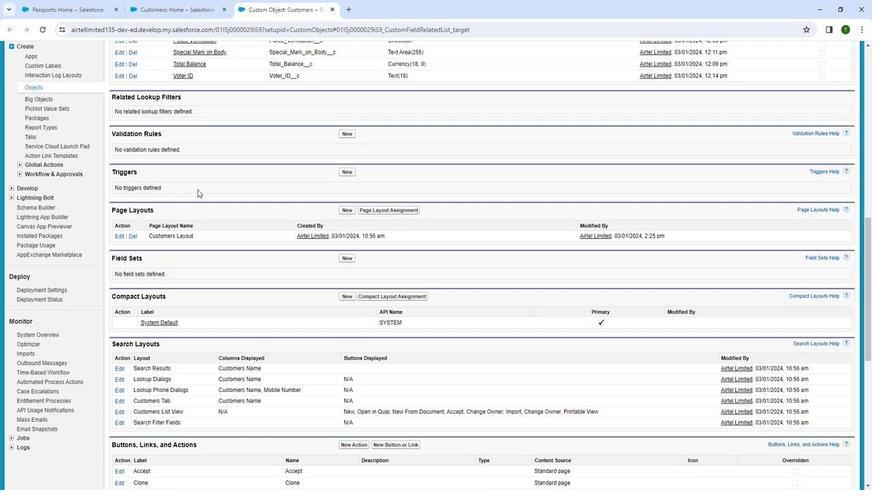 
Action: Mouse moved to (278, 193)
Screenshot: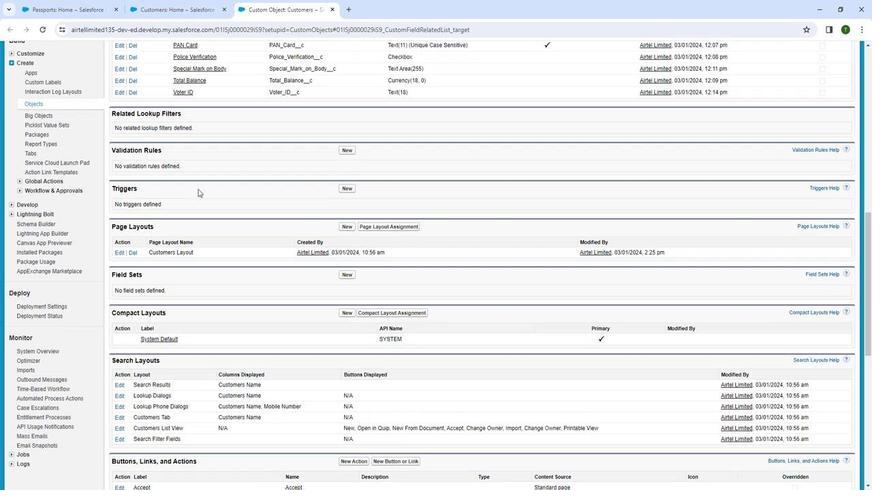
Action: Mouse scrolled (278, 194) with delta (0, 0)
Screenshot: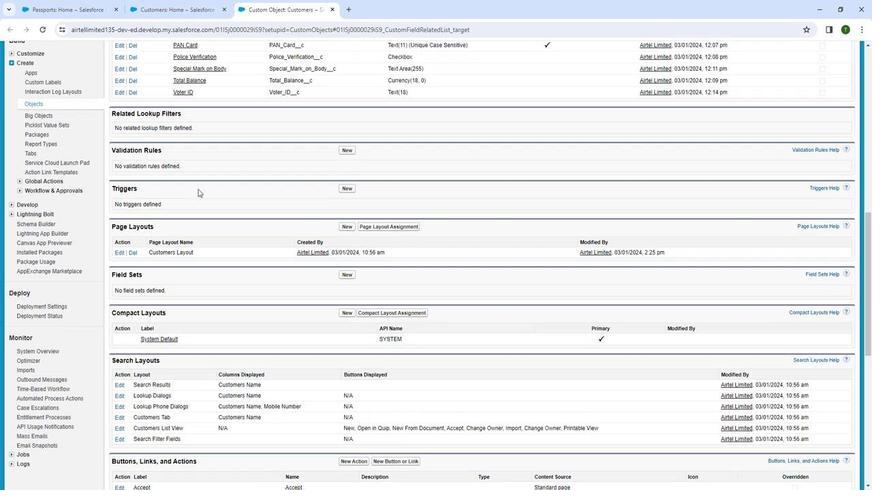 
Action: Mouse scrolled (278, 194) with delta (0, 0)
Screenshot: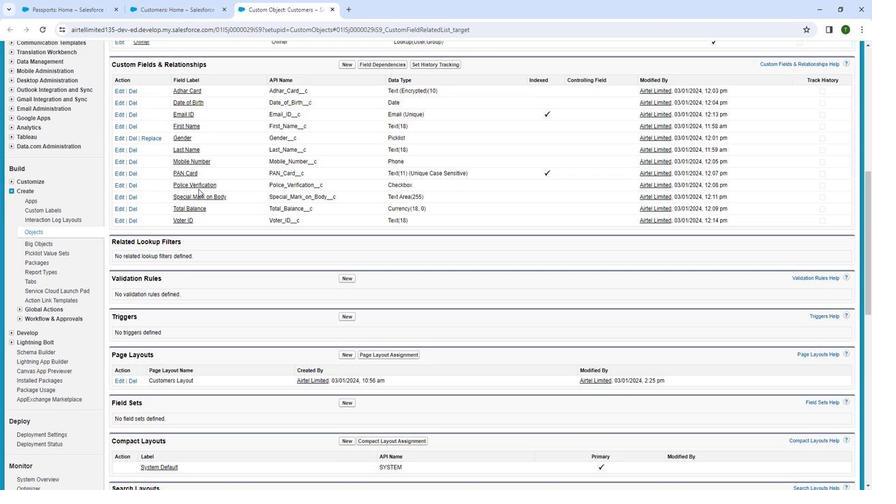 
Action: Mouse scrolled (278, 194) with delta (0, 0)
Screenshot: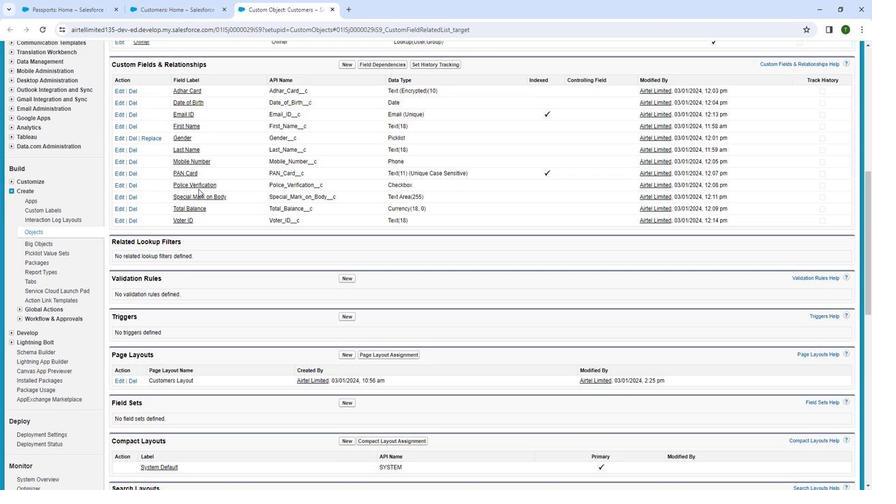 
Action: Mouse moved to (278, 193)
Screenshot: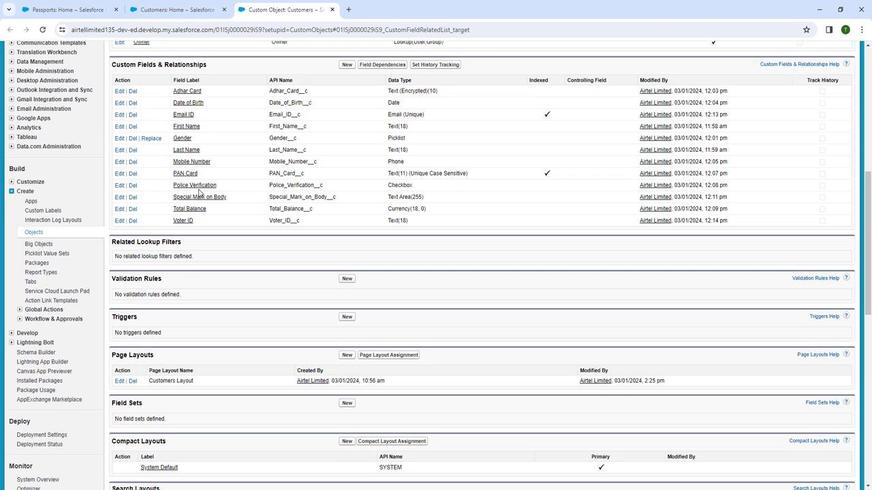 
Action: Mouse scrolled (278, 194) with delta (0, 0)
Screenshot: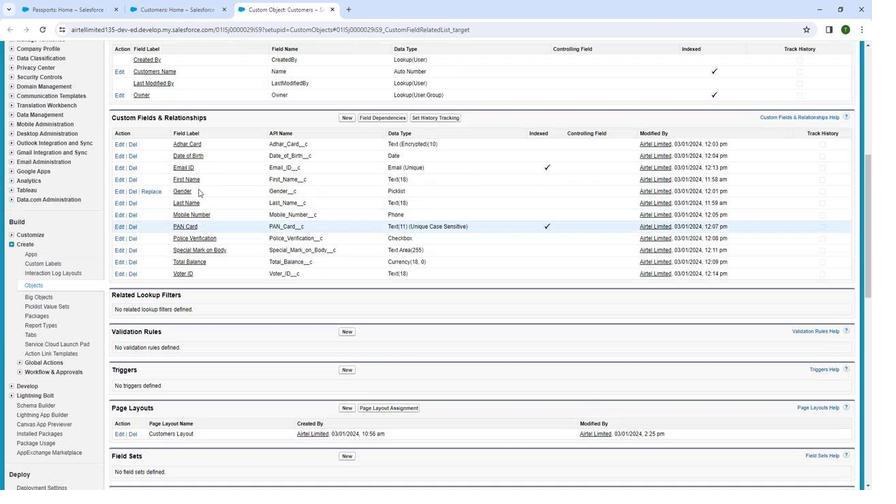 
Action: Mouse moved to (279, 193)
Screenshot: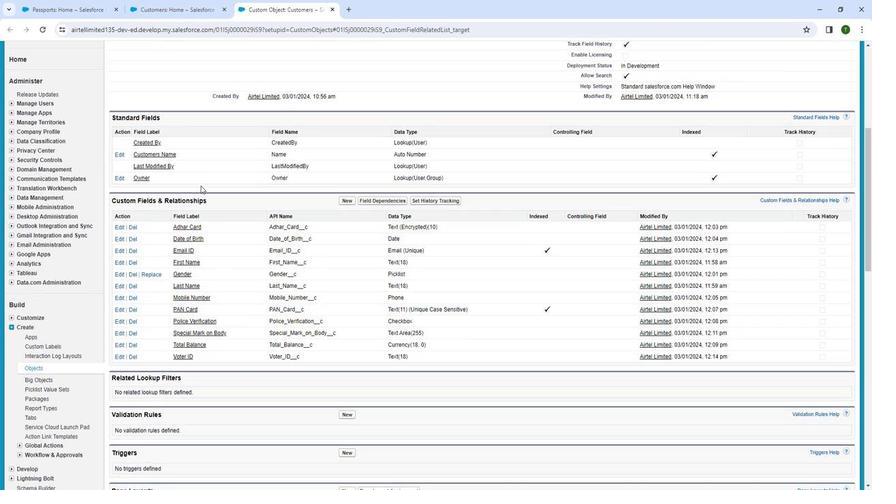
Action: Mouse scrolled (279, 193) with delta (0, 0)
Screenshot: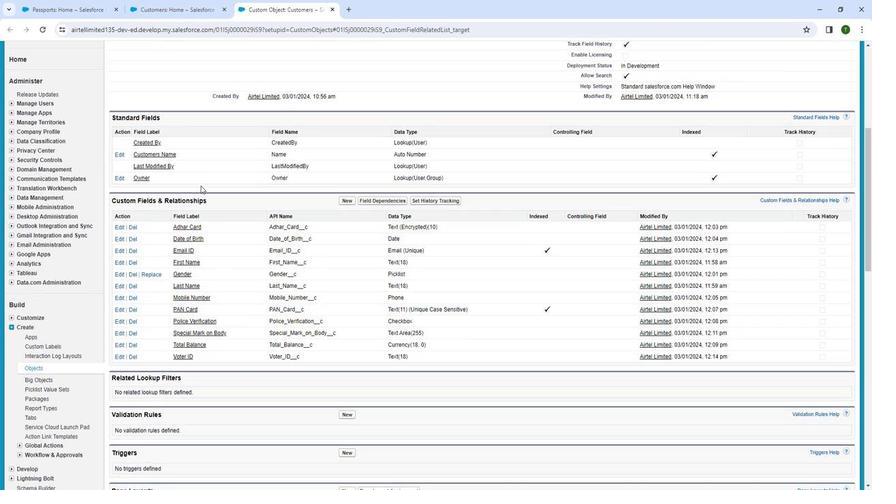 
Action: Mouse moved to (280, 192)
Screenshot: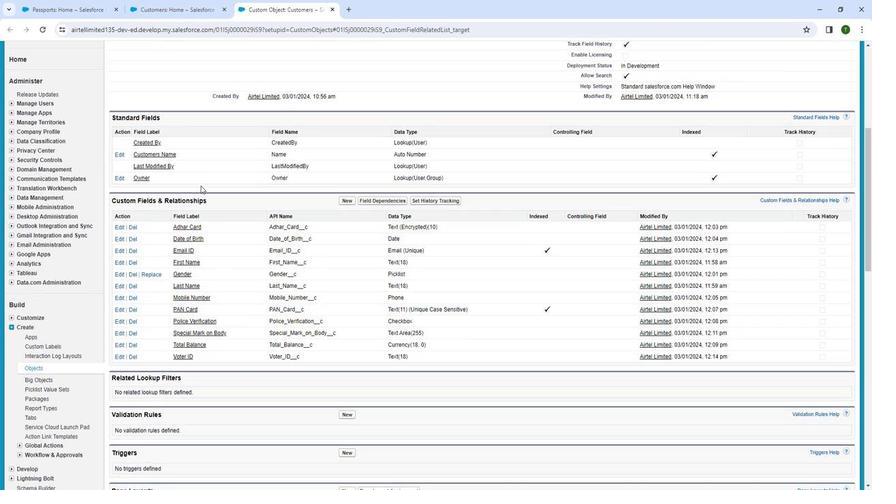 
Action: Mouse scrolled (280, 192) with delta (0, 0)
Screenshot: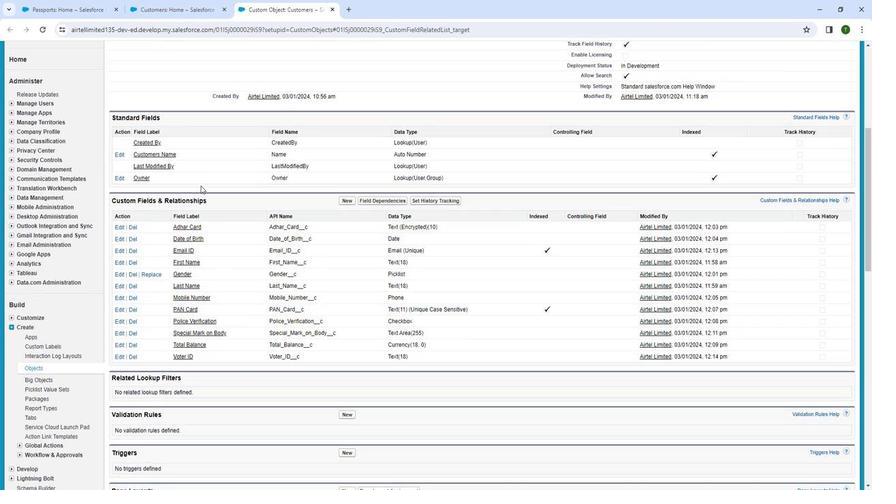 
Action: Mouse moved to (280, 190)
Screenshot: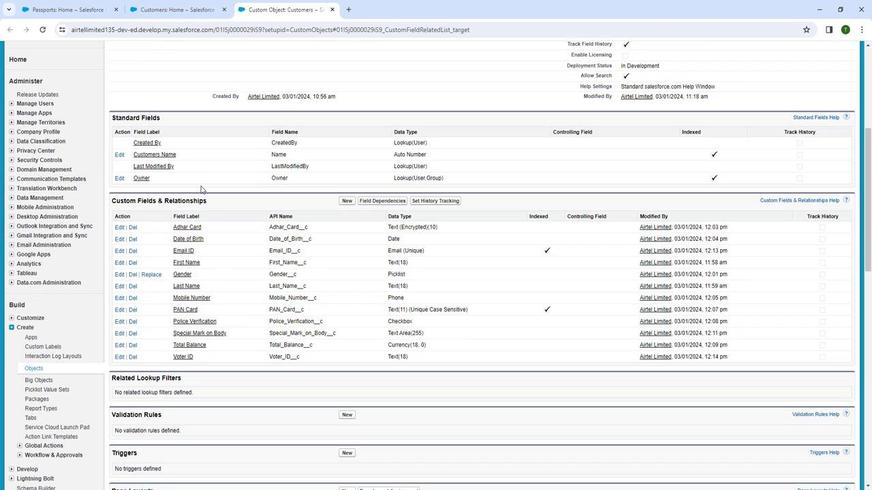 
Action: Mouse scrolled (280, 191) with delta (0, 0)
Screenshot: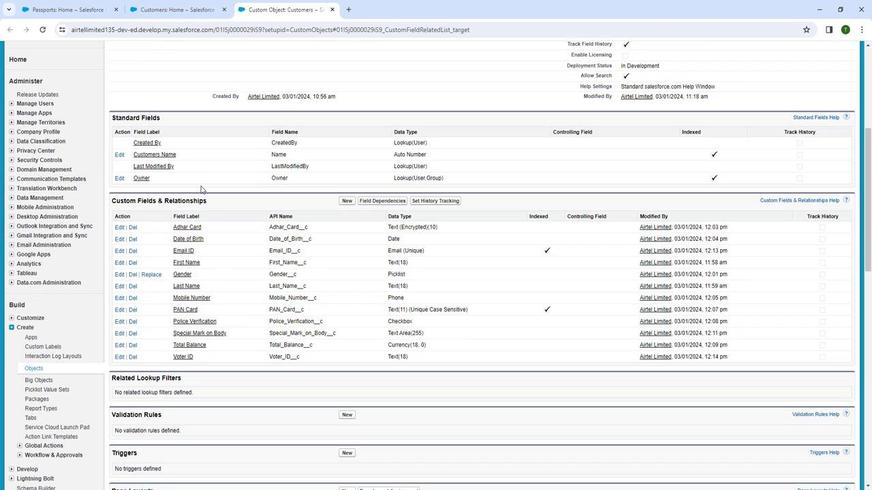 
Action: Mouse moved to (280, 190)
Screenshot: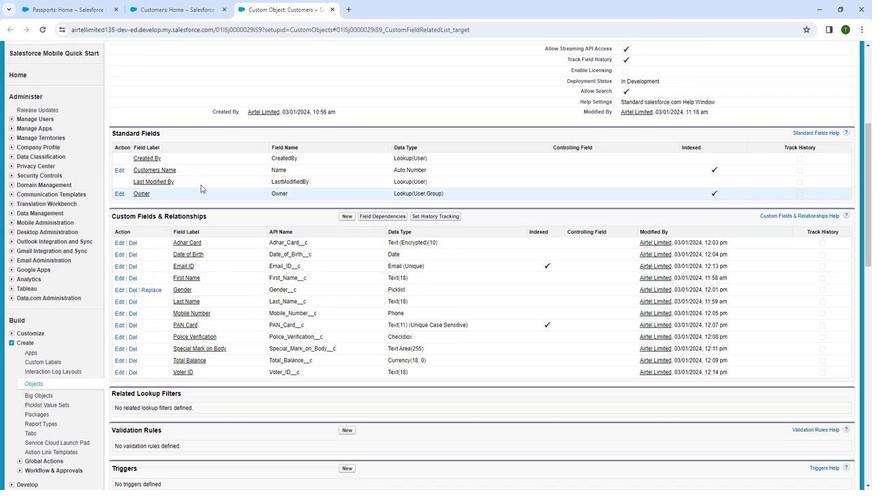 
Action: Mouse scrolled (280, 190) with delta (0, 0)
Screenshot: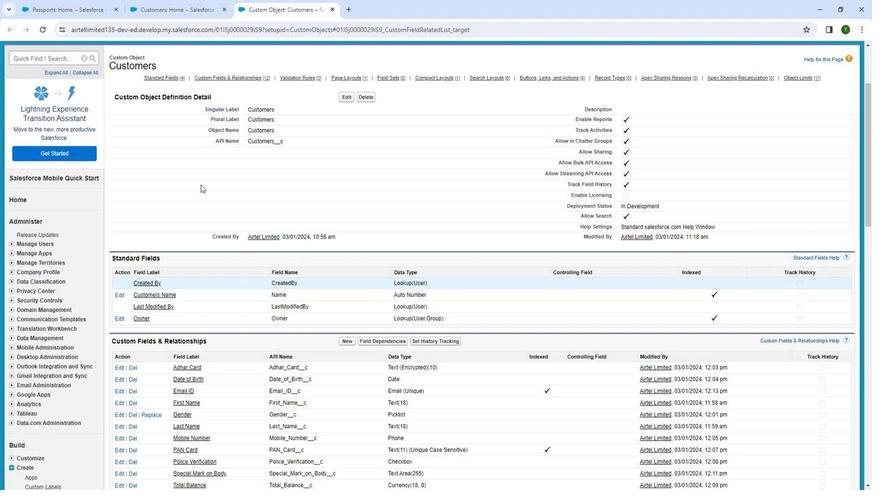 
Action: Mouse scrolled (280, 190) with delta (0, 0)
Screenshot: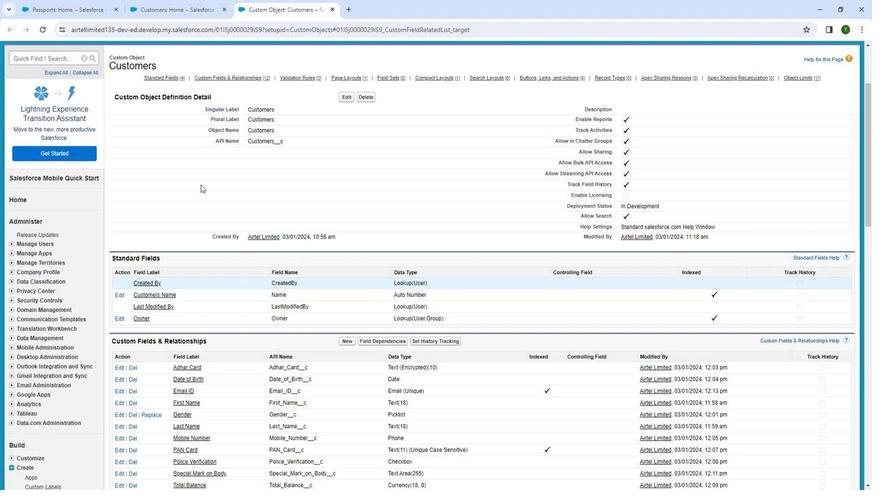 
Action: Mouse moved to (280, 189)
Screenshot: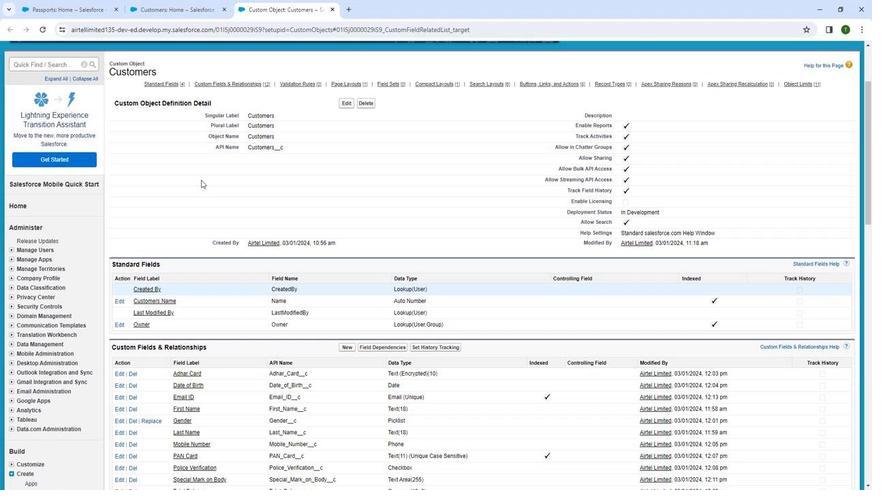 
Action: Mouse scrolled (280, 189) with delta (0, 0)
Screenshot: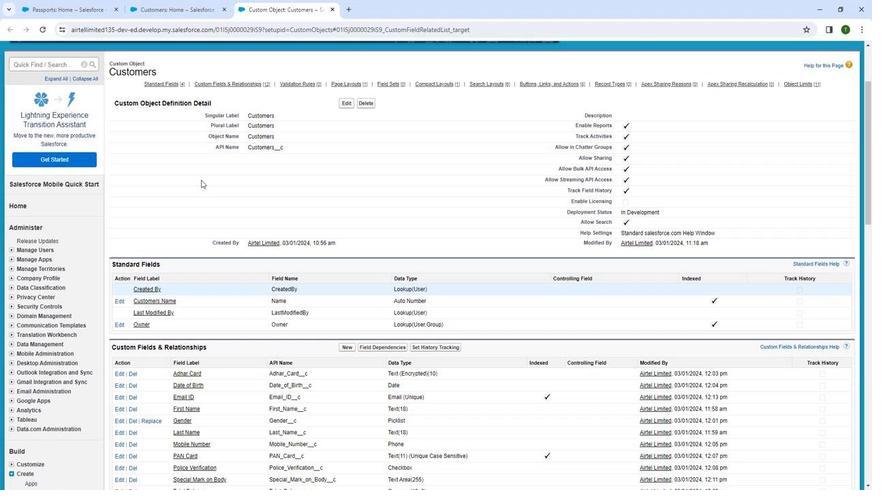 
Action: Mouse moved to (280, 188)
Screenshot: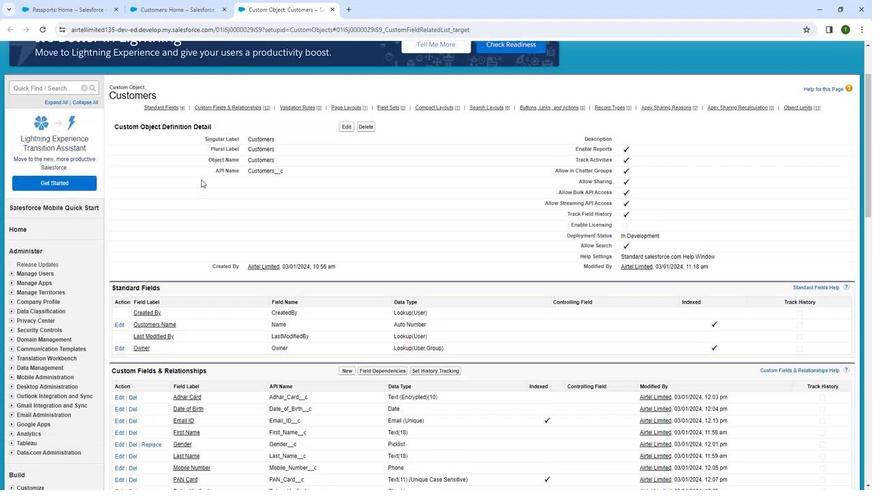 
Action: Mouse scrolled (280, 188) with delta (0, 0)
Screenshot: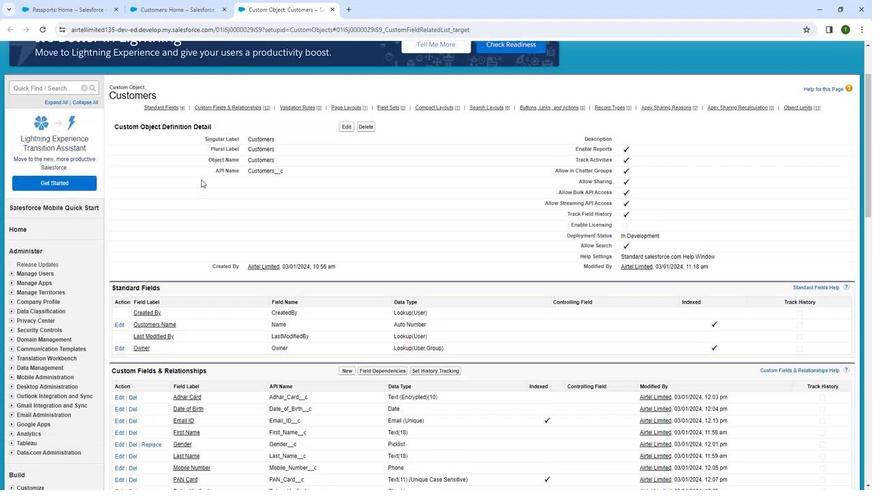 
Action: Mouse moved to (281, 186)
Screenshot: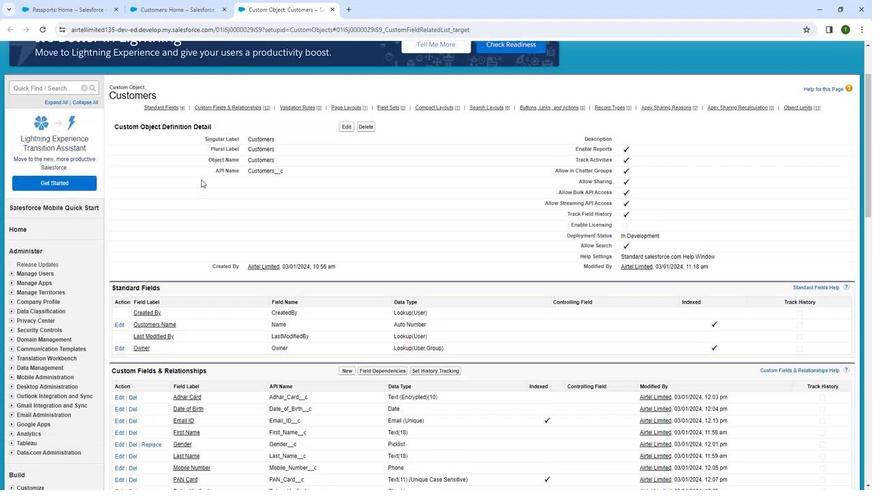 
Action: Mouse scrolled (281, 186) with delta (0, 0)
Screenshot: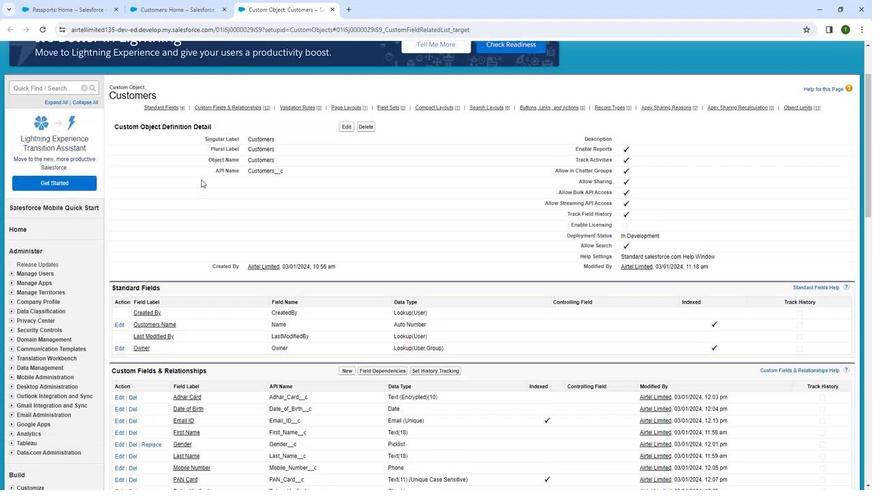 
Action: Mouse moved to (223, 105)
Screenshot: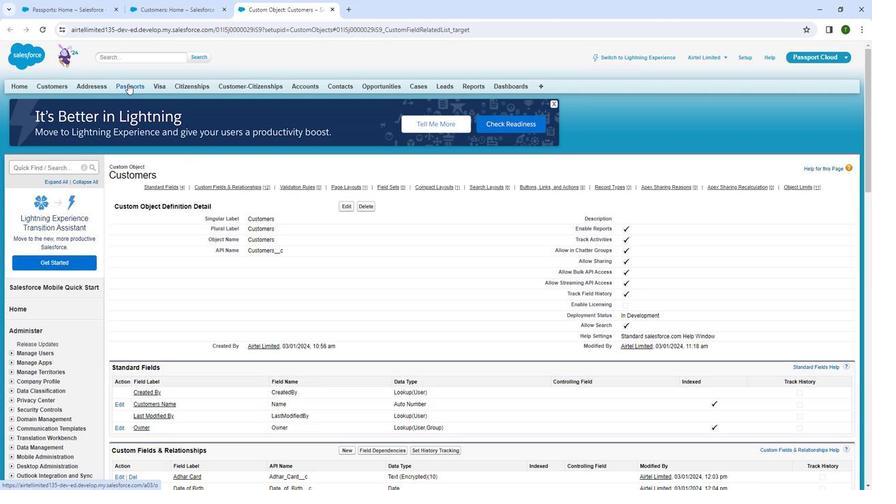 
Action: Mouse pressed left at (223, 105)
Screenshot: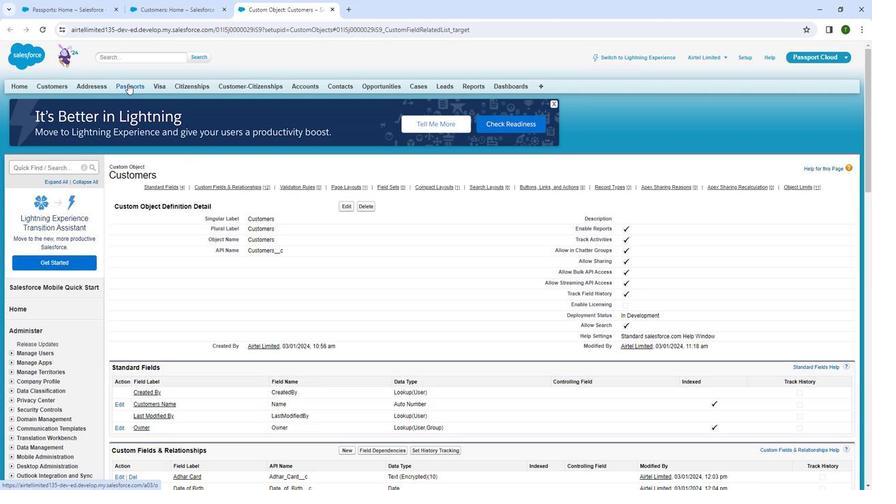 
Action: Mouse moved to (635, 244)
Screenshot: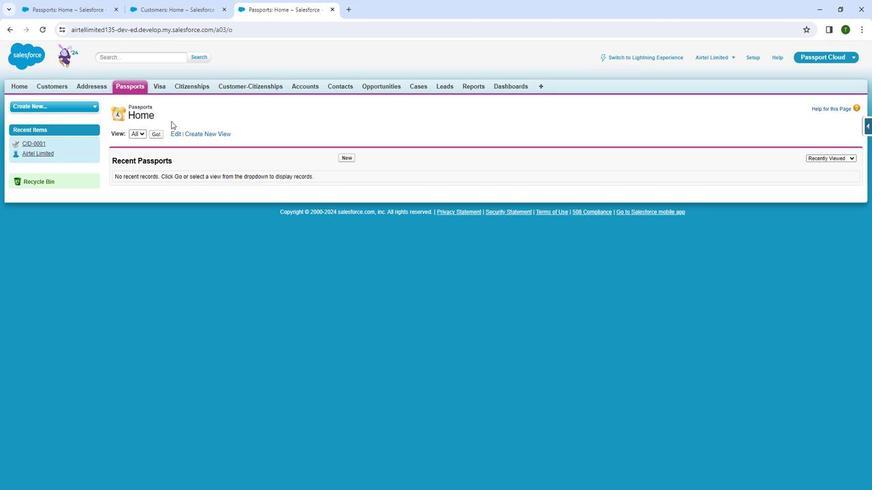
